 Task: Look for space in Nshamba, Tanzania from 6th September, 2023 to 12th September, 2023 for 4 adults in price range Rs.10000 to Rs.14000. Place can be private room with 4 bedrooms having 4 beds and 4 bathrooms. Property type can be house, flat, guest house. Amenities needed are: wifi, TV, free parkinig on premises, gym, breakfast. Booking option can be shelf check-in. Required host language is English.
Action: Mouse moved to (473, 99)
Screenshot: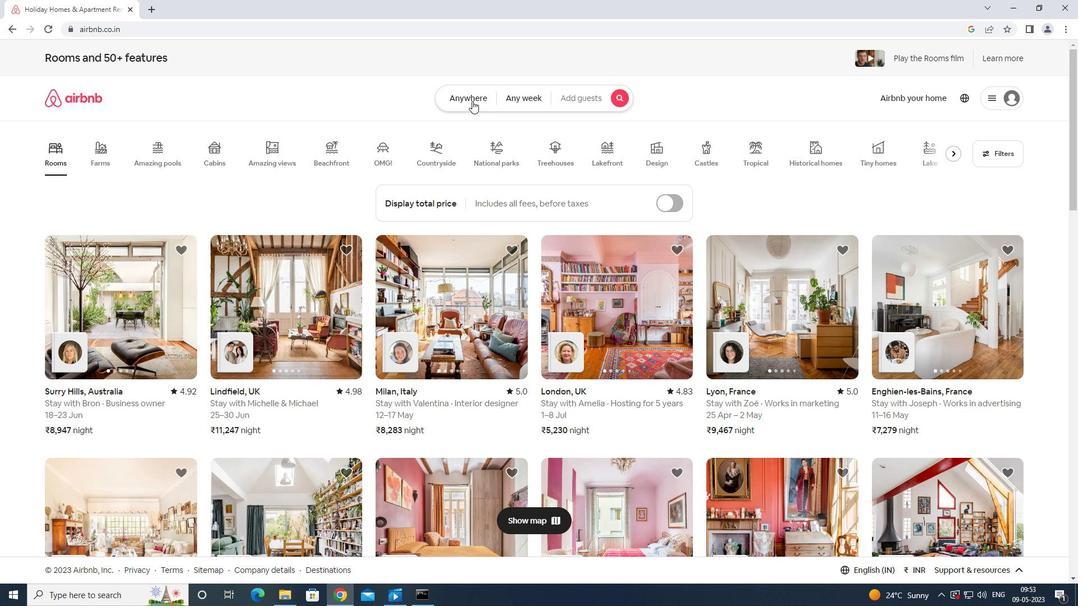 
Action: Mouse pressed left at (473, 99)
Screenshot: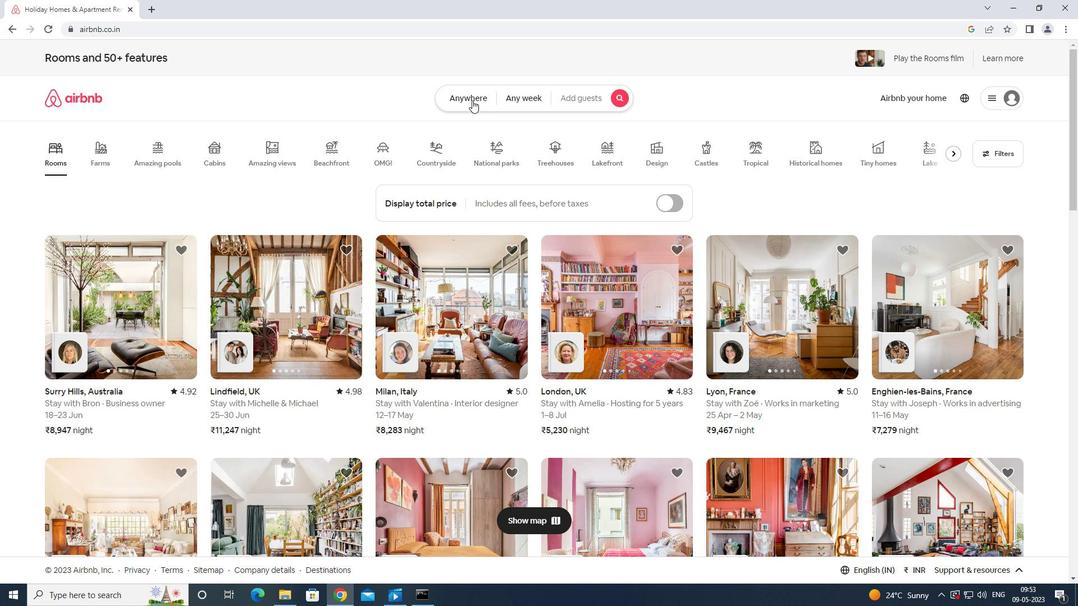 
Action: Mouse moved to (425, 139)
Screenshot: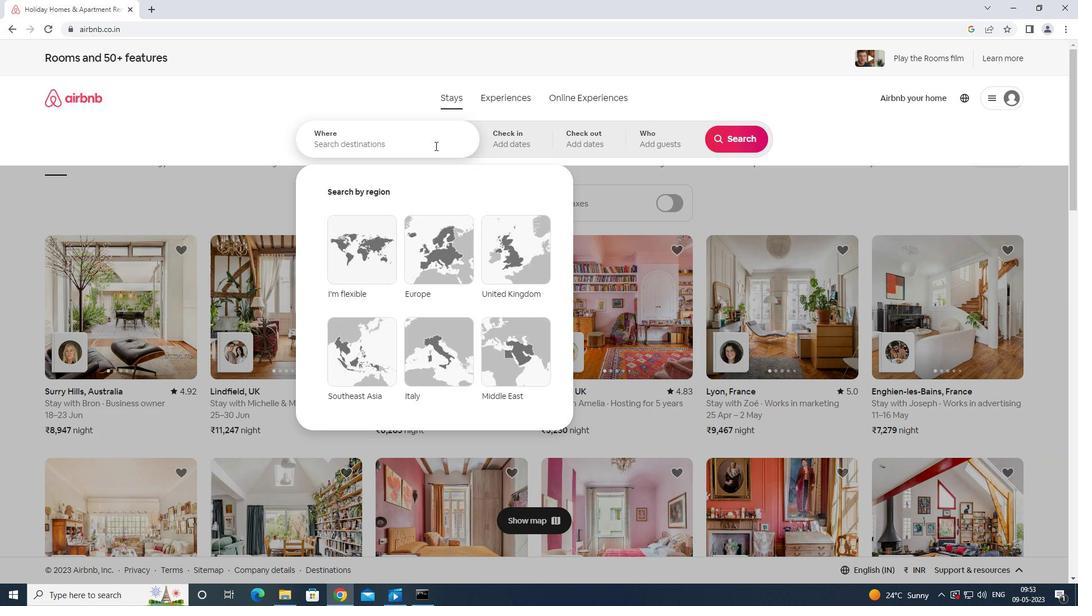 
Action: Mouse pressed left at (425, 139)
Screenshot: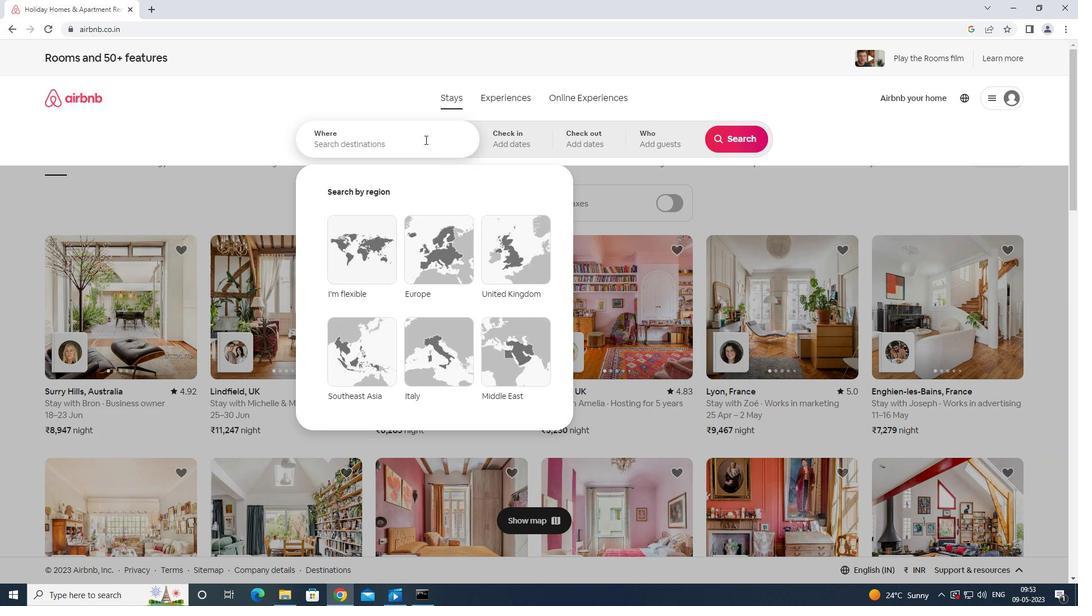 
Action: Key pressed <Key.shift>N<Key.backspace><Key.shift>NSHA<Key.backspace><Key.backspace><Key.caps_lock>NSHAMBA<Key.space>TANZANIA<Key.enter>
Screenshot: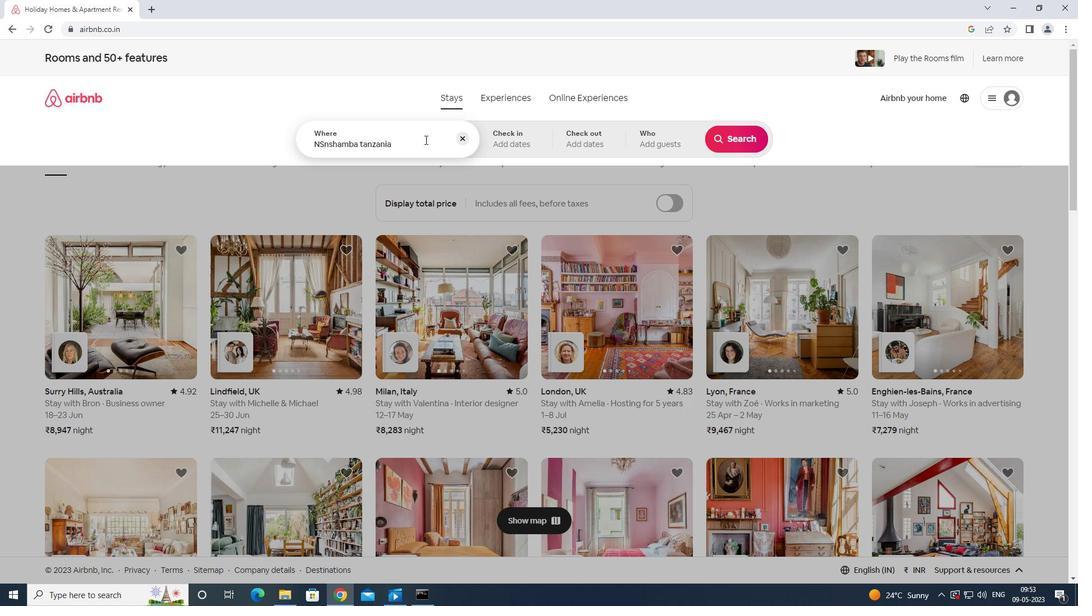 
Action: Mouse moved to (729, 227)
Screenshot: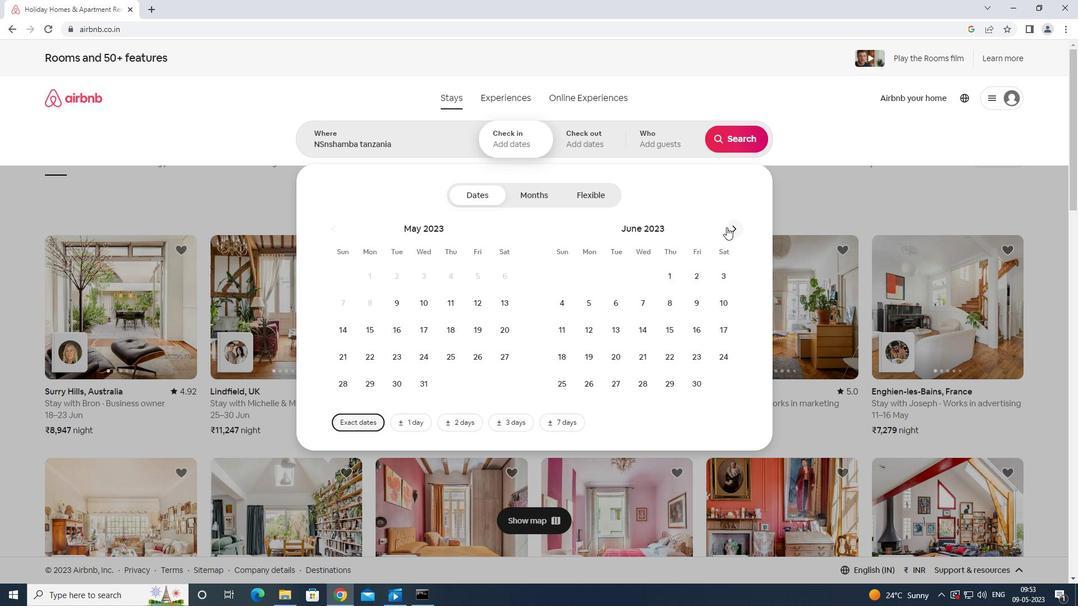 
Action: Mouse pressed left at (729, 227)
Screenshot: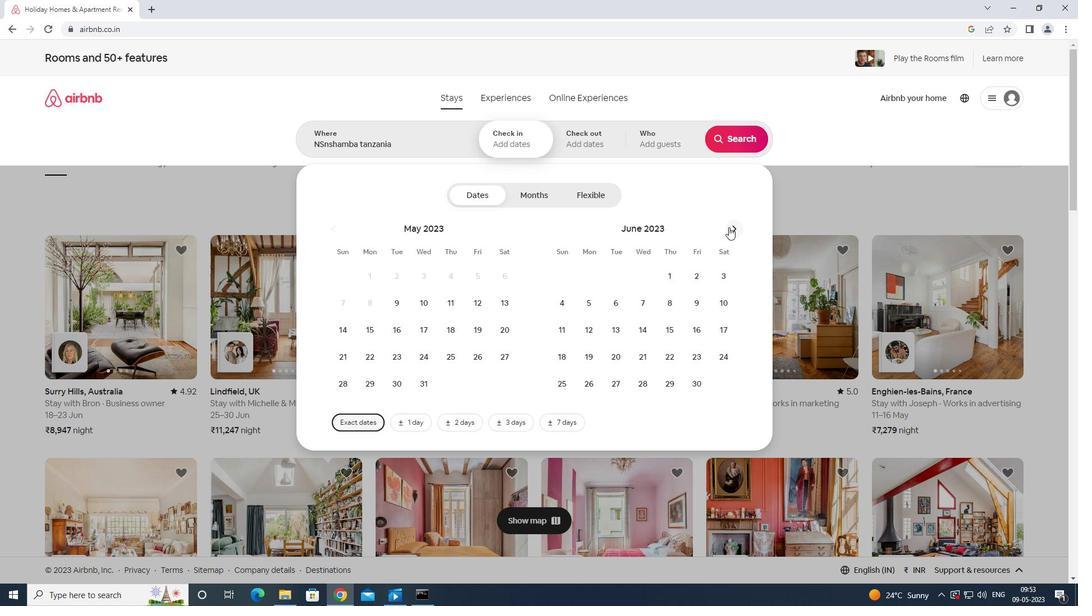 
Action: Mouse moved to (729, 227)
Screenshot: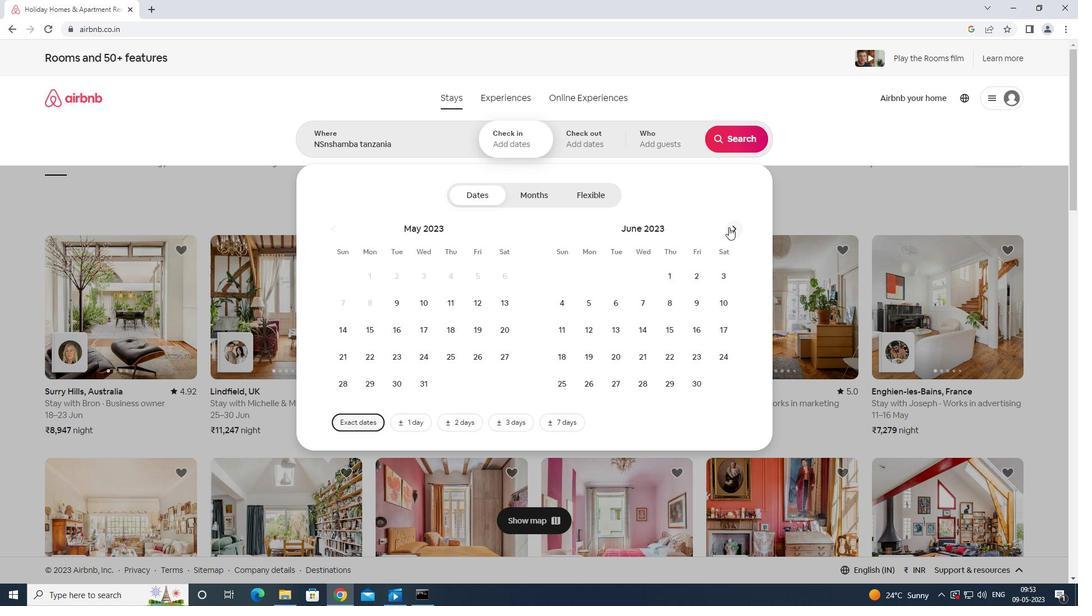 
Action: Mouse pressed left at (729, 227)
Screenshot: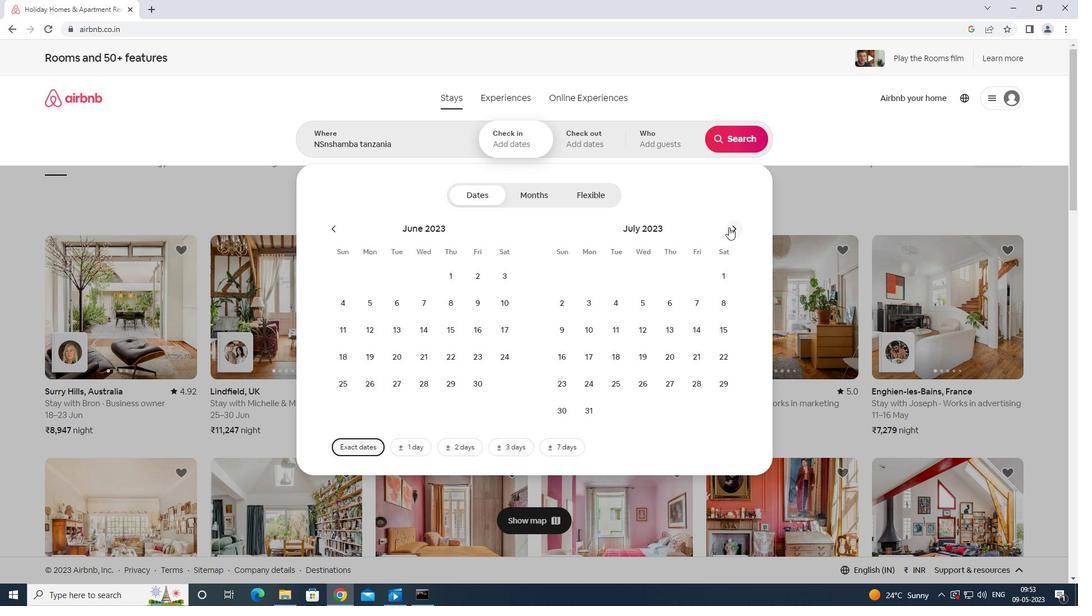 
Action: Mouse pressed left at (729, 227)
Screenshot: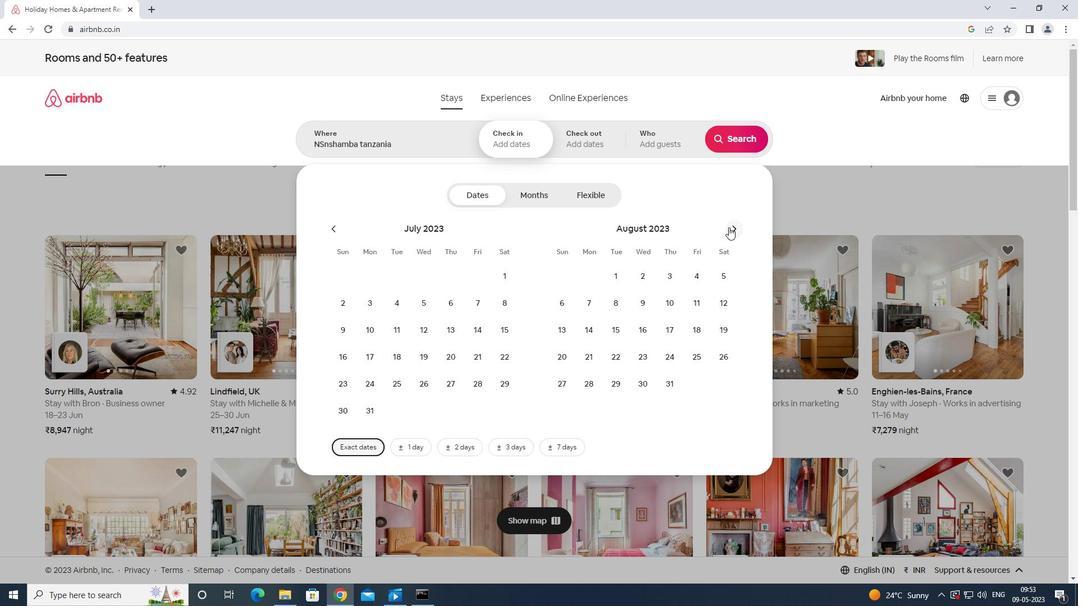 
Action: Mouse moved to (640, 294)
Screenshot: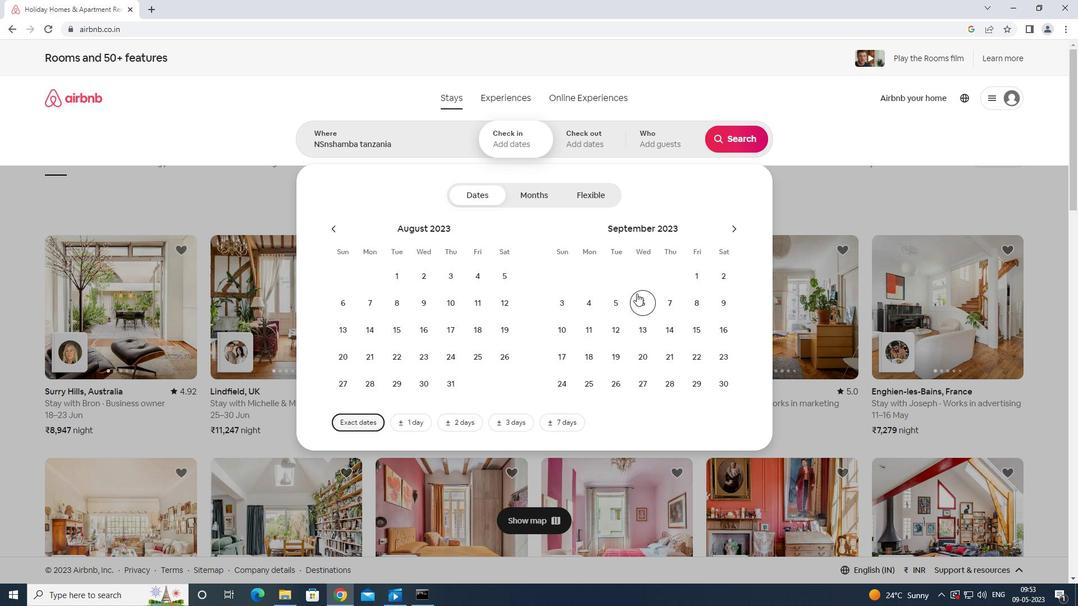 
Action: Mouse pressed left at (640, 294)
Screenshot: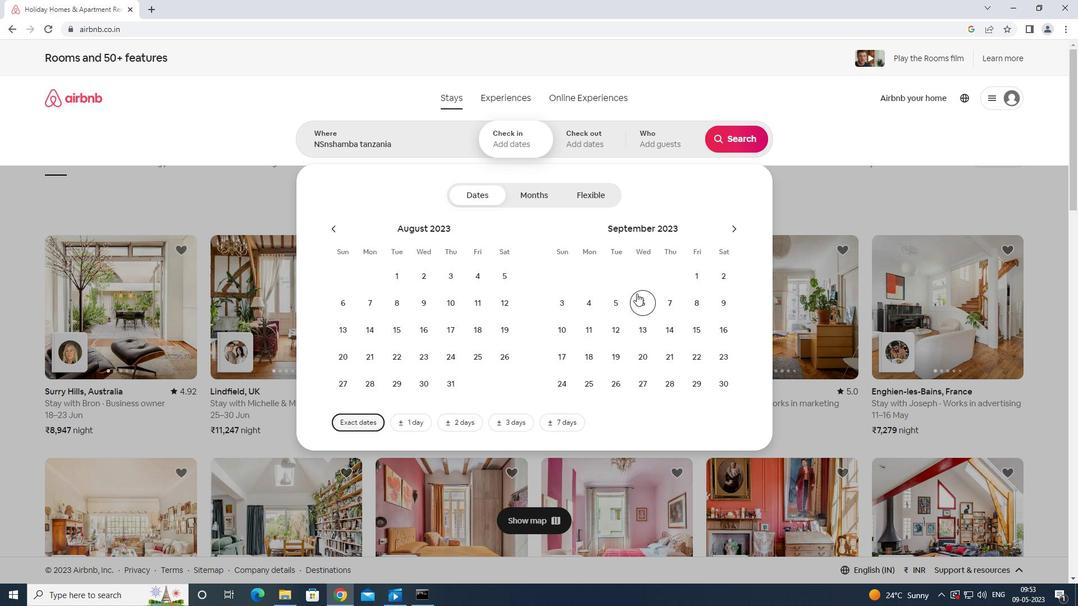 
Action: Mouse moved to (607, 323)
Screenshot: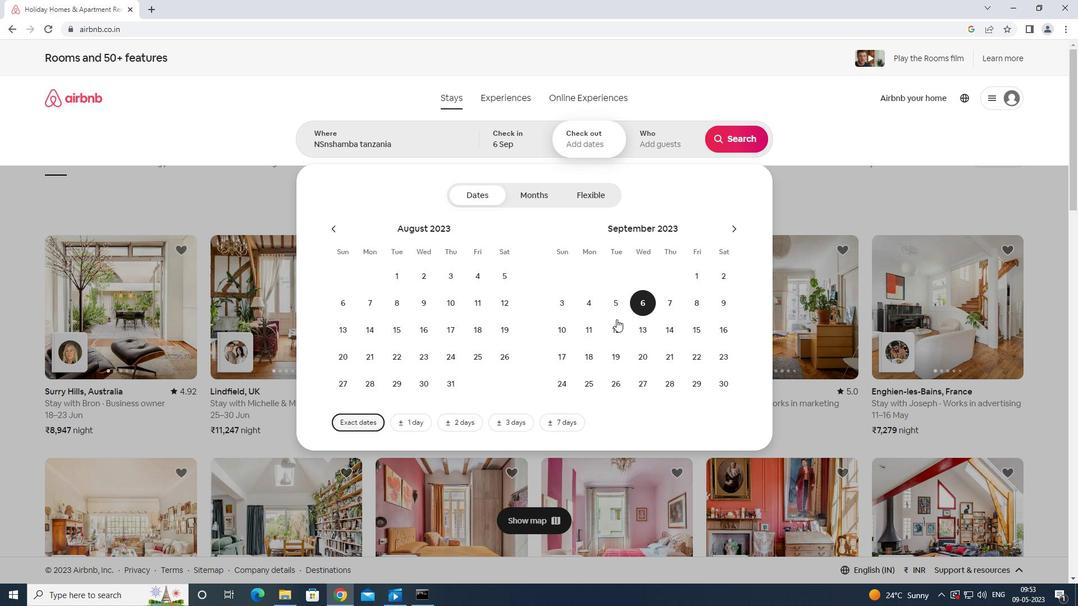 
Action: Mouse pressed left at (607, 323)
Screenshot: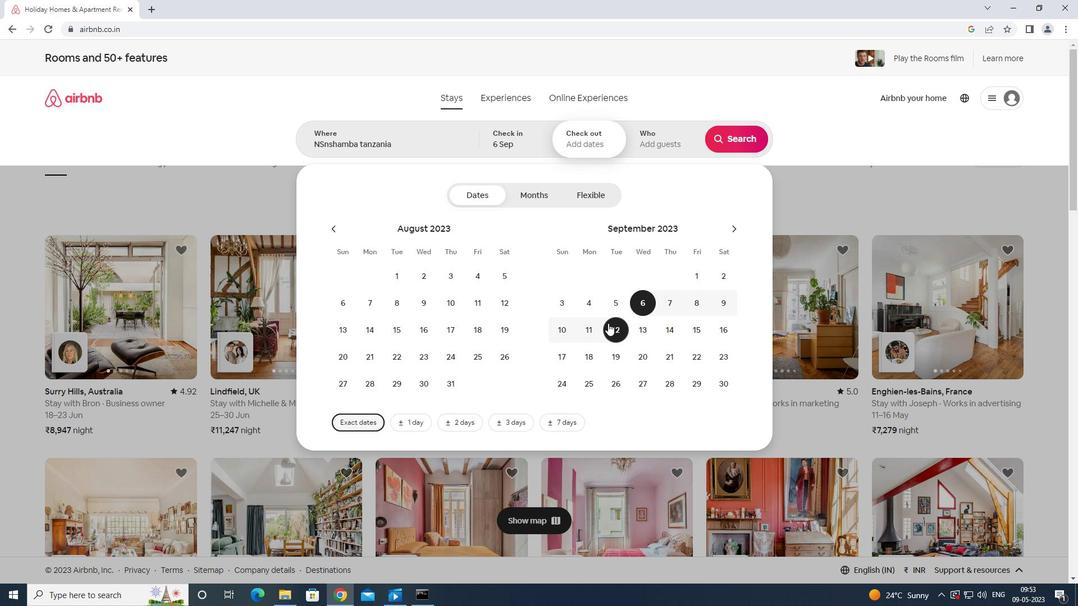 
Action: Mouse moved to (651, 139)
Screenshot: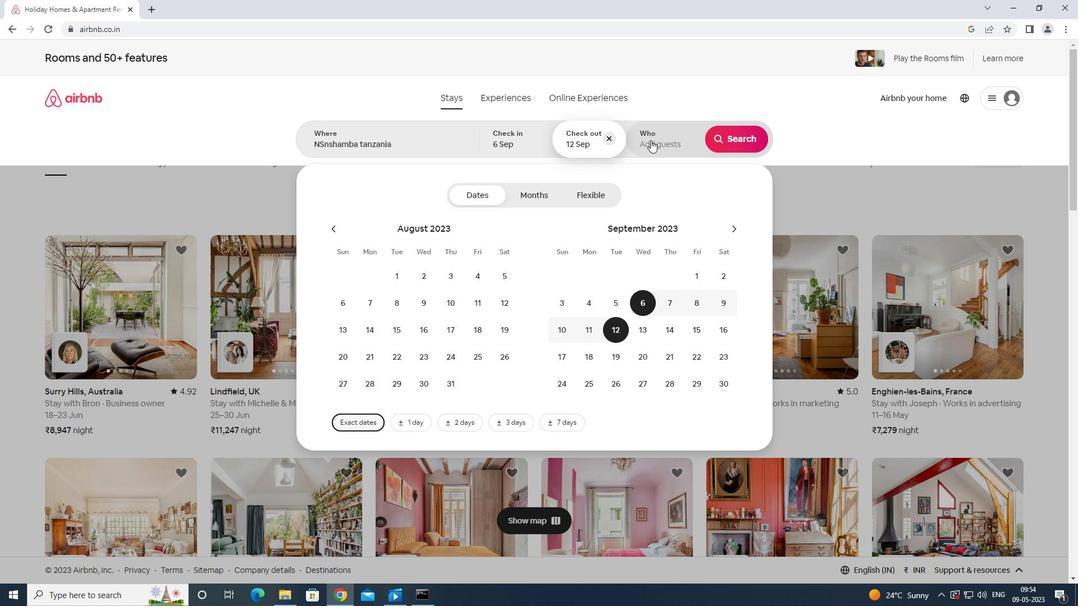 
Action: Mouse pressed left at (651, 139)
Screenshot: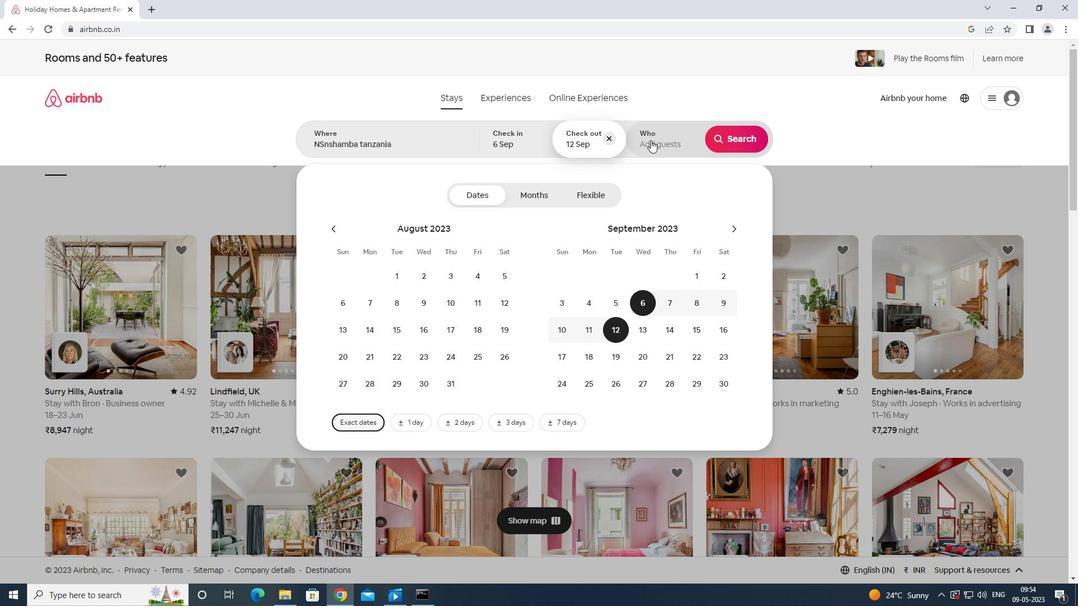 
Action: Mouse moved to (731, 198)
Screenshot: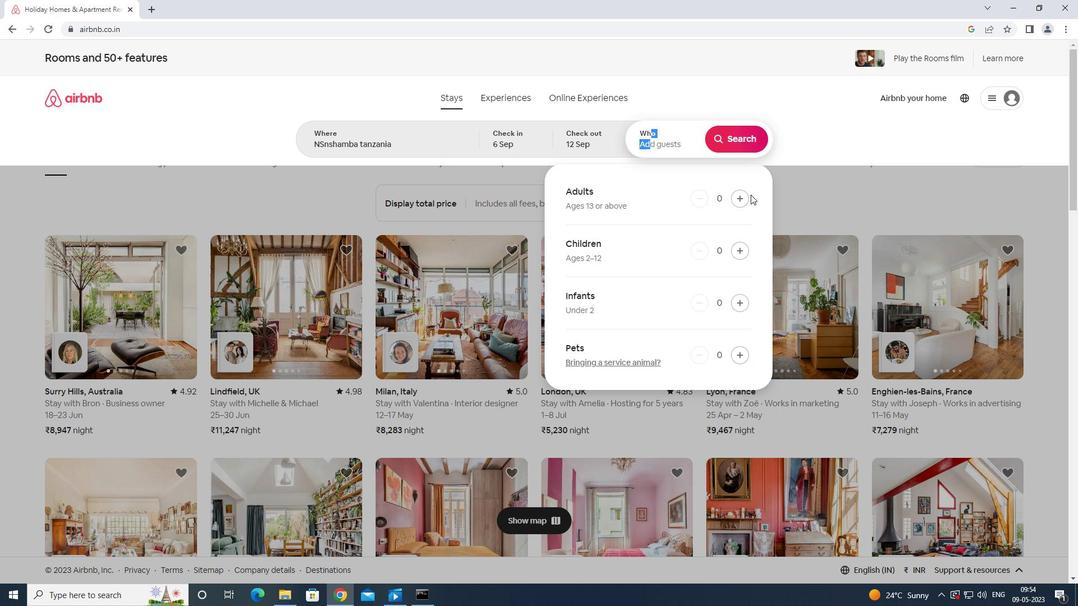 
Action: Mouse pressed left at (731, 198)
Screenshot: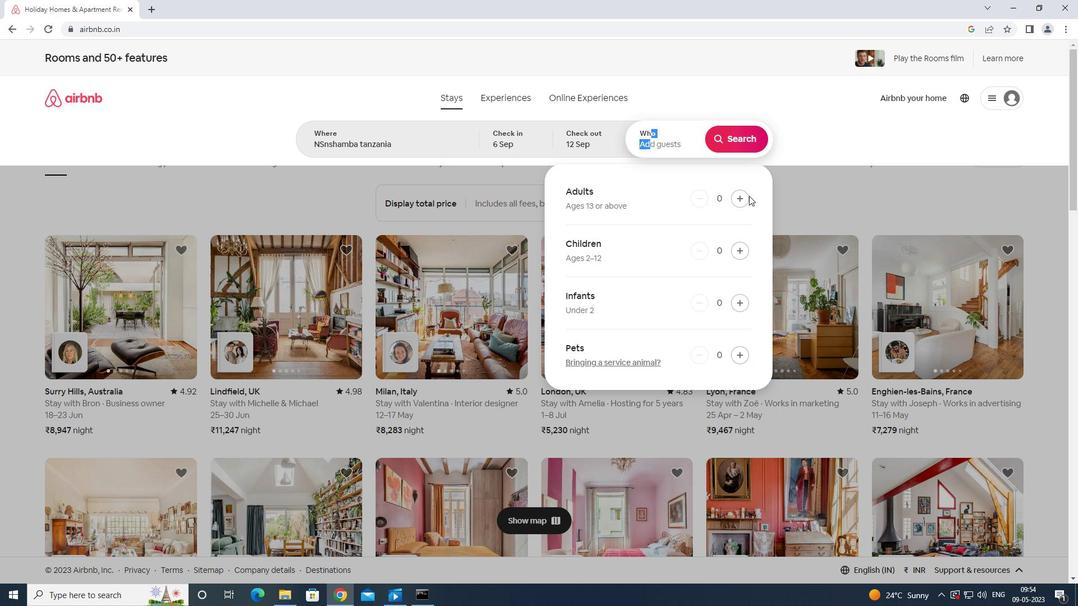 
Action: Mouse moved to (731, 198)
Screenshot: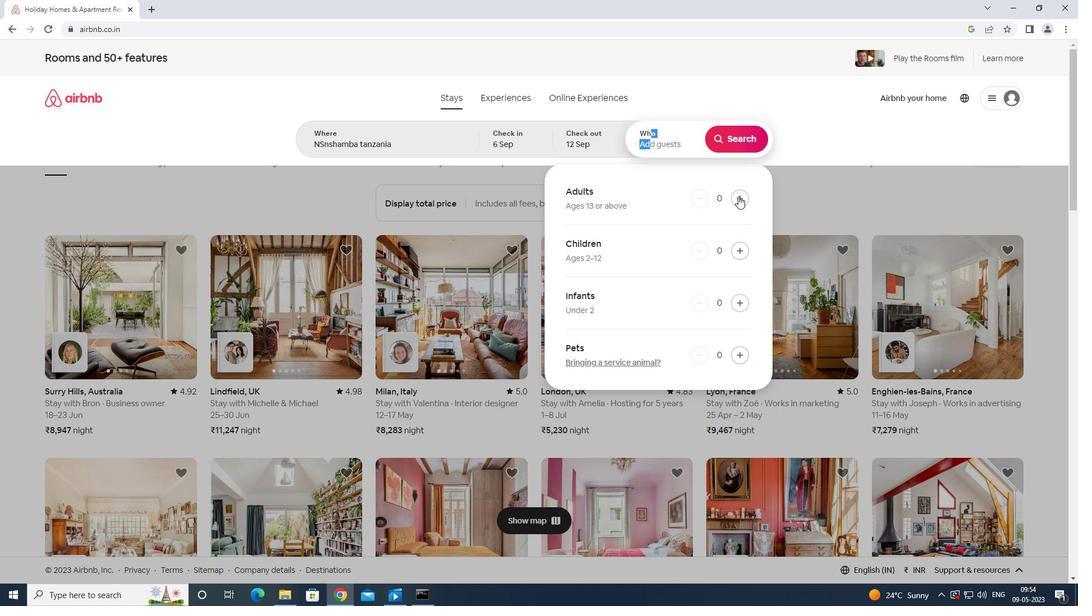 
Action: Mouse pressed left at (731, 198)
Screenshot: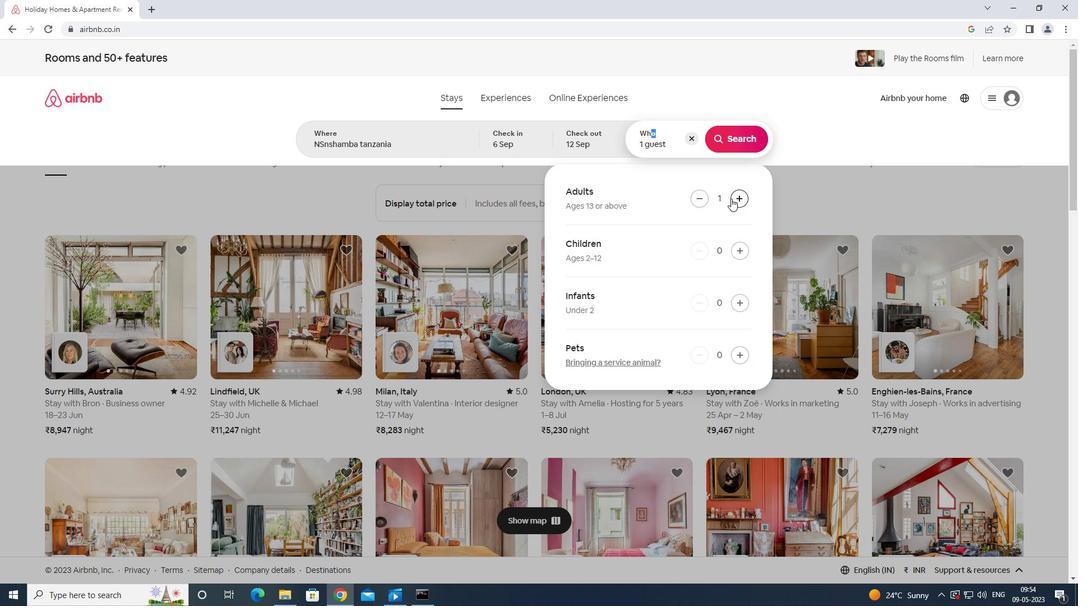 
Action: Mouse pressed left at (731, 198)
Screenshot: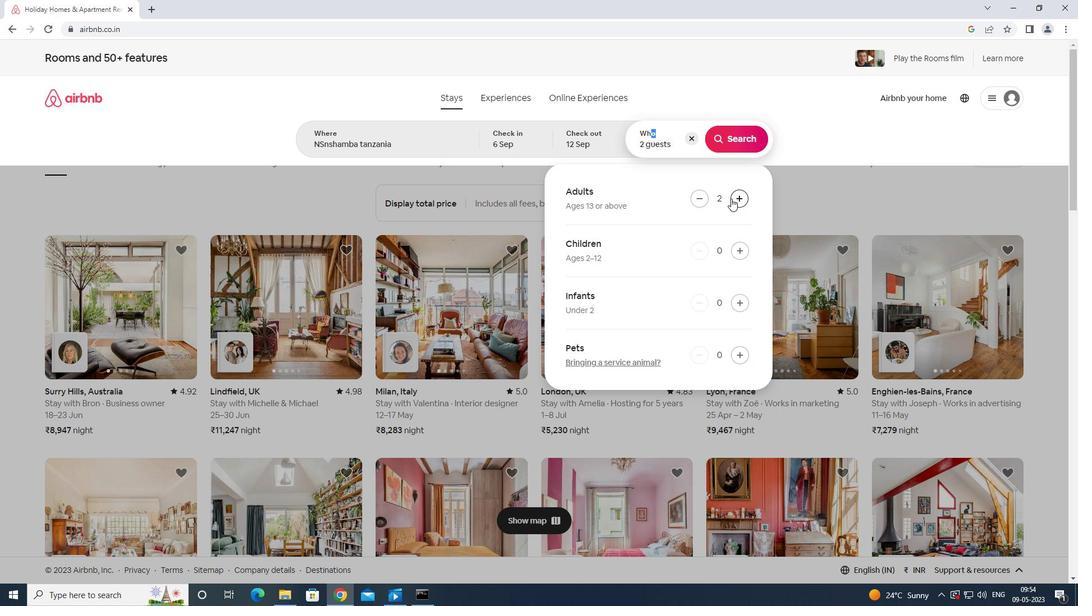 
Action: Mouse moved to (731, 198)
Screenshot: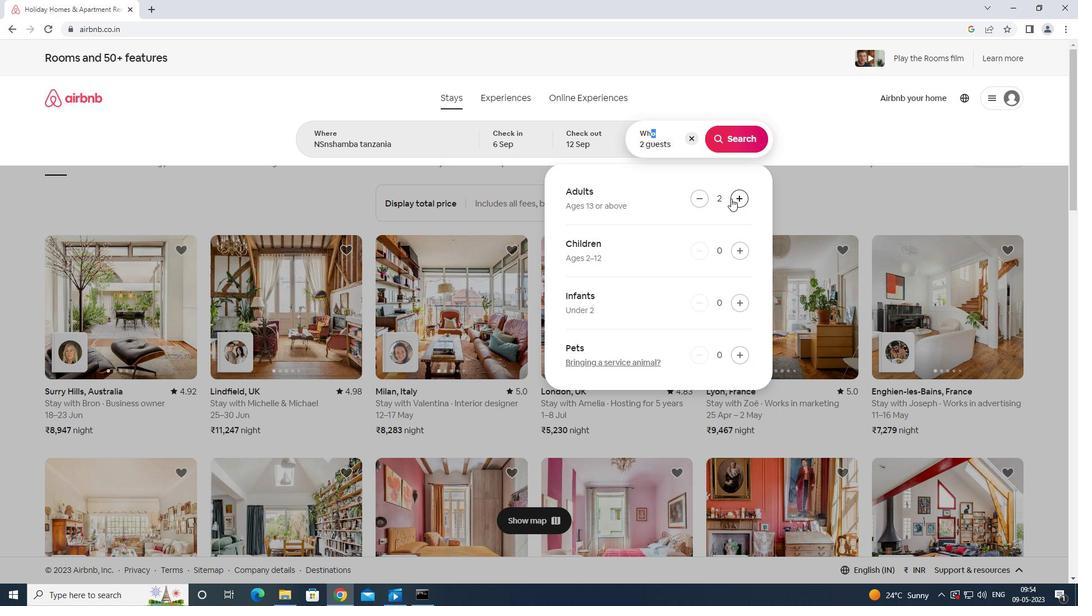 
Action: Mouse pressed left at (731, 198)
Screenshot: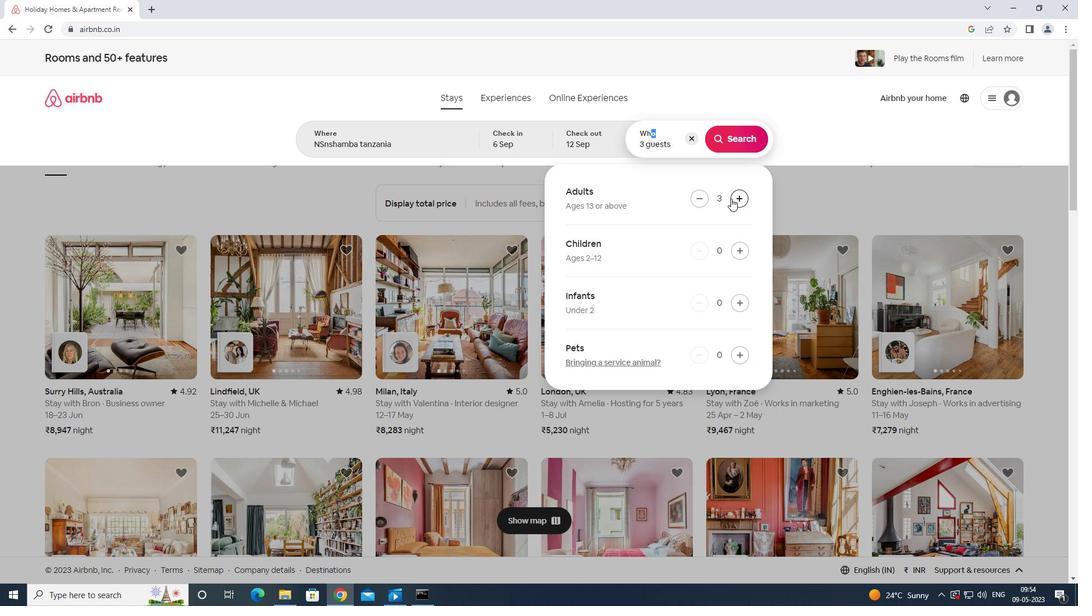 
Action: Mouse moved to (738, 144)
Screenshot: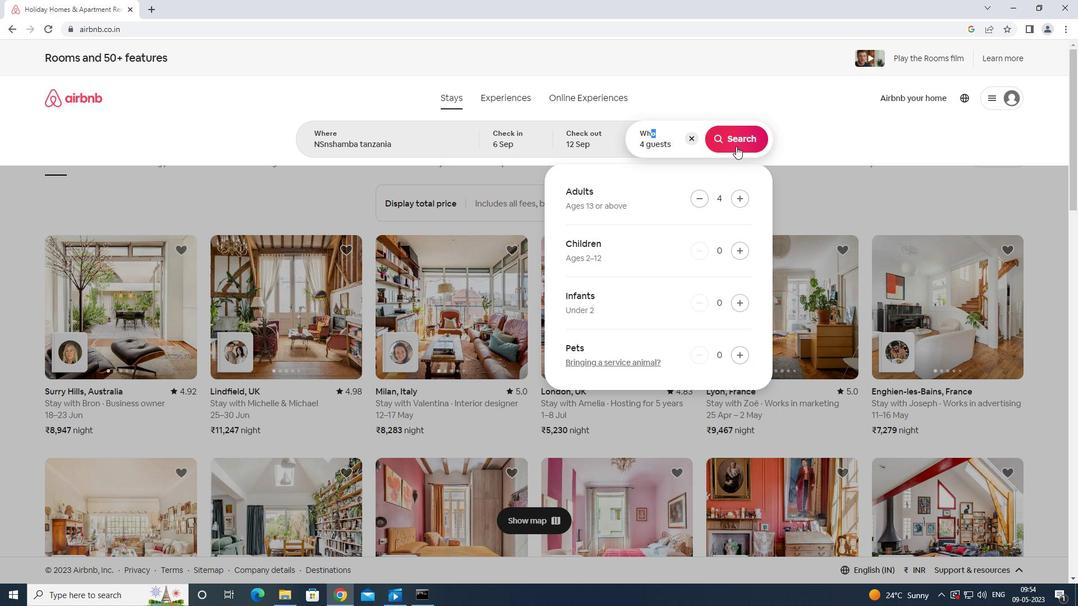 
Action: Mouse pressed left at (738, 144)
Screenshot: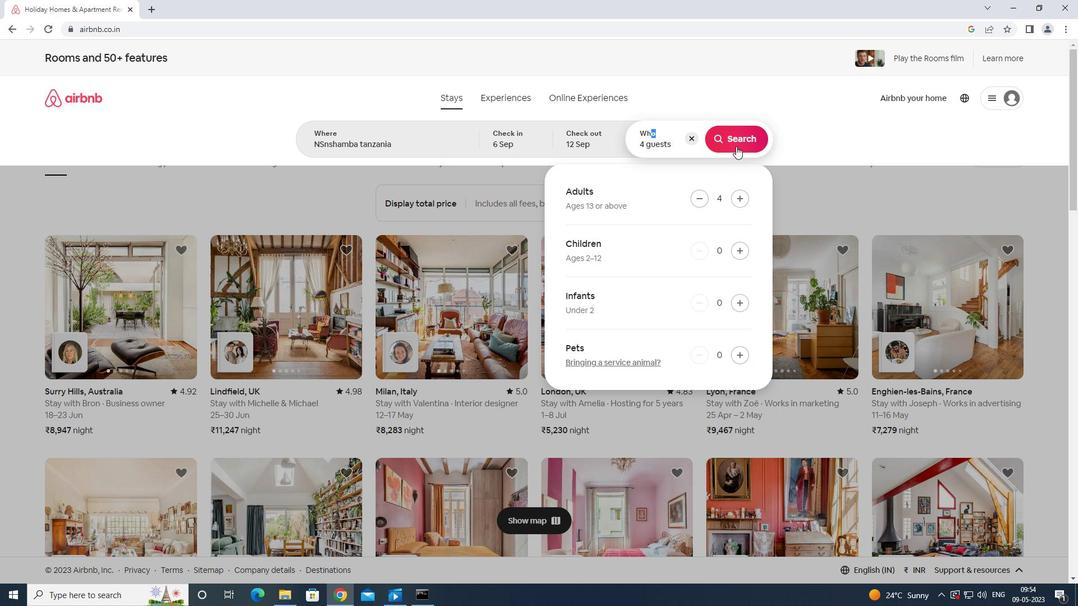 
Action: Mouse moved to (1047, 103)
Screenshot: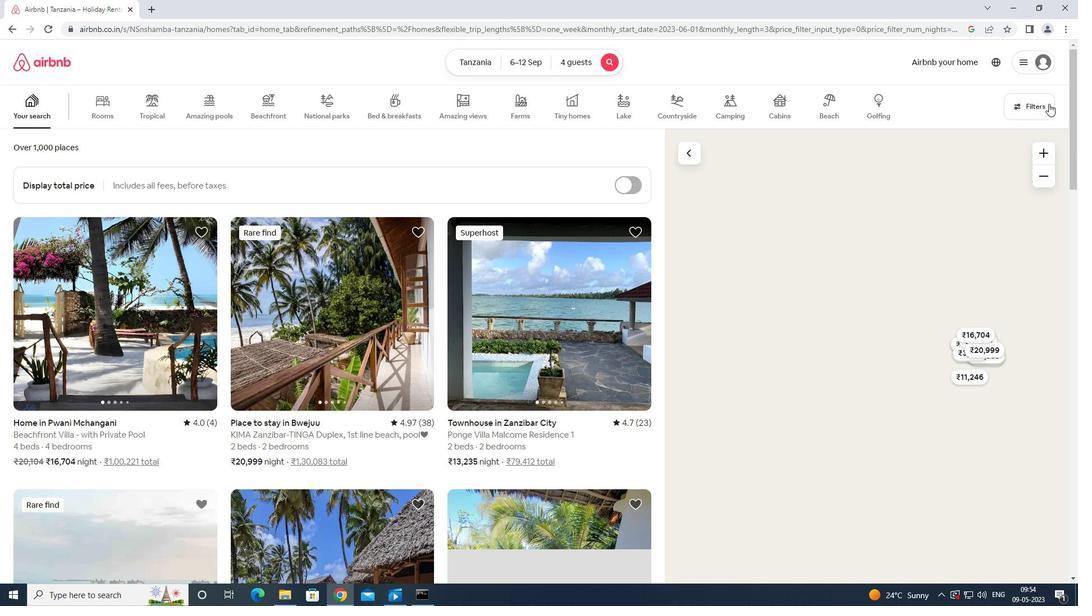 
Action: Mouse pressed left at (1047, 103)
Screenshot: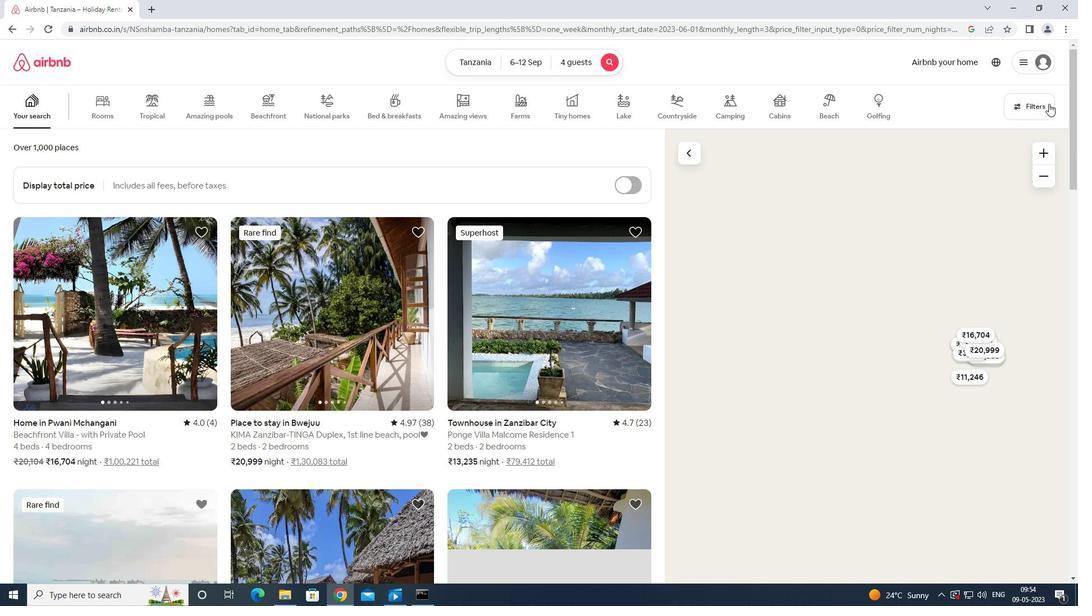 
Action: Mouse moved to (476, 368)
Screenshot: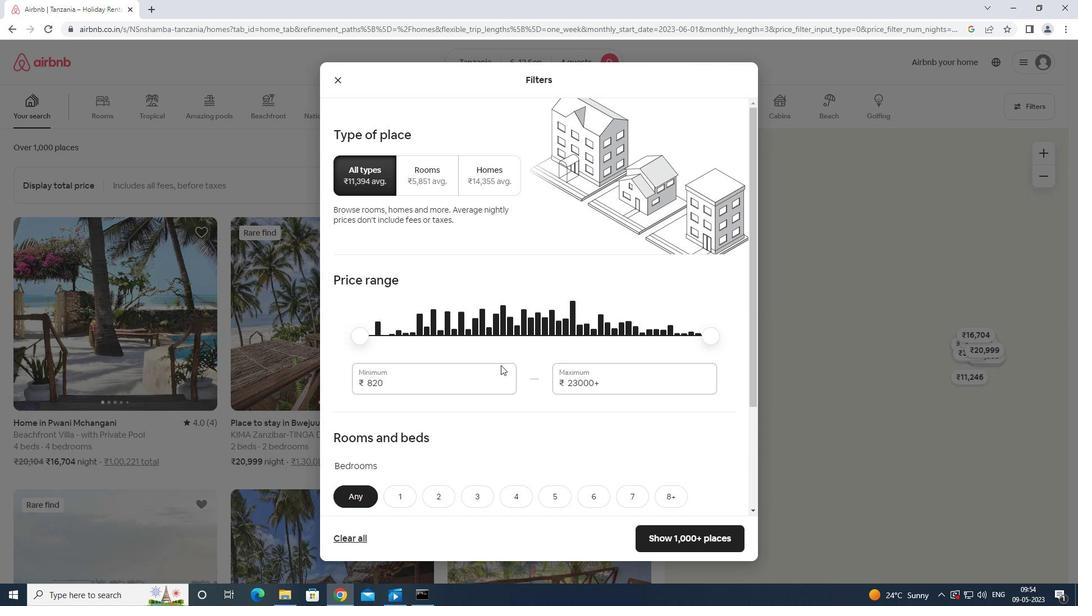 
Action: Mouse pressed left at (476, 368)
Screenshot: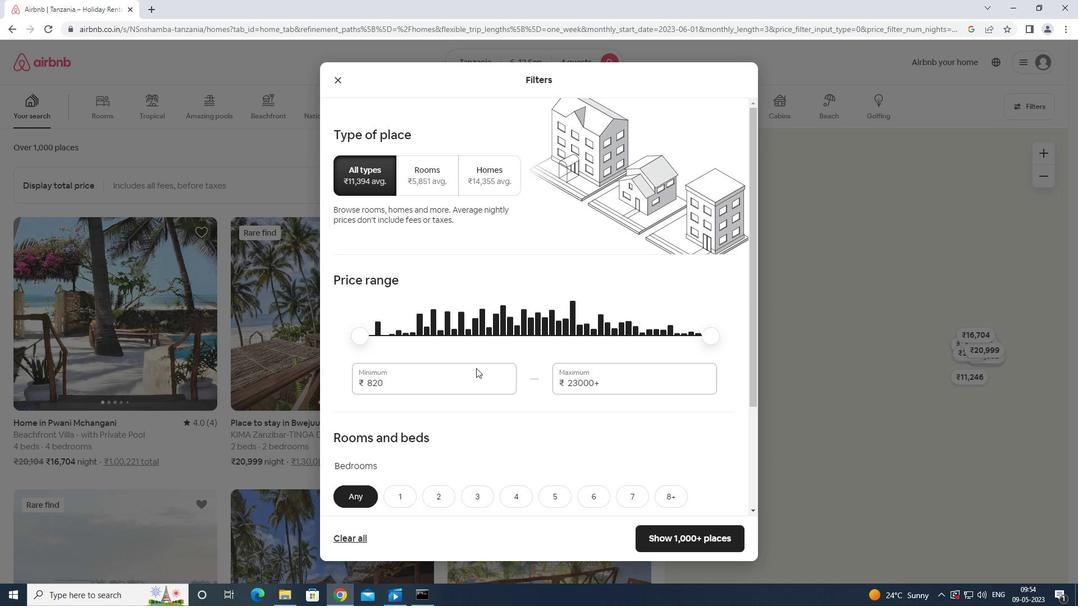 
Action: Mouse moved to (476, 369)
Screenshot: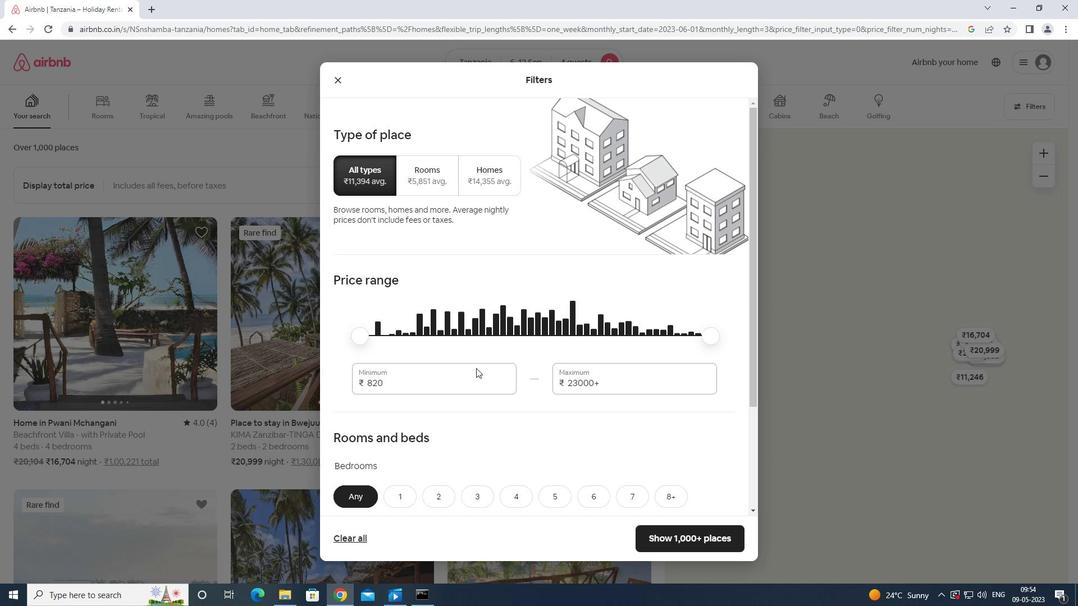 
Action: Key pressed <Key.backspace><Key.backspace><Key.backspace><Key.backspace><Key.backspace><Key.backspace><Key.backspace><Key.backspace>10000
Screenshot: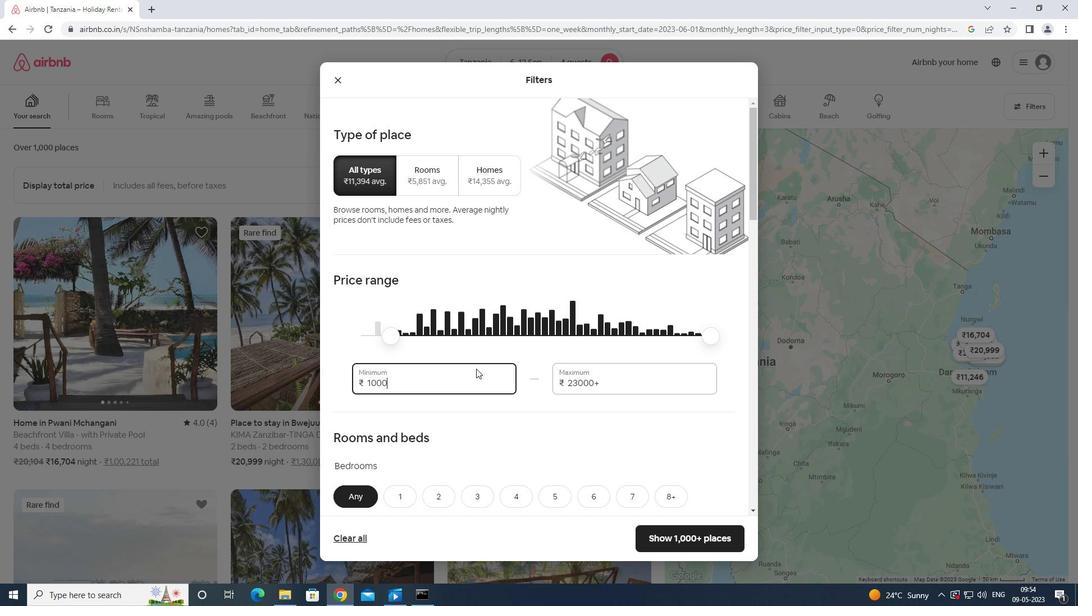 
Action: Mouse moved to (621, 379)
Screenshot: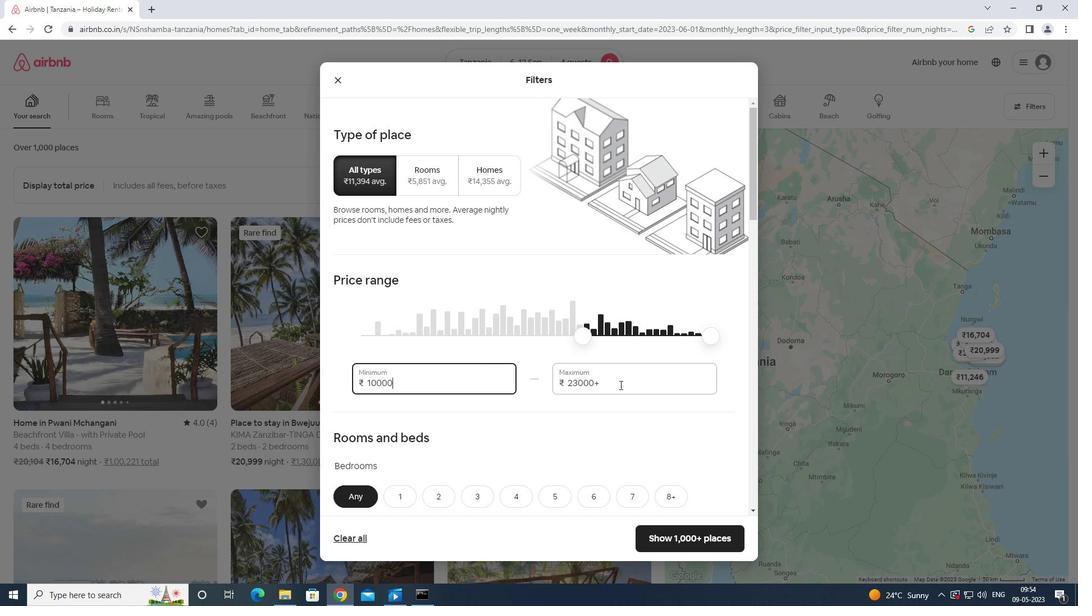 
Action: Mouse pressed left at (621, 379)
Screenshot: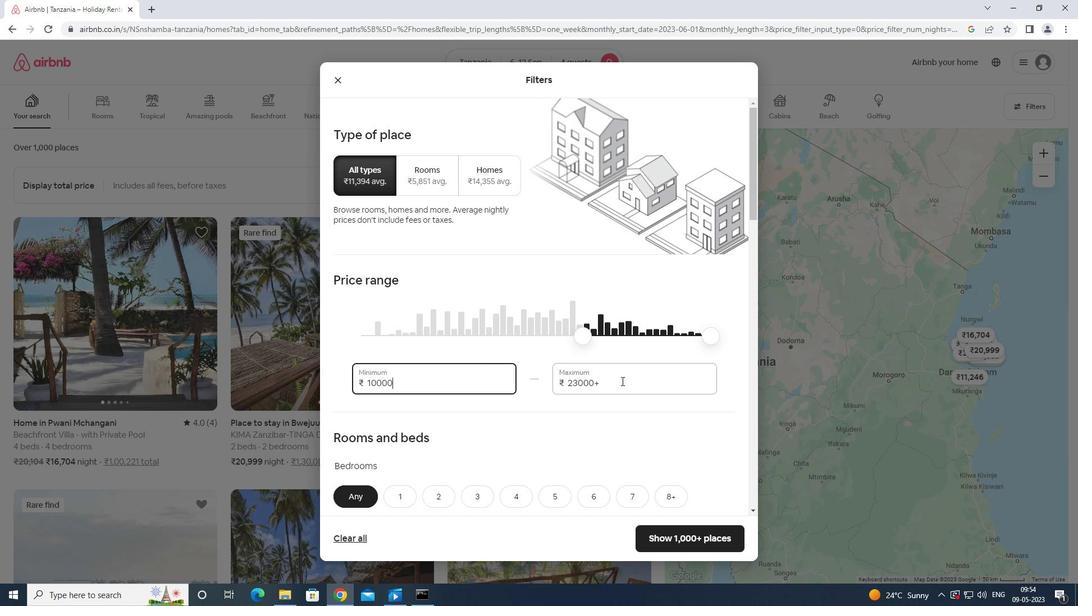 
Action: Mouse moved to (619, 371)
Screenshot: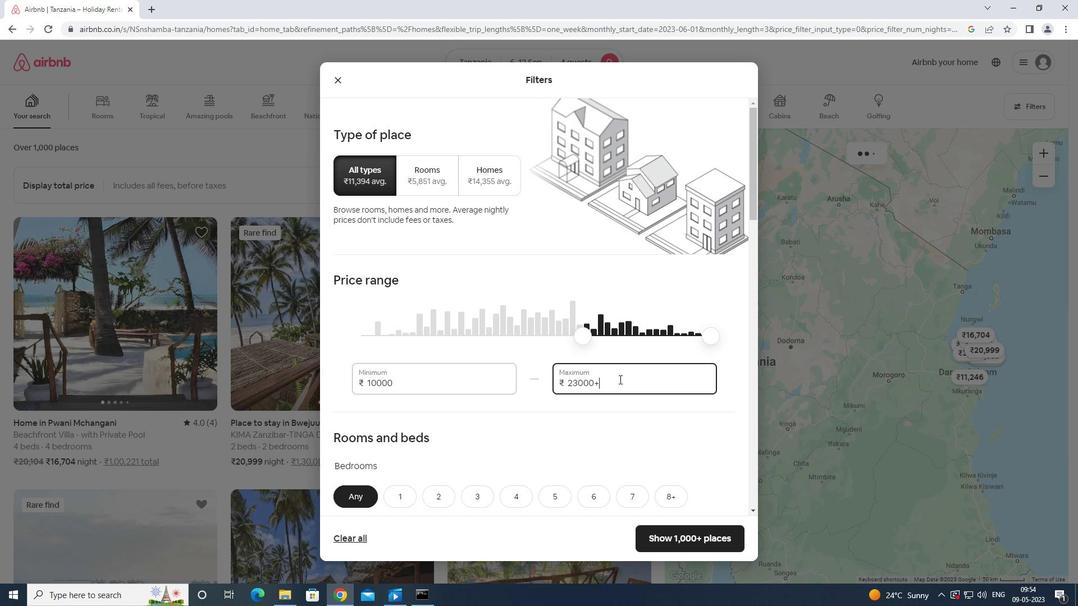 
Action: Key pressed <Key.backspace><Key.backspace><Key.backspace><Key.backspace><Key.backspace><Key.backspace>14000
Screenshot: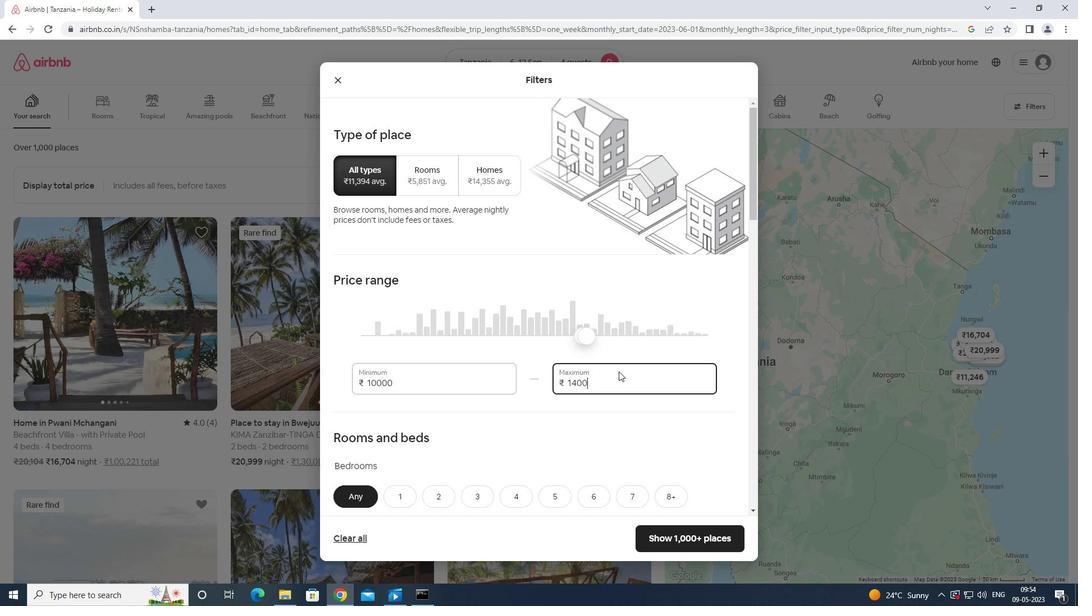
Action: Mouse moved to (621, 337)
Screenshot: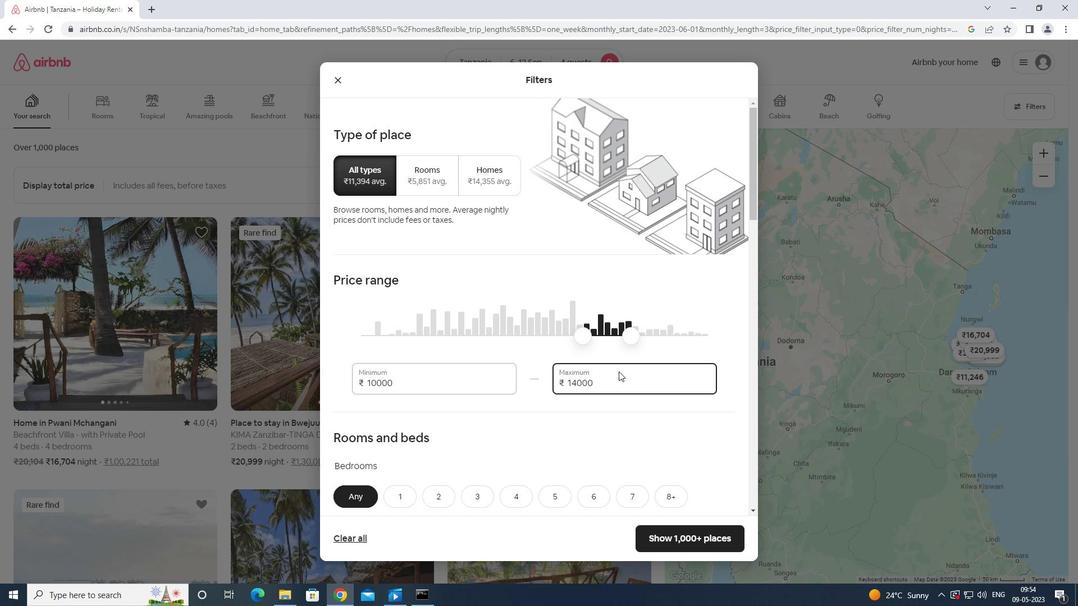 
Action: Mouse scrolled (621, 337) with delta (0, 0)
Screenshot: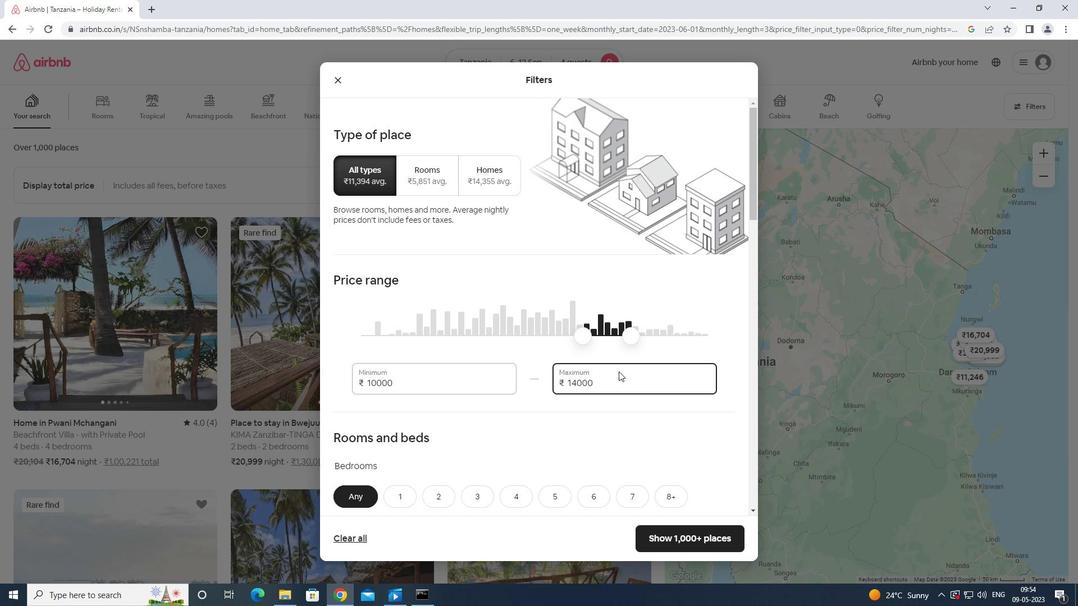 
Action: Mouse scrolled (621, 337) with delta (0, 0)
Screenshot: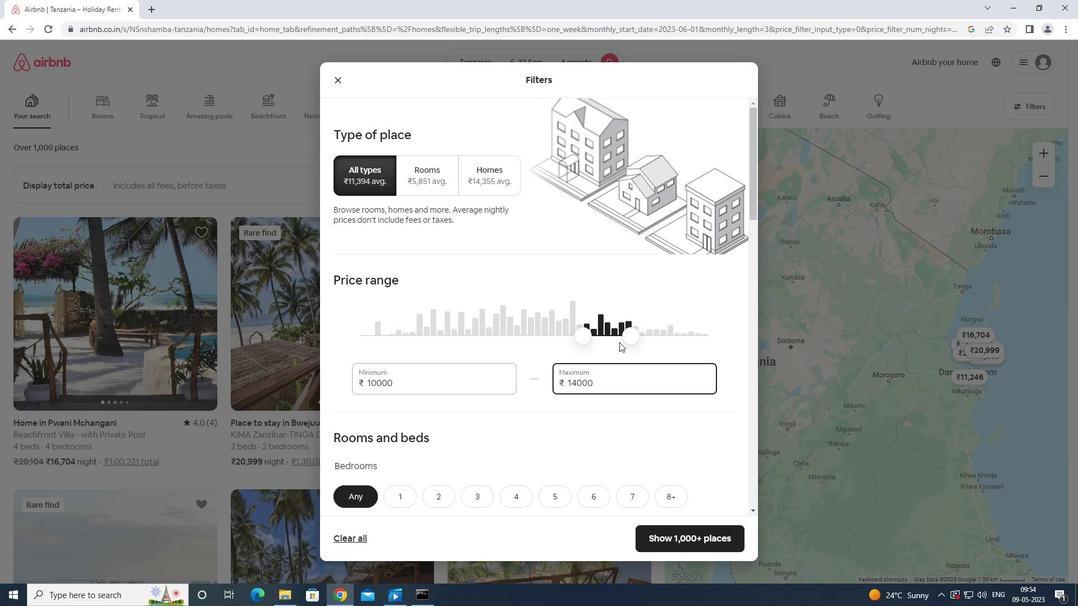 
Action: Mouse moved to (520, 382)
Screenshot: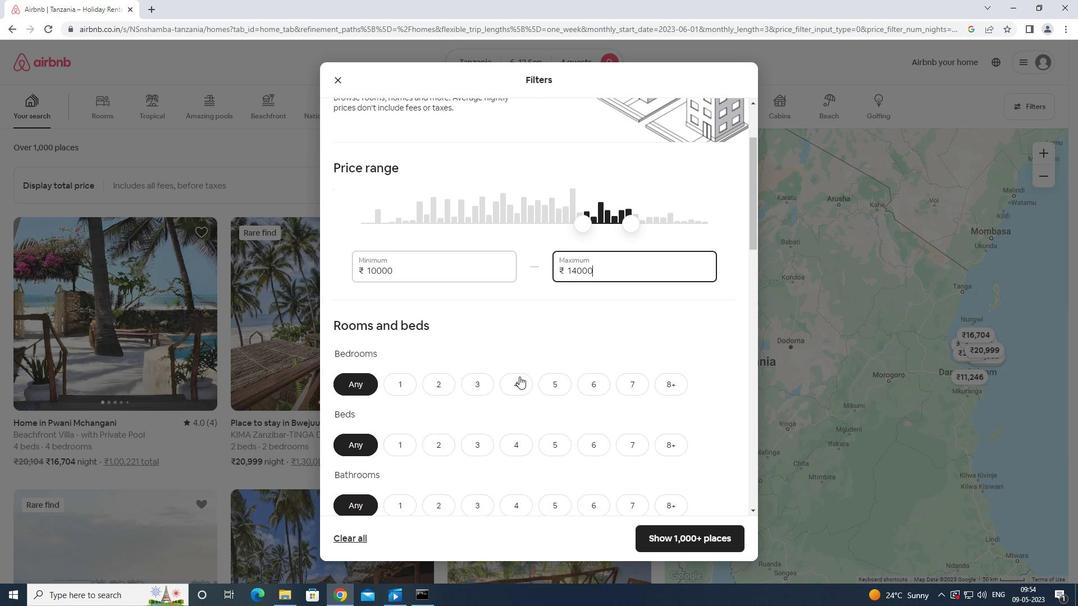 
Action: Mouse pressed left at (520, 382)
Screenshot: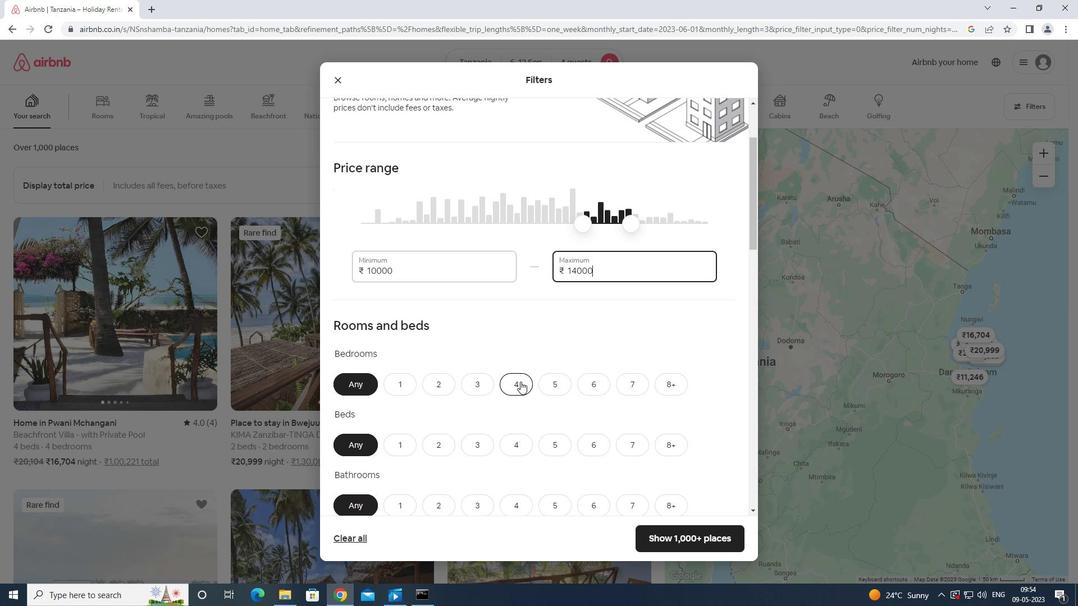 
Action: Mouse moved to (512, 448)
Screenshot: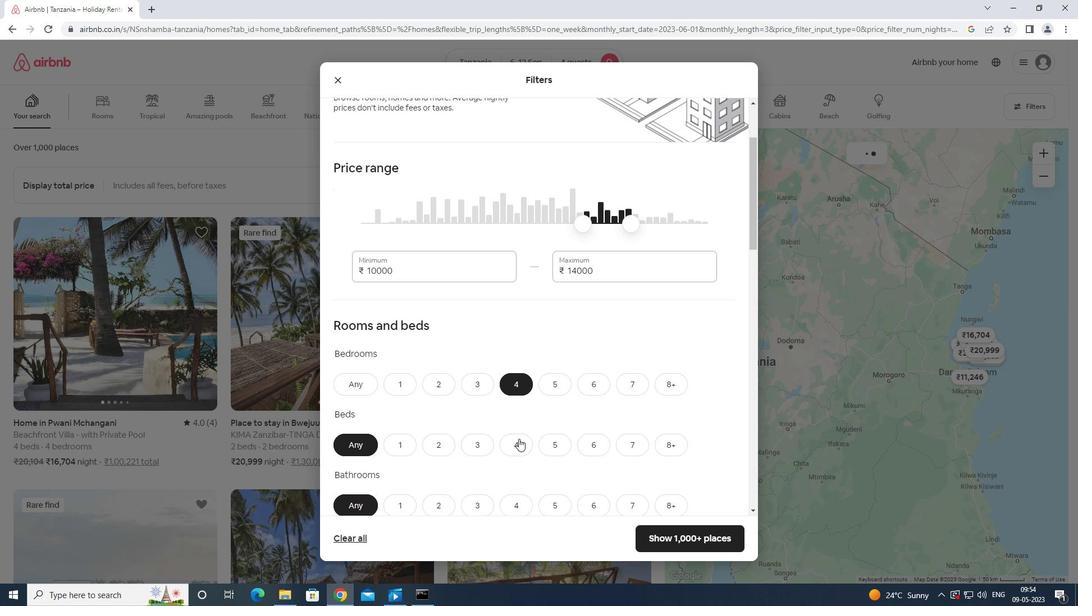 
Action: Mouse pressed left at (512, 448)
Screenshot: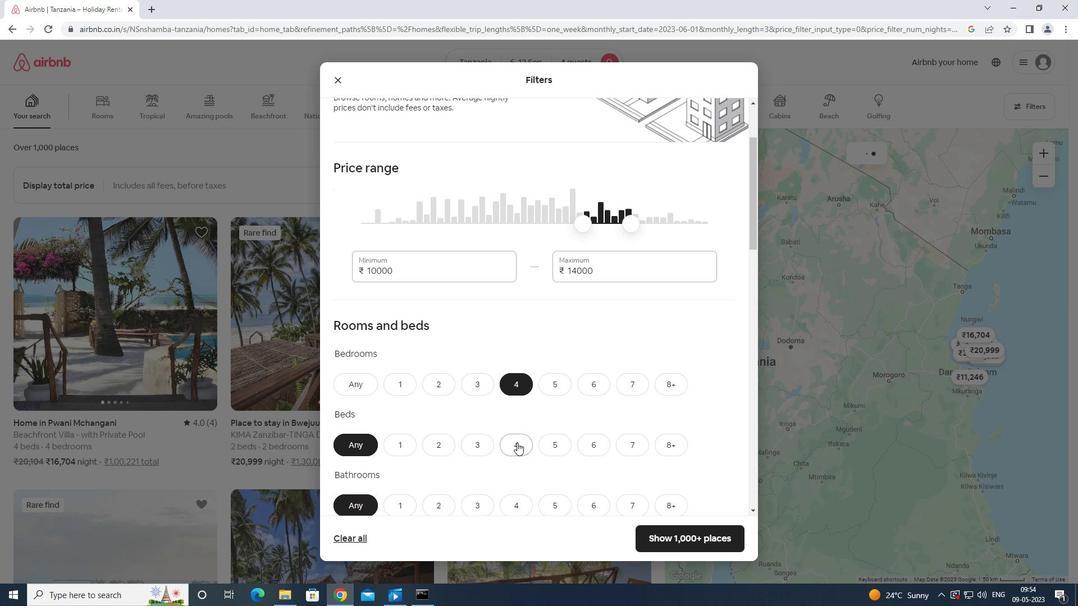 
Action: Mouse moved to (514, 507)
Screenshot: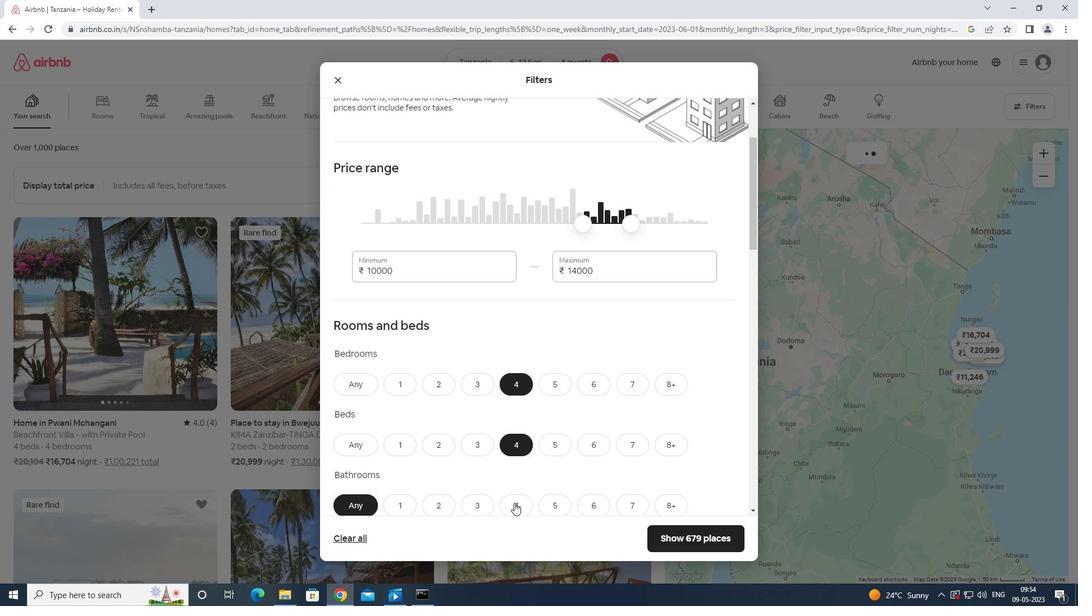 
Action: Mouse pressed left at (514, 507)
Screenshot: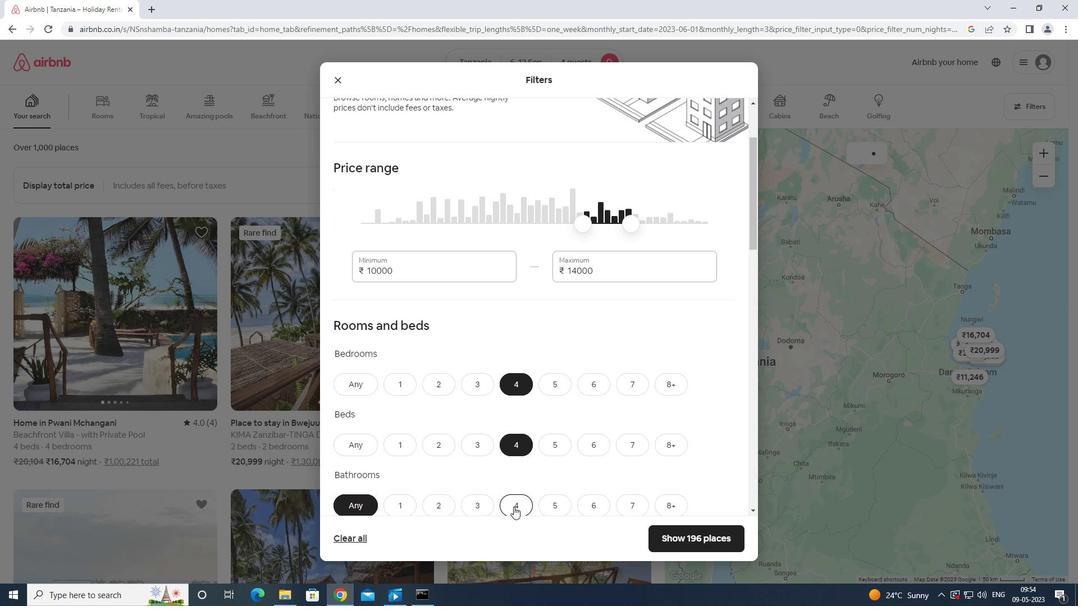 
Action: Mouse moved to (529, 483)
Screenshot: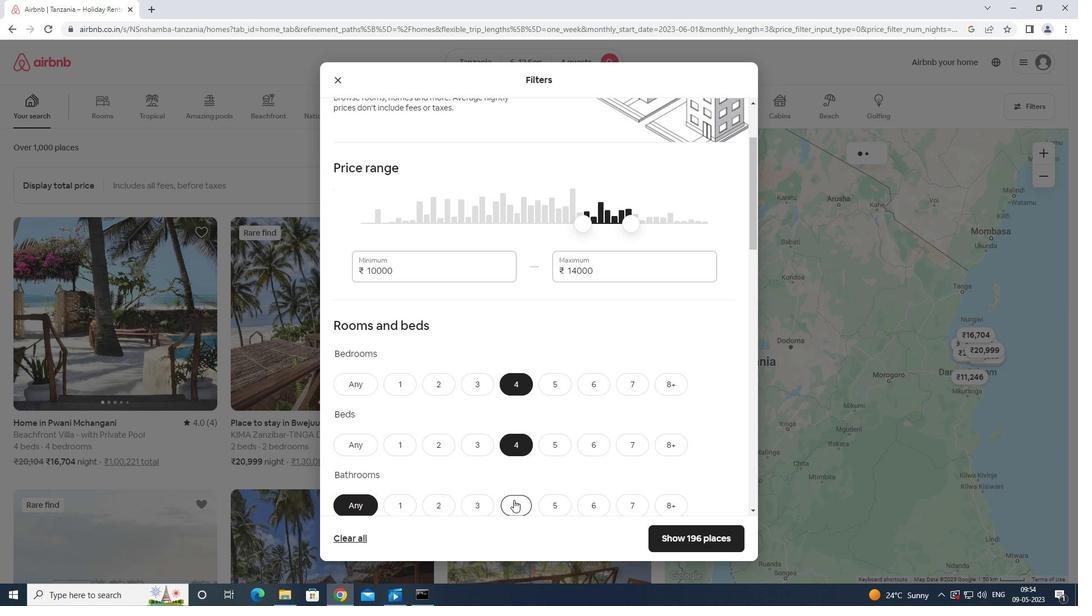 
Action: Mouse scrolled (529, 483) with delta (0, 0)
Screenshot: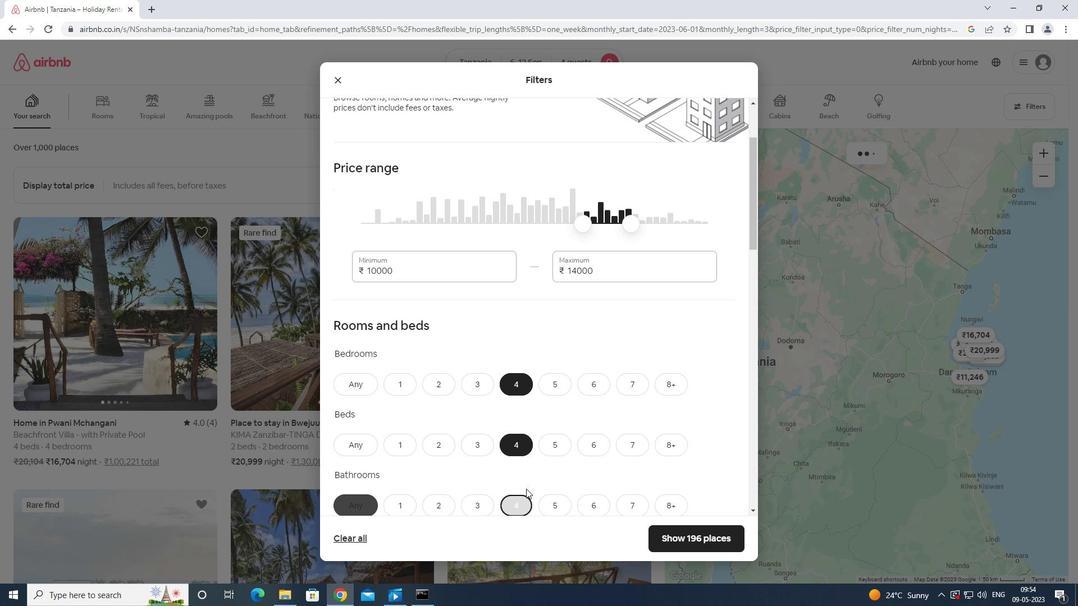 
Action: Mouse scrolled (529, 483) with delta (0, 0)
Screenshot: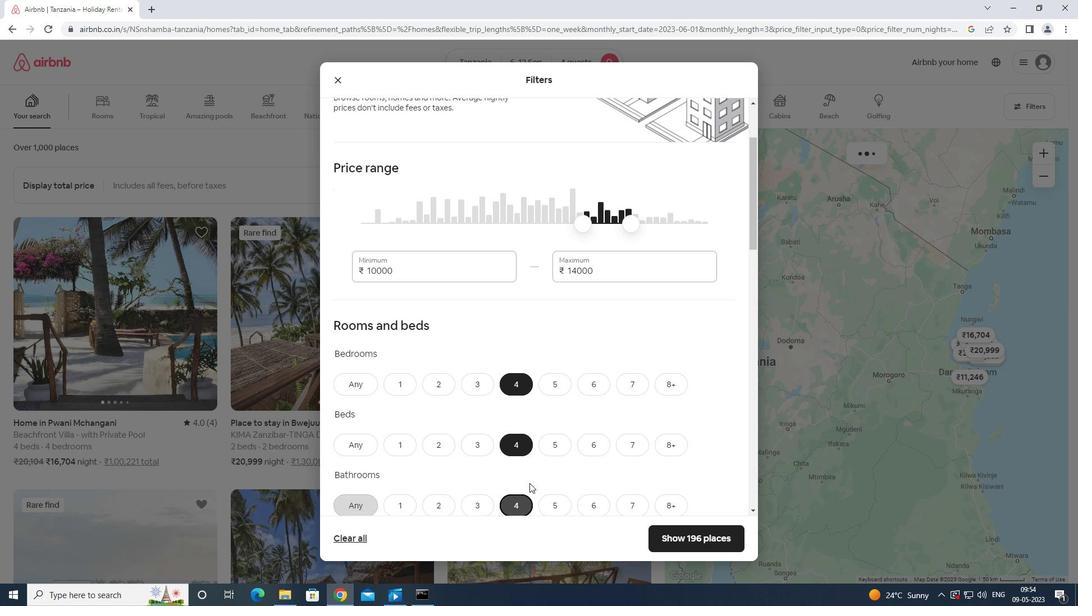 
Action: Mouse scrolled (529, 483) with delta (0, 0)
Screenshot: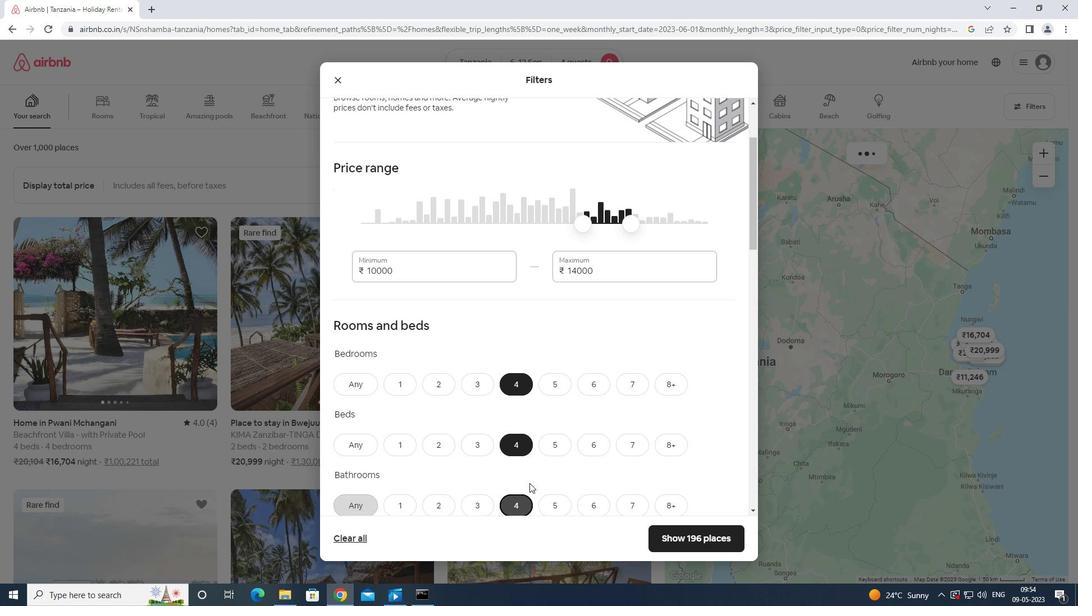 
Action: Mouse scrolled (529, 483) with delta (0, 0)
Screenshot: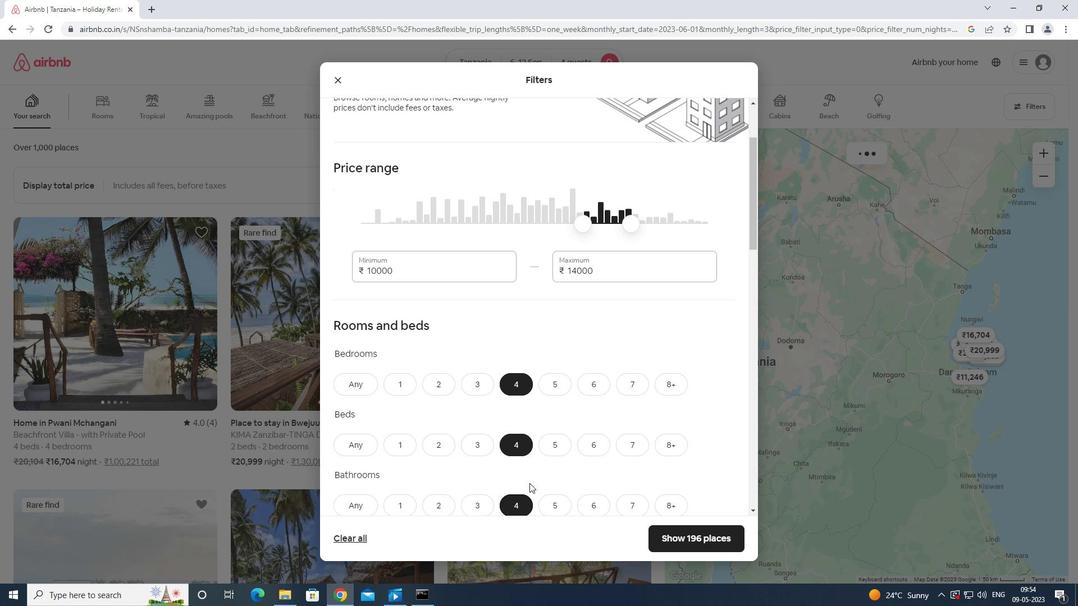 
Action: Mouse moved to (414, 413)
Screenshot: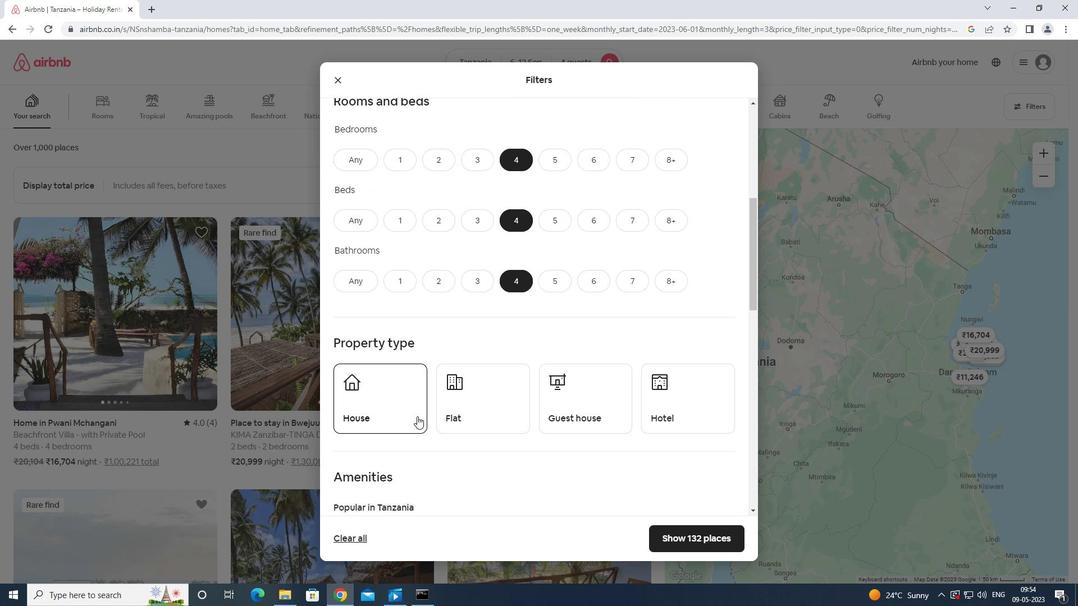 
Action: Mouse pressed left at (414, 413)
Screenshot: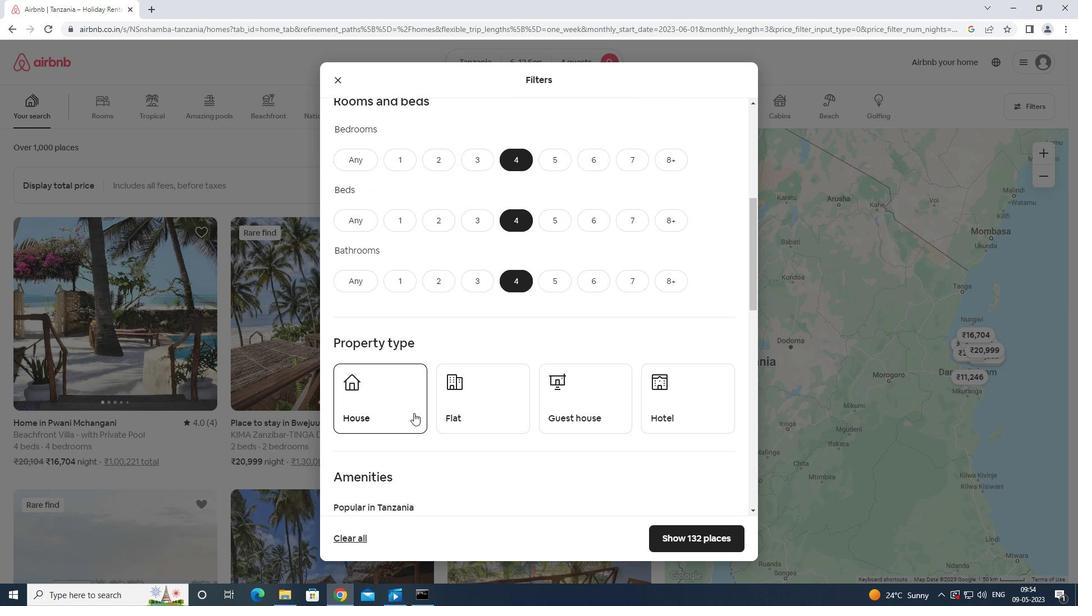 
Action: Mouse moved to (534, 413)
Screenshot: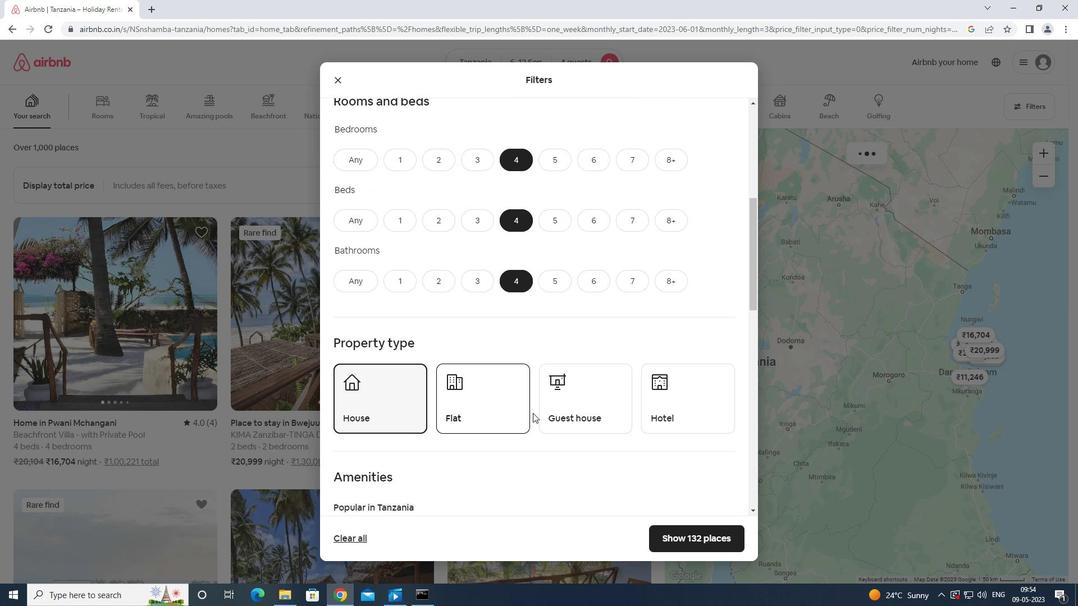 
Action: Mouse pressed left at (534, 413)
Screenshot: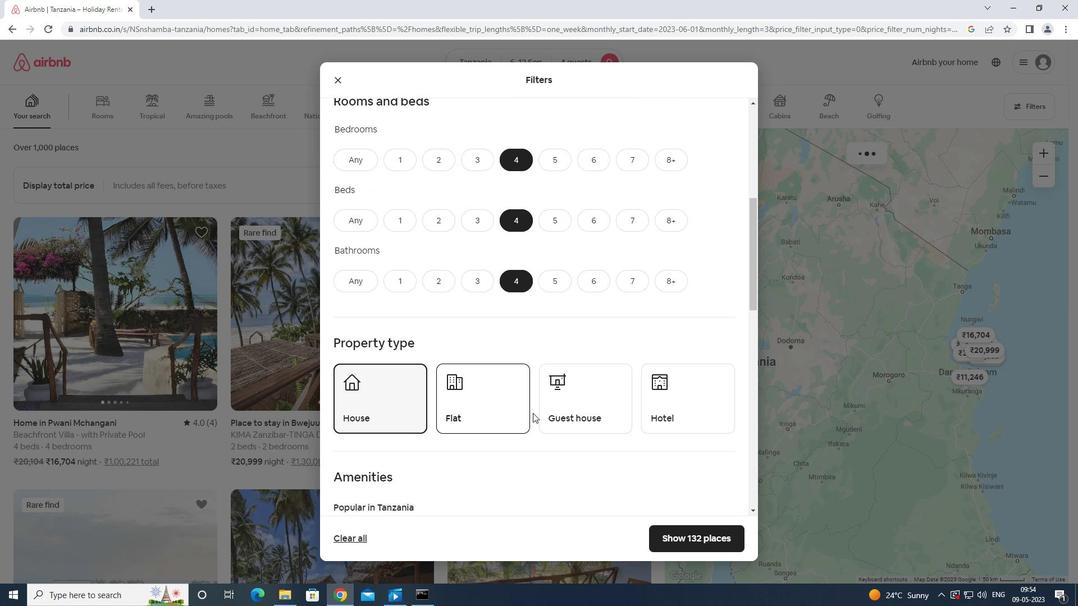 
Action: Mouse moved to (582, 414)
Screenshot: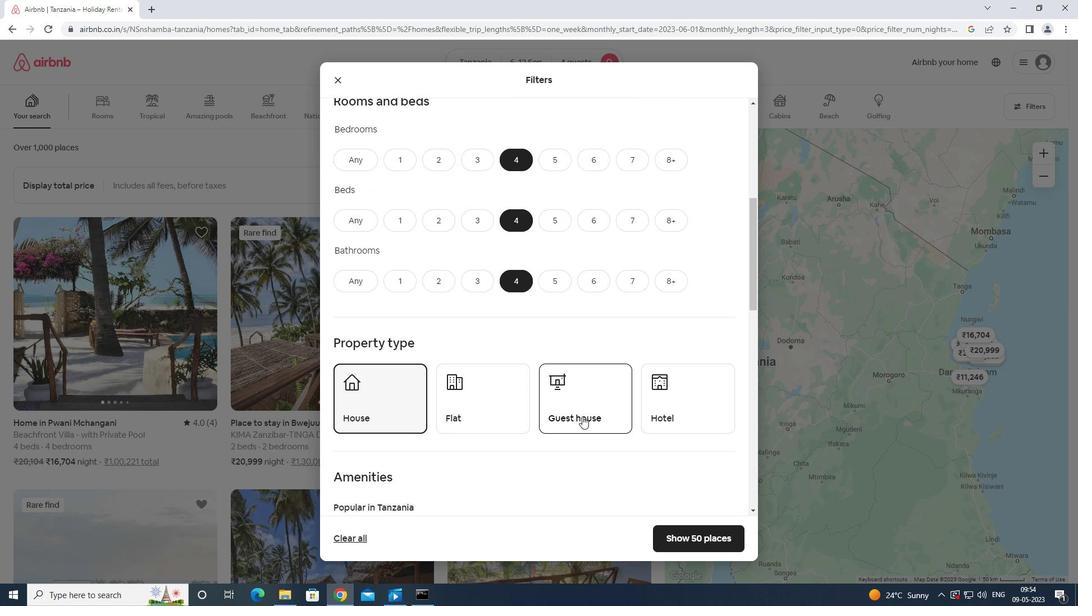 
Action: Mouse pressed left at (582, 414)
Screenshot: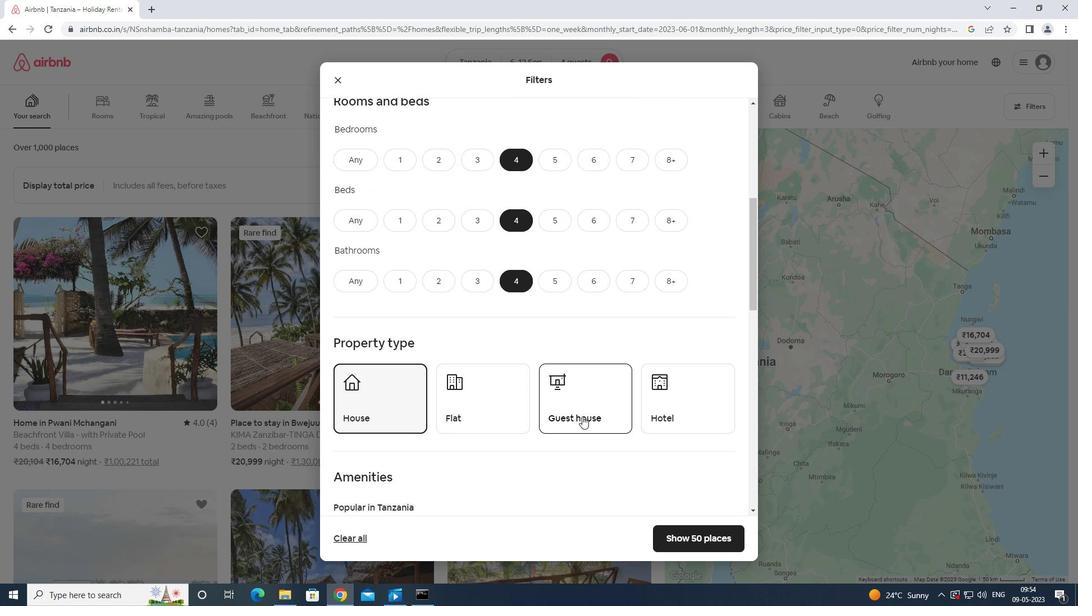 
Action: Mouse moved to (470, 409)
Screenshot: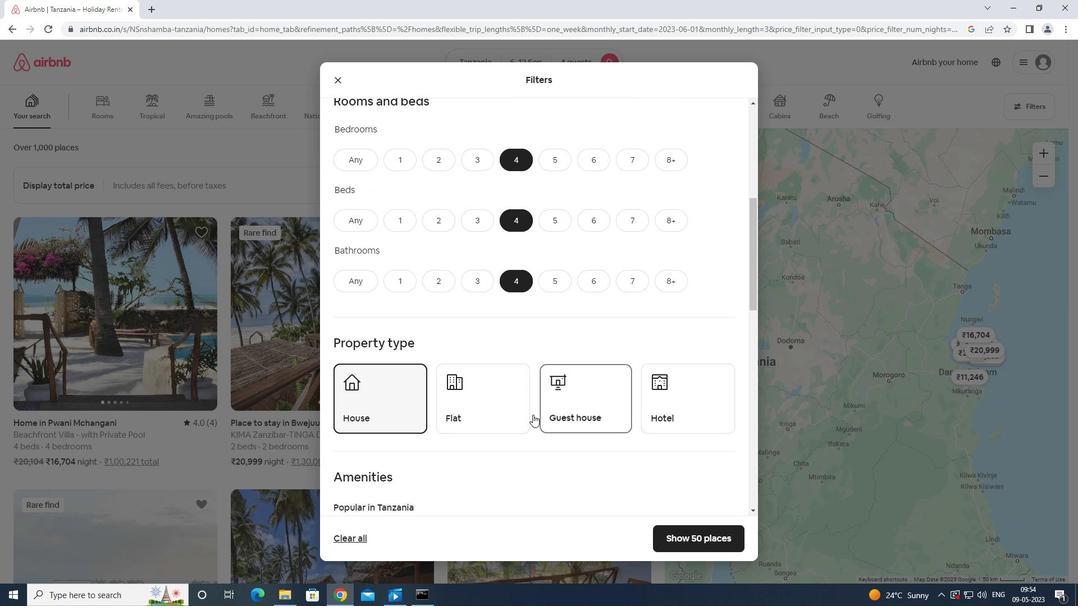 
Action: Mouse pressed left at (470, 409)
Screenshot: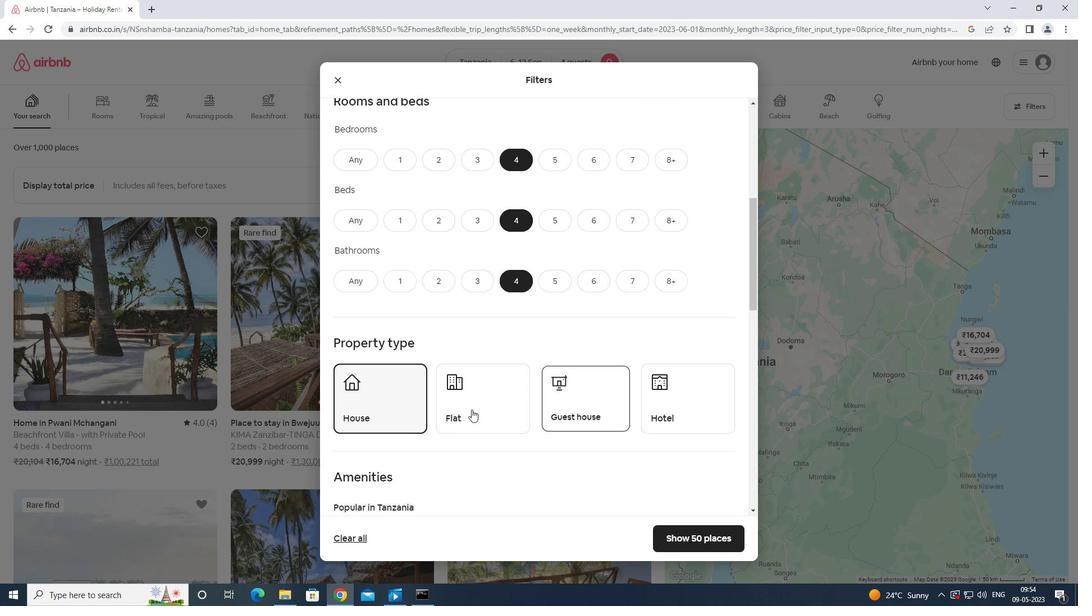 
Action: Mouse moved to (488, 458)
Screenshot: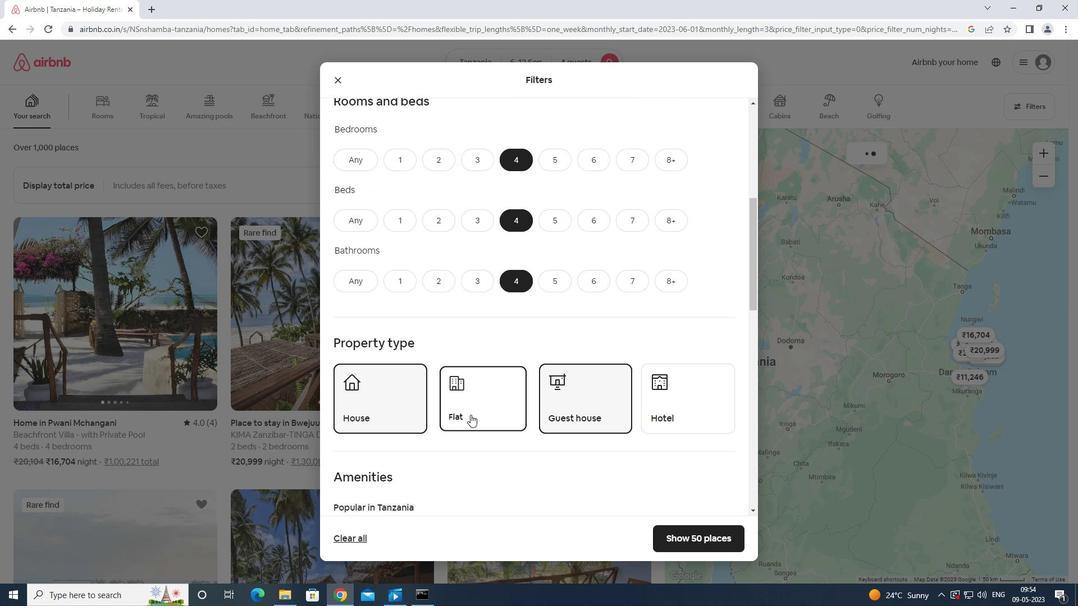 
Action: Mouse scrolled (488, 457) with delta (0, 0)
Screenshot: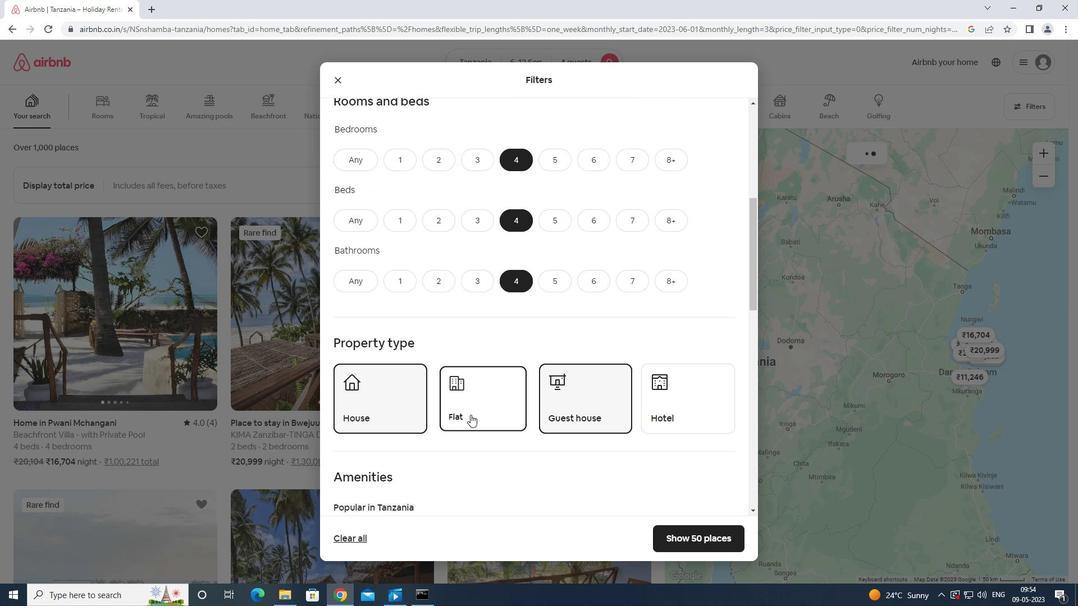 
Action: Mouse moved to (489, 462)
Screenshot: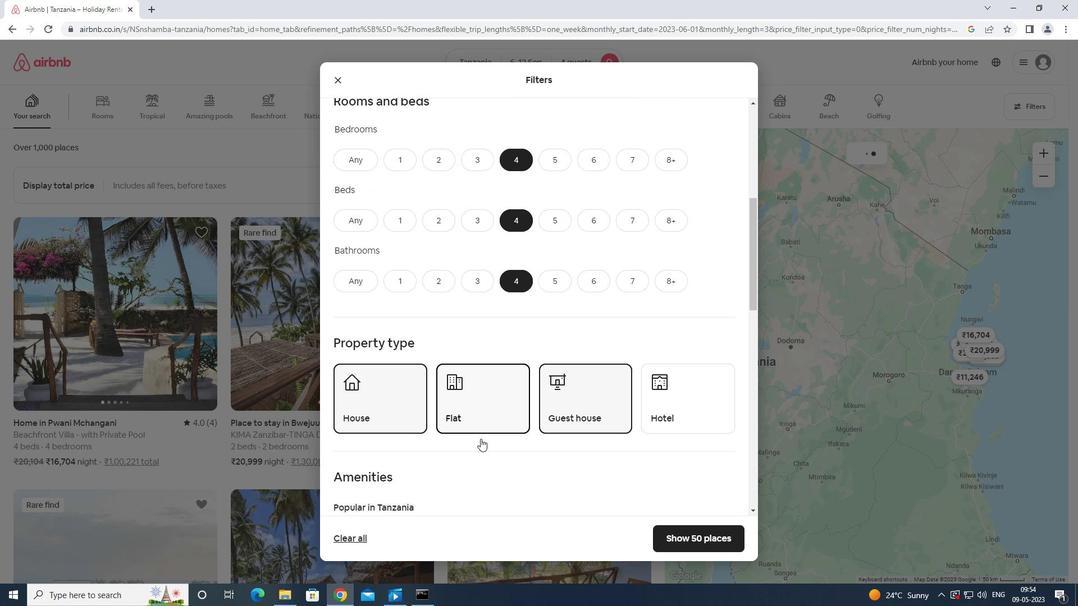 
Action: Mouse scrolled (489, 461) with delta (0, 0)
Screenshot: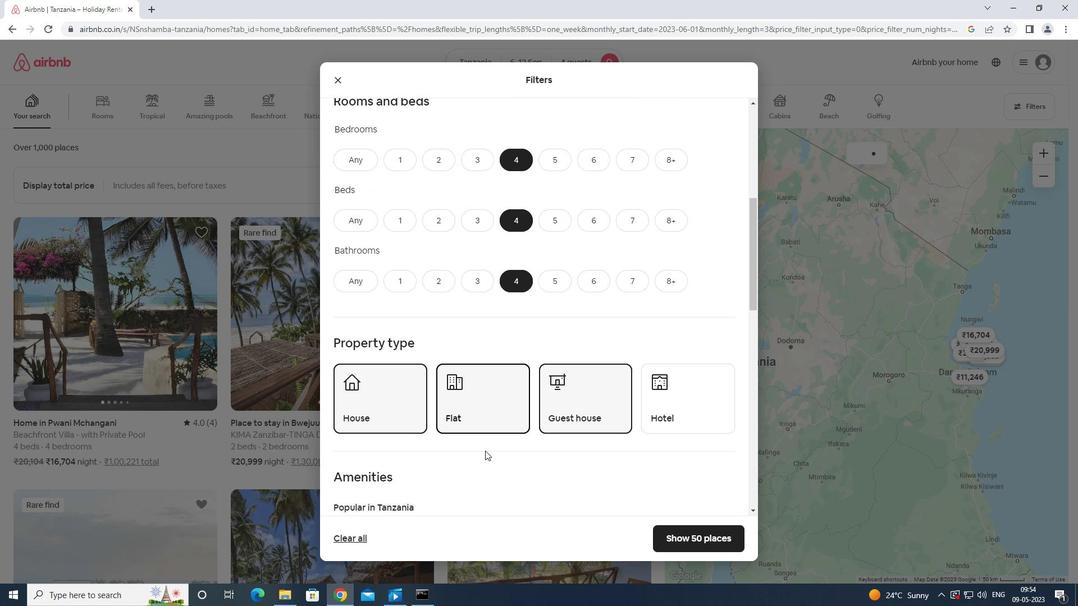 
Action: Mouse scrolled (489, 461) with delta (0, 0)
Screenshot: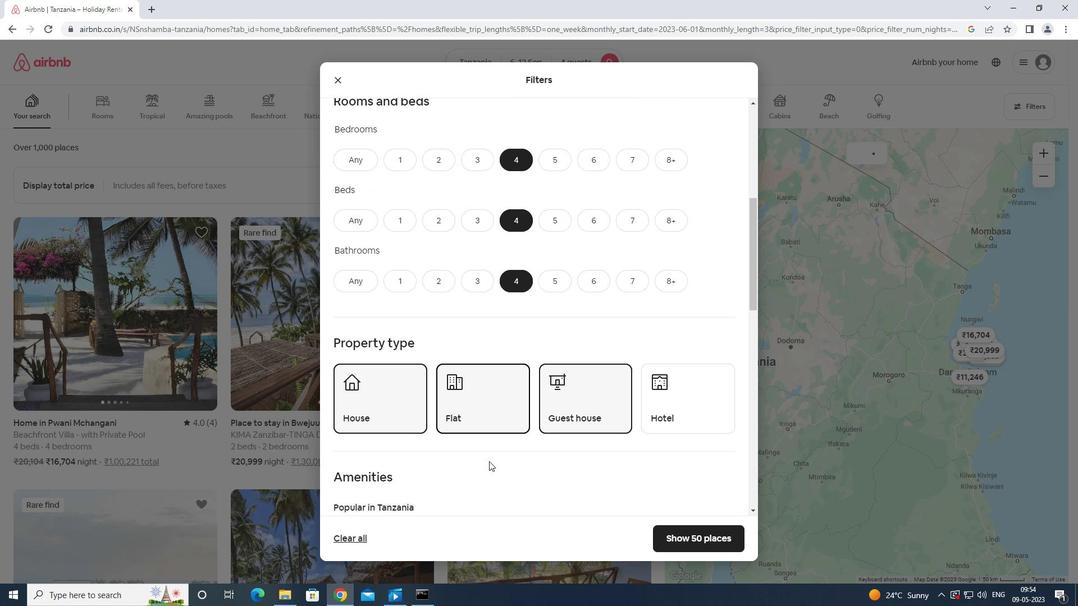 
Action: Mouse moved to (535, 389)
Screenshot: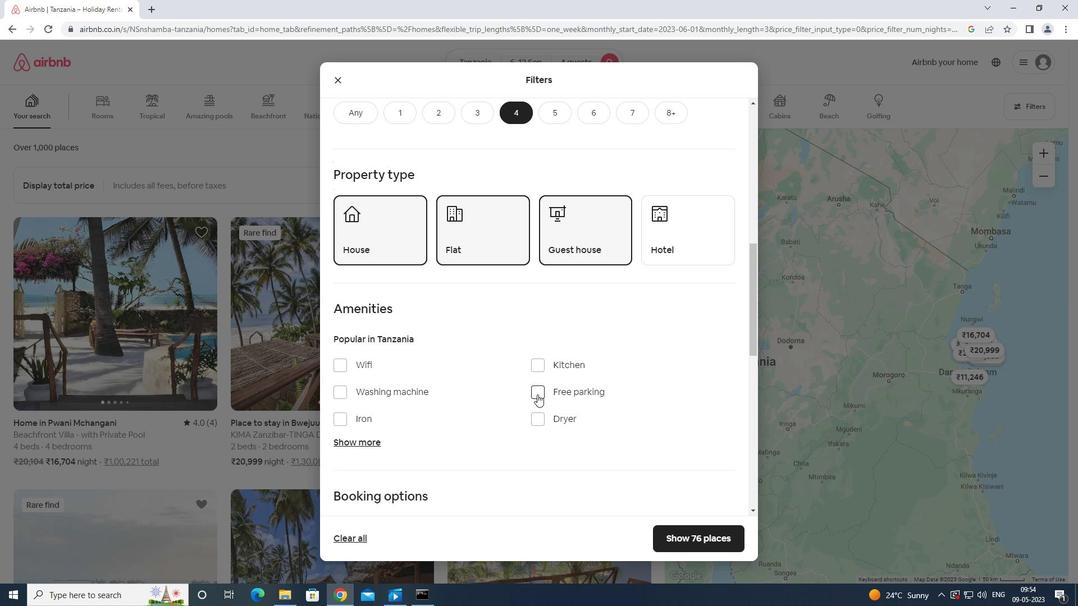 
Action: Mouse pressed left at (535, 389)
Screenshot: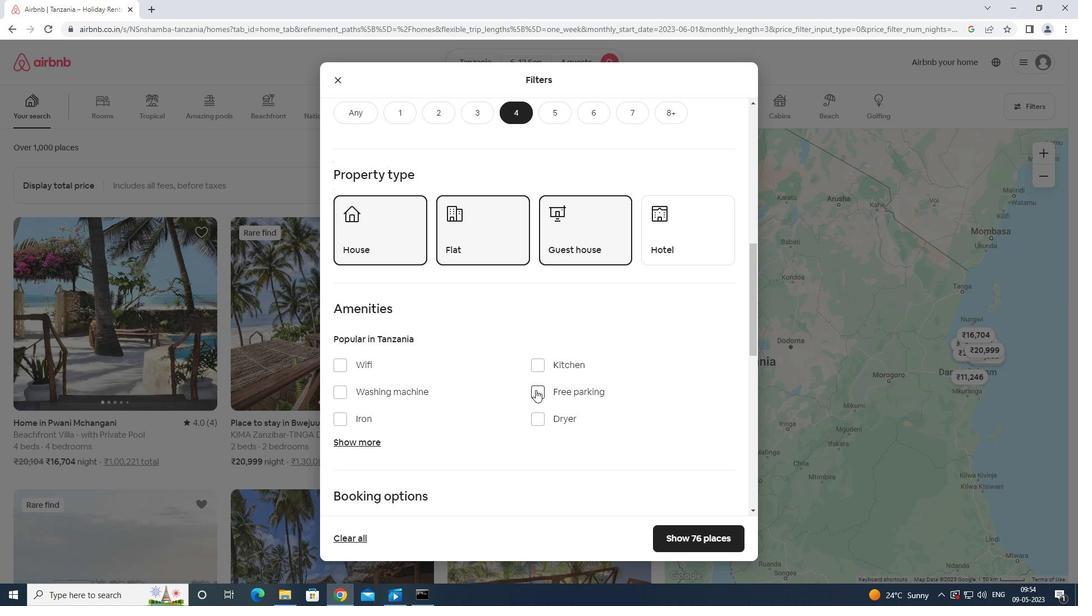 
Action: Mouse moved to (333, 366)
Screenshot: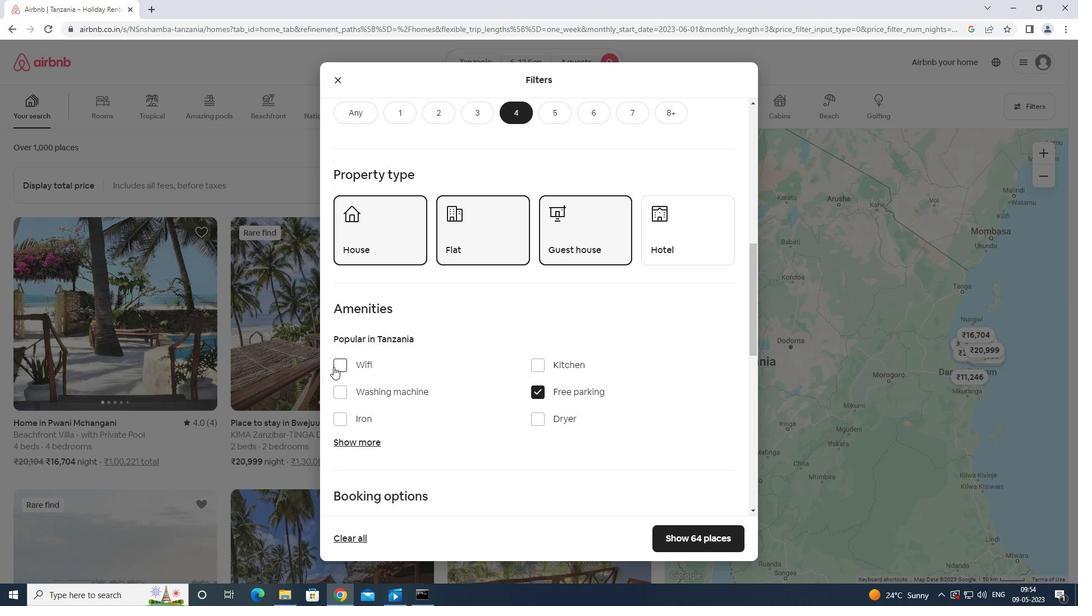 
Action: Mouse pressed left at (333, 366)
Screenshot: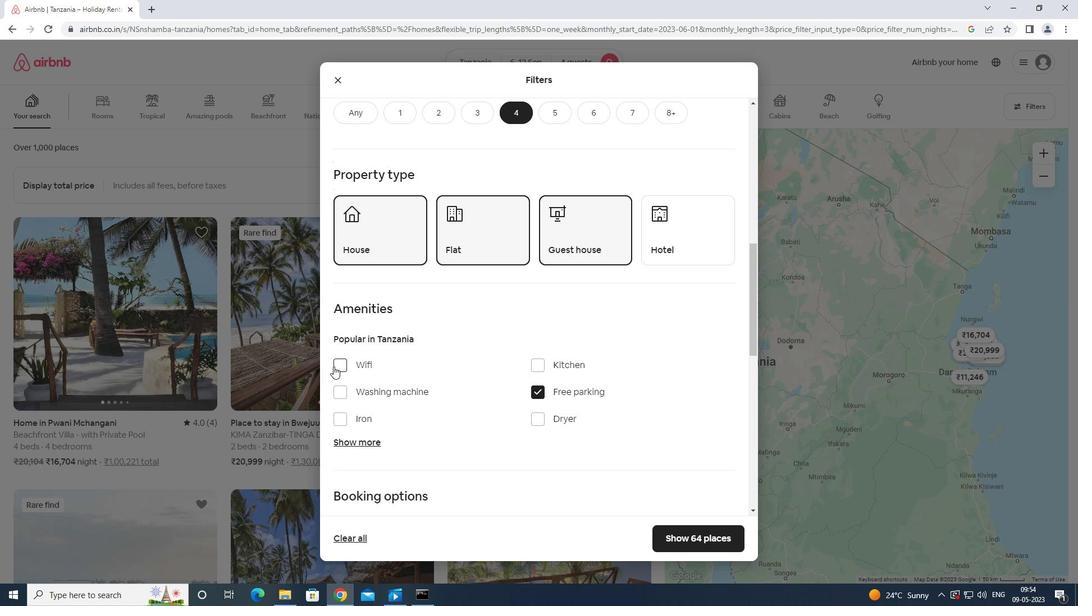 
Action: Mouse moved to (346, 438)
Screenshot: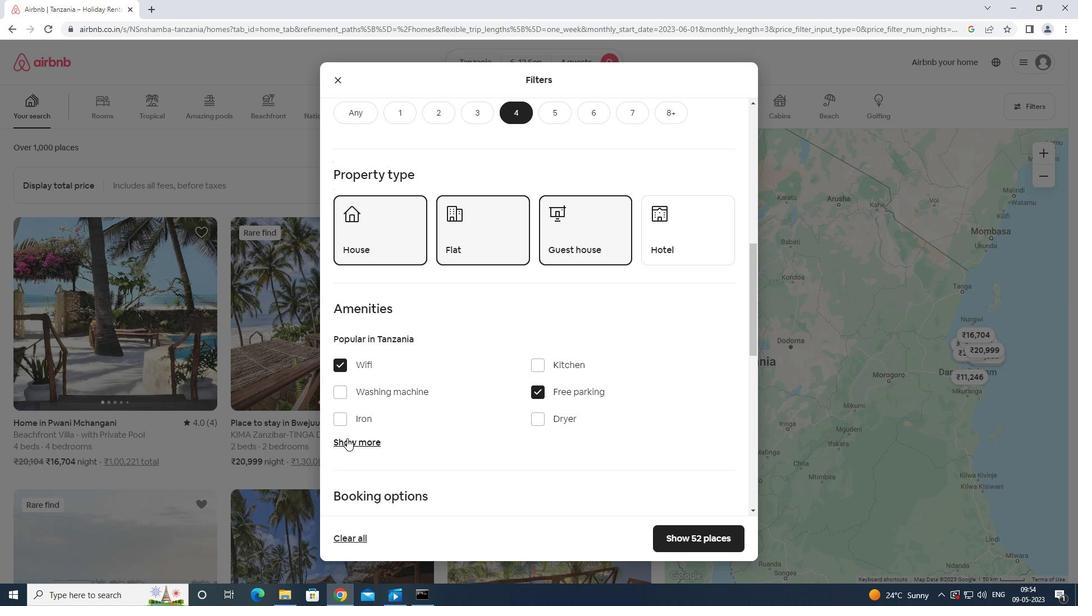 
Action: Mouse pressed left at (346, 438)
Screenshot: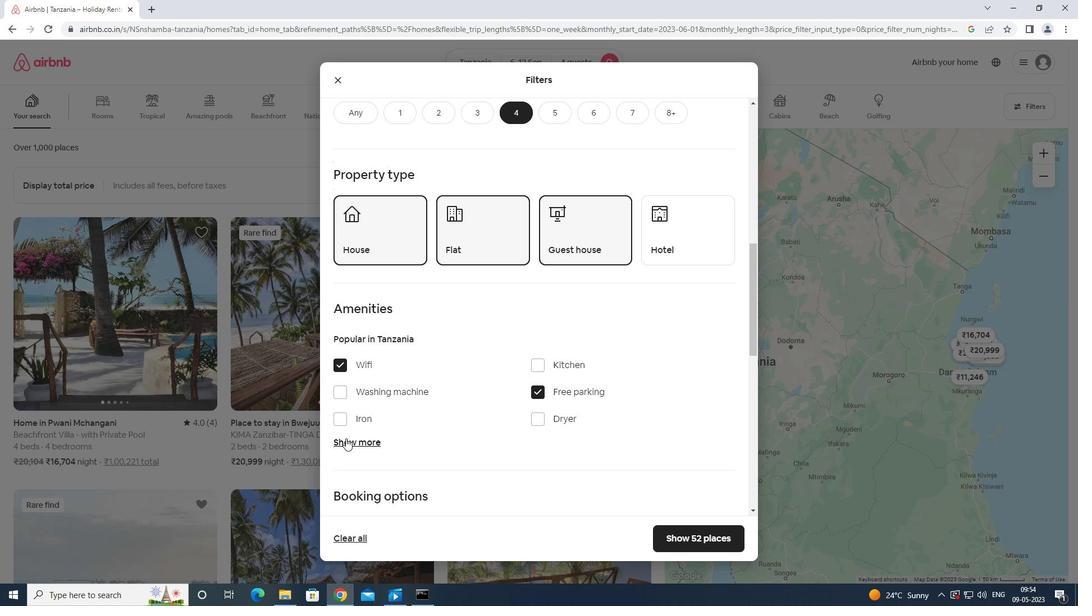 
Action: Mouse moved to (453, 494)
Screenshot: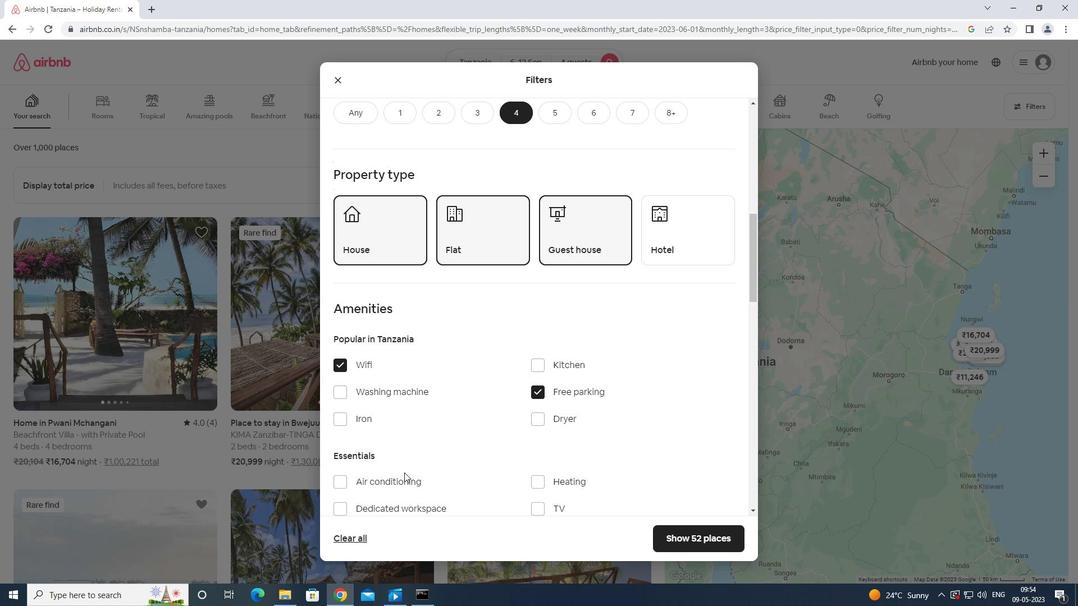 
Action: Mouse scrolled (453, 493) with delta (0, 0)
Screenshot: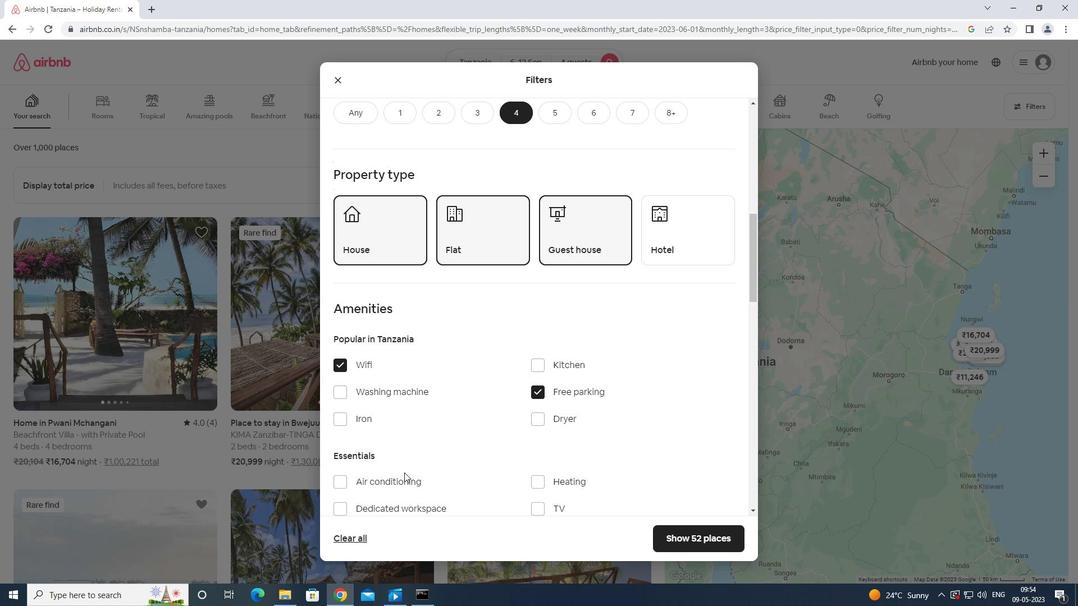 
Action: Mouse moved to (539, 452)
Screenshot: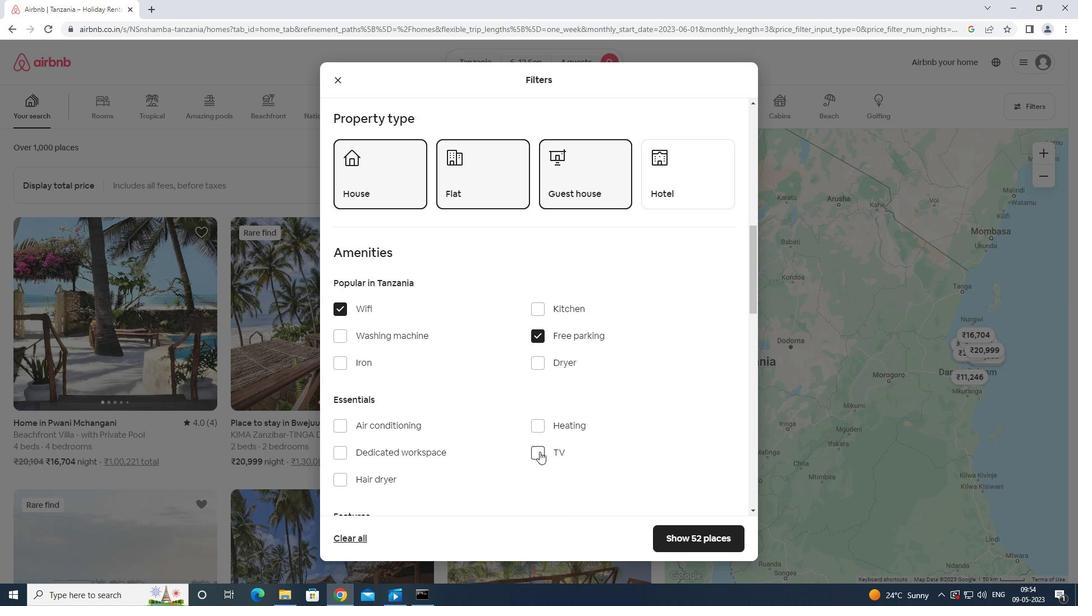 
Action: Mouse pressed left at (539, 452)
Screenshot: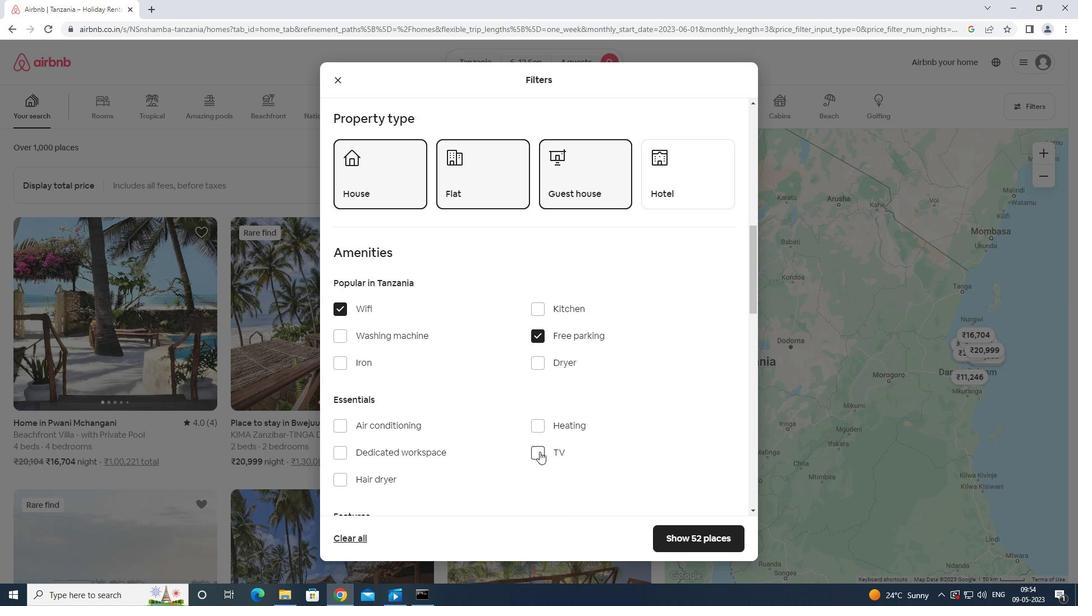 
Action: Mouse moved to (537, 441)
Screenshot: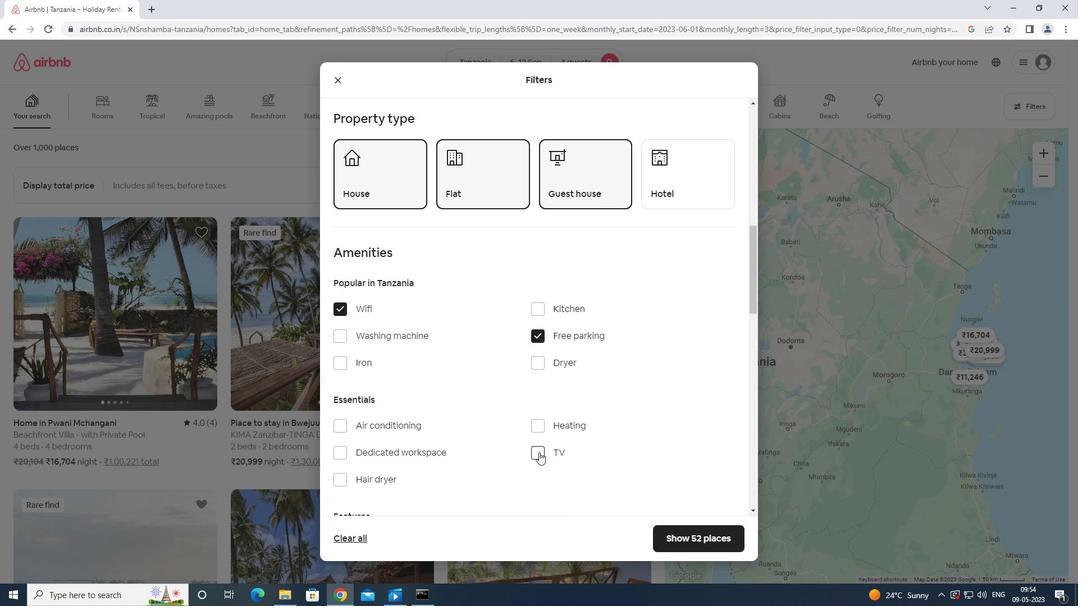 
Action: Mouse scrolled (537, 441) with delta (0, 0)
Screenshot: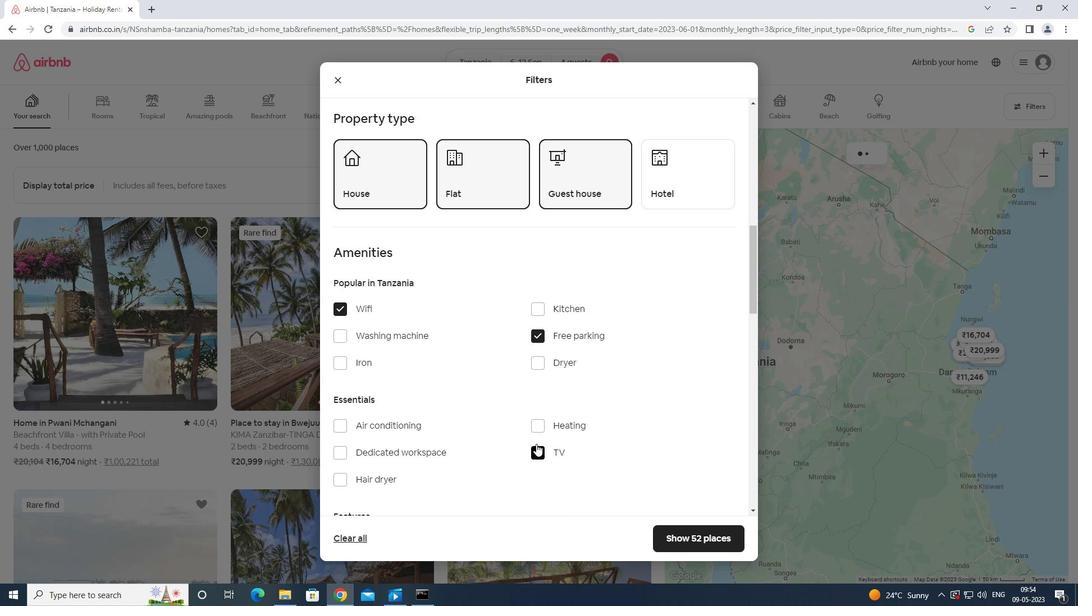 
Action: Mouse scrolled (537, 441) with delta (0, 0)
Screenshot: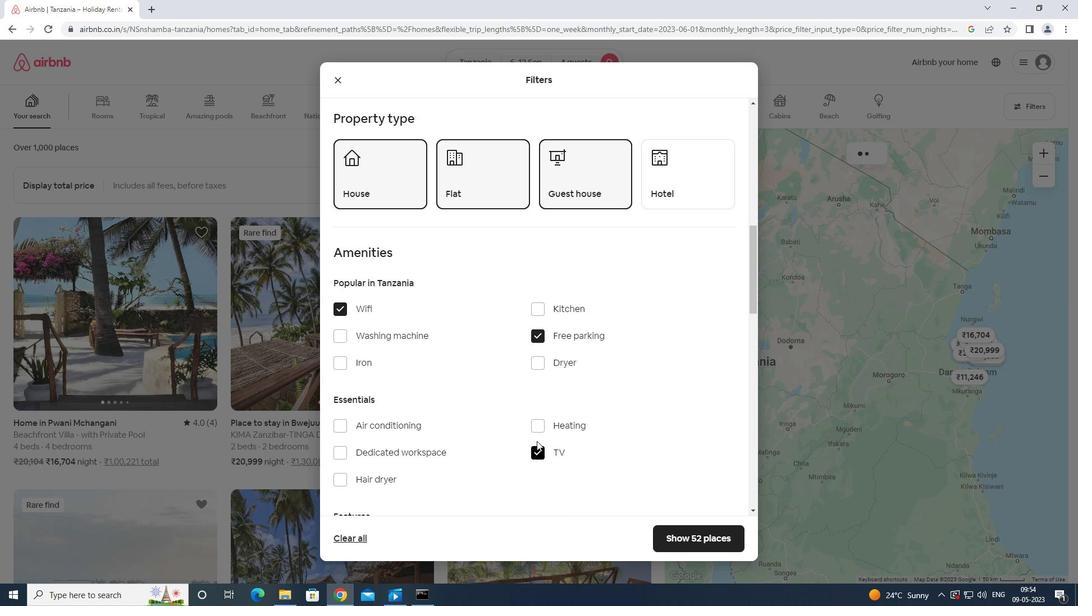 
Action: Mouse moved to (537, 441)
Screenshot: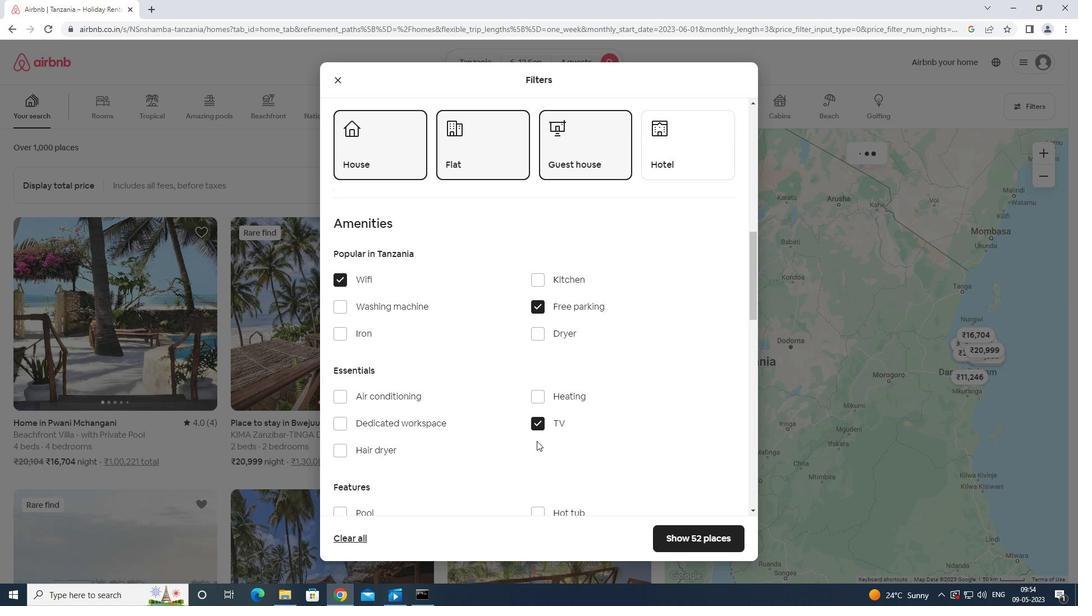 
Action: Mouse scrolled (537, 441) with delta (0, 0)
Screenshot: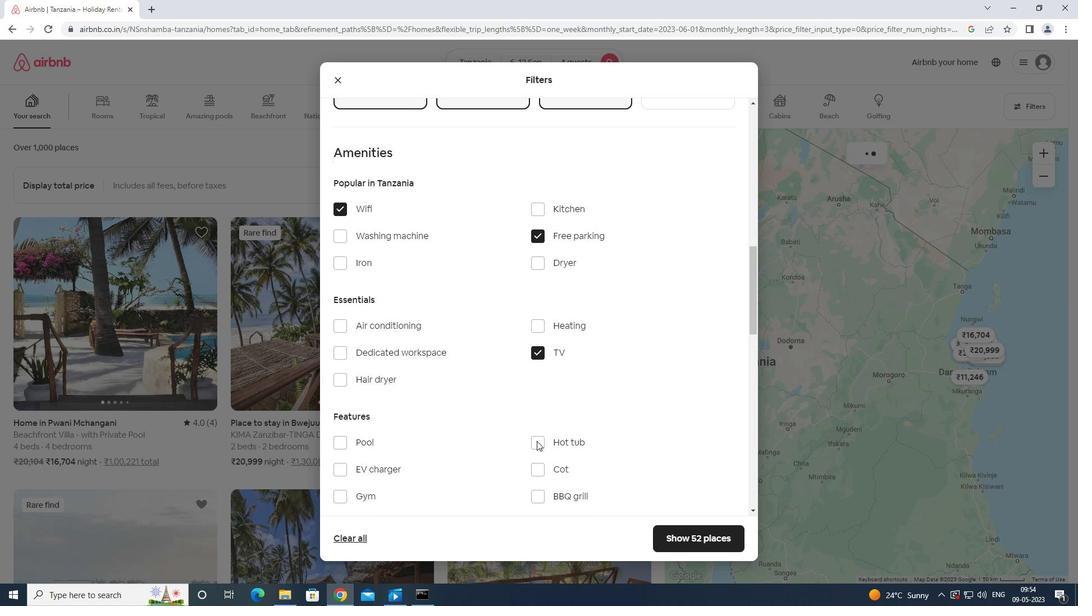 
Action: Mouse scrolled (537, 441) with delta (0, 0)
Screenshot: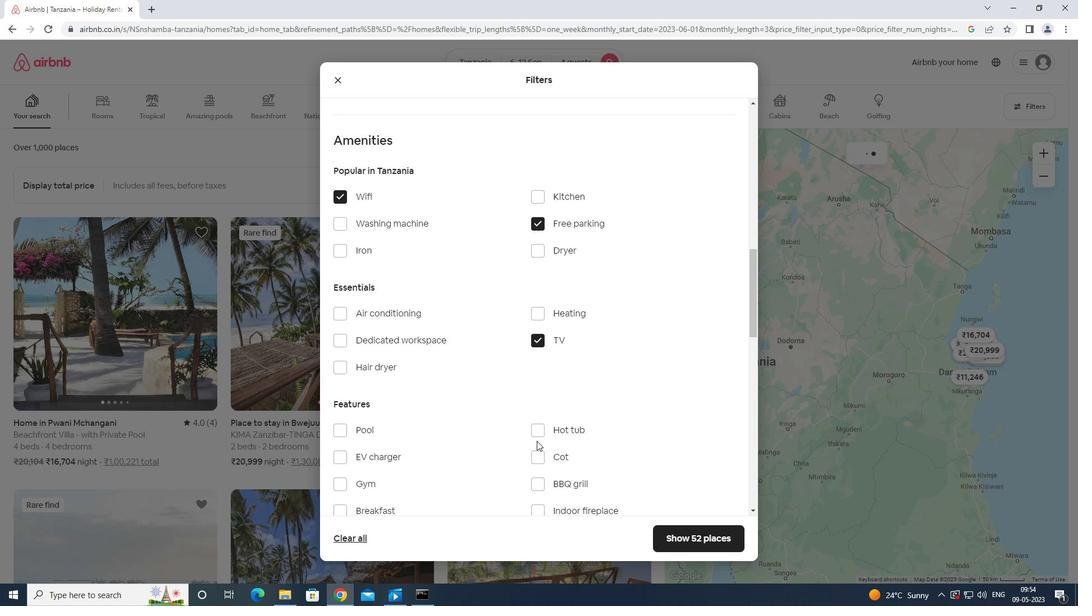 
Action: Mouse moved to (341, 371)
Screenshot: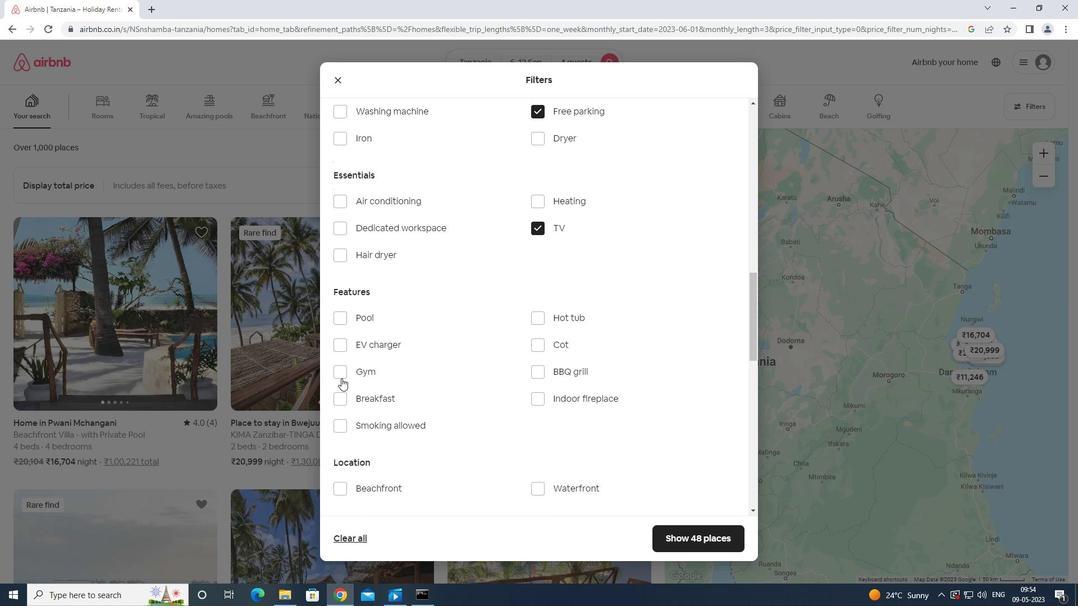 
Action: Mouse pressed left at (341, 371)
Screenshot: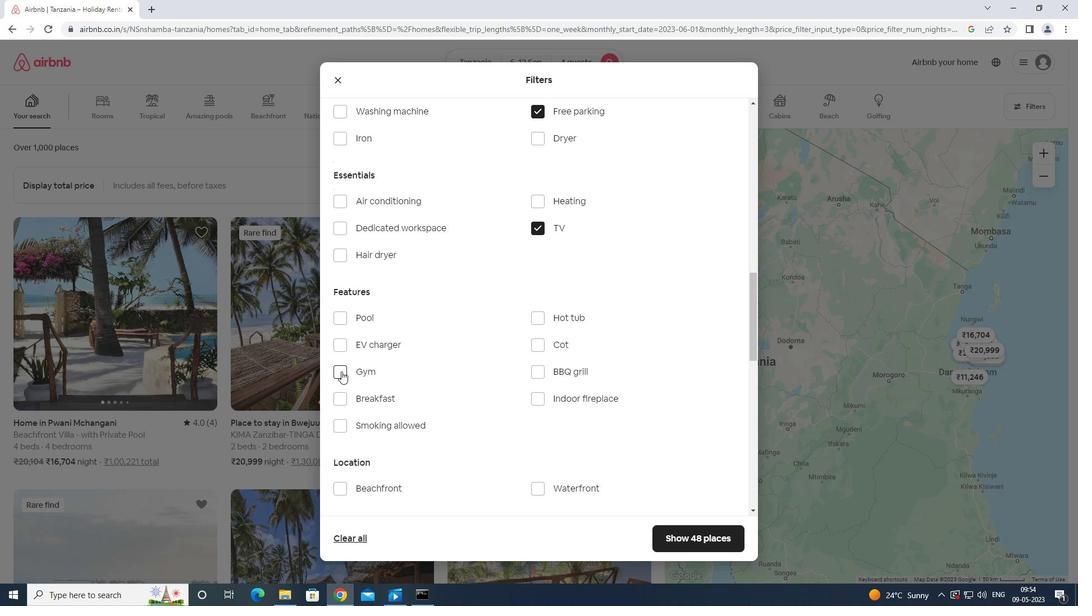 
Action: Mouse moved to (342, 397)
Screenshot: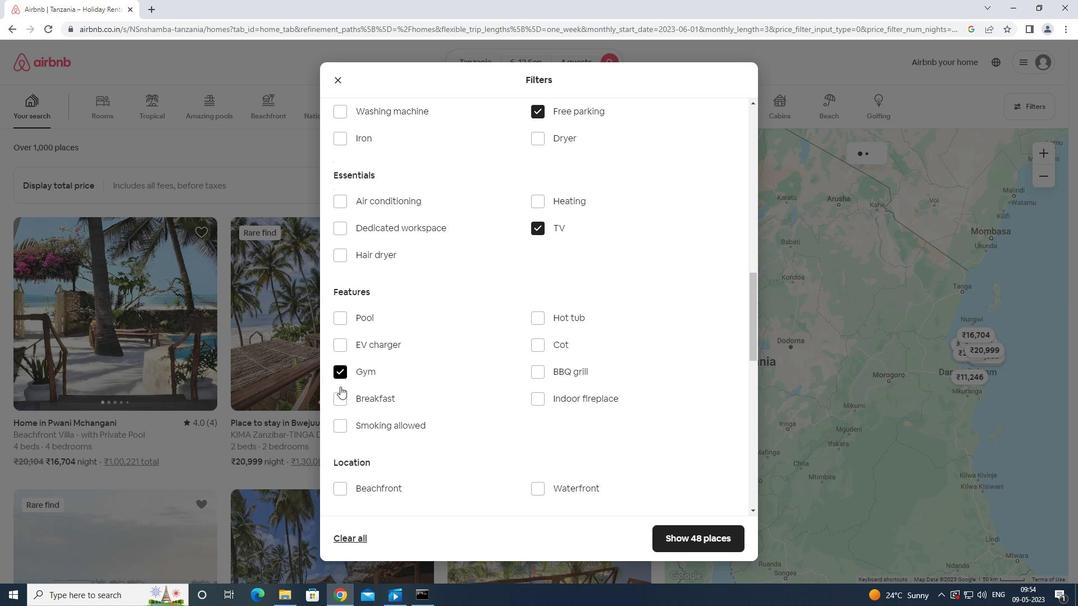 
Action: Mouse pressed left at (342, 397)
Screenshot: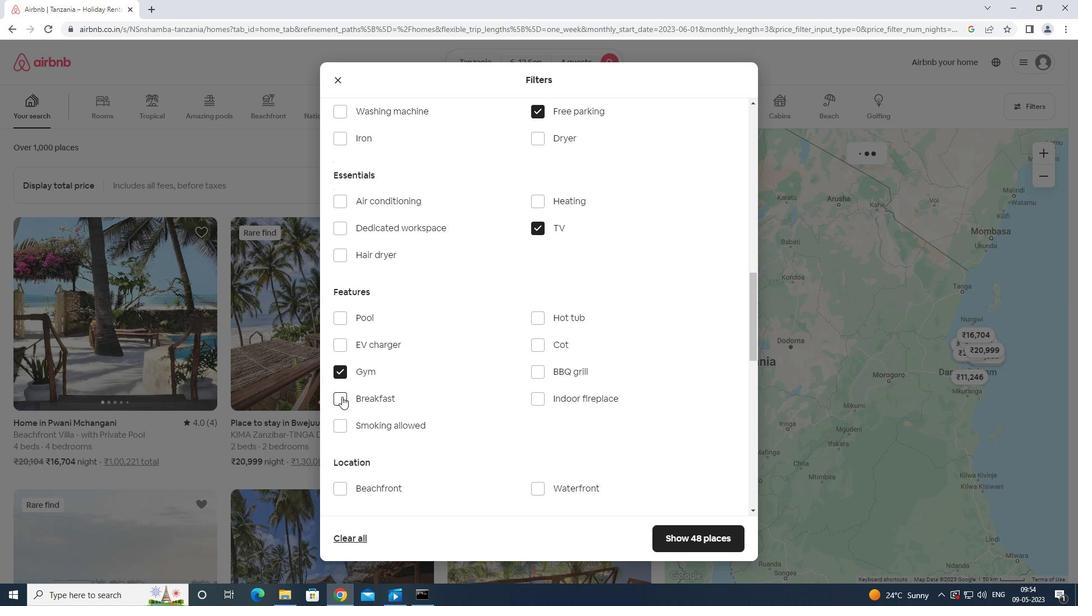 
Action: Mouse moved to (341, 397)
Screenshot: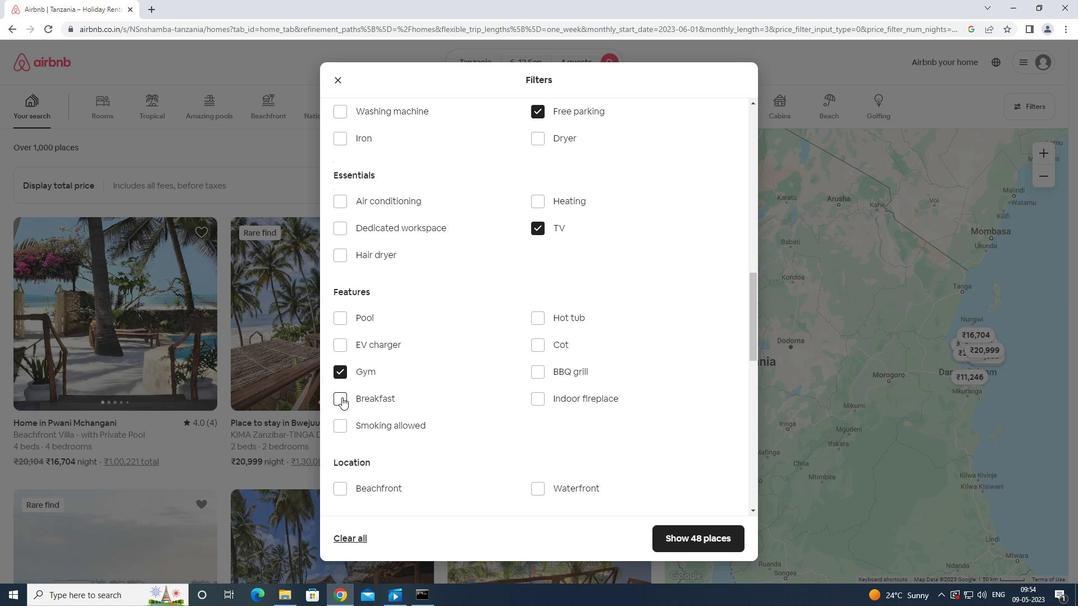 
Action: Mouse scrolled (341, 396) with delta (0, 0)
Screenshot: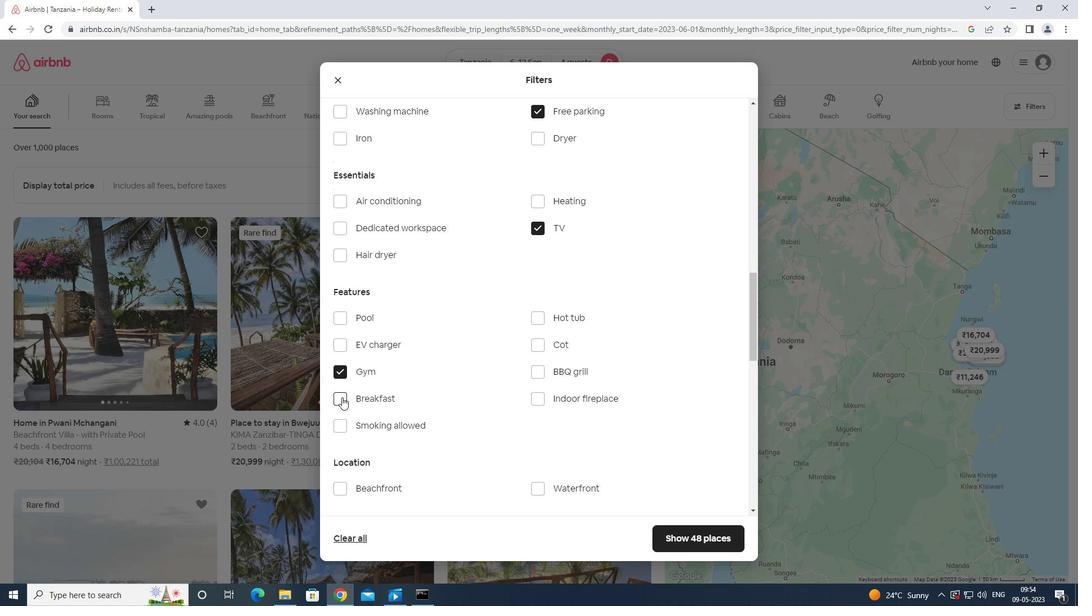 
Action: Mouse moved to (342, 398)
Screenshot: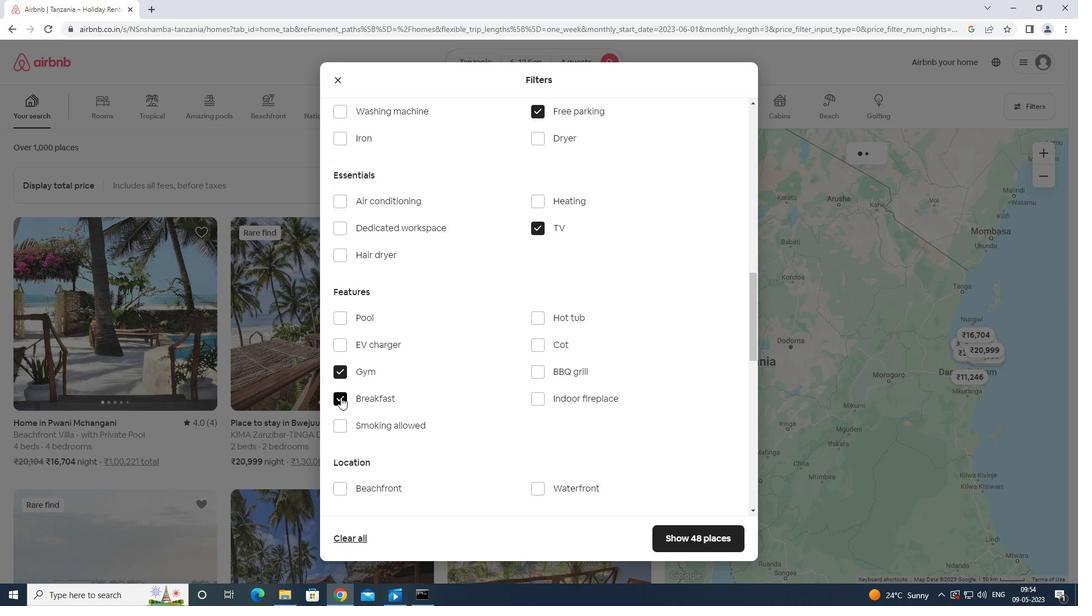 
Action: Mouse scrolled (342, 397) with delta (0, 0)
Screenshot: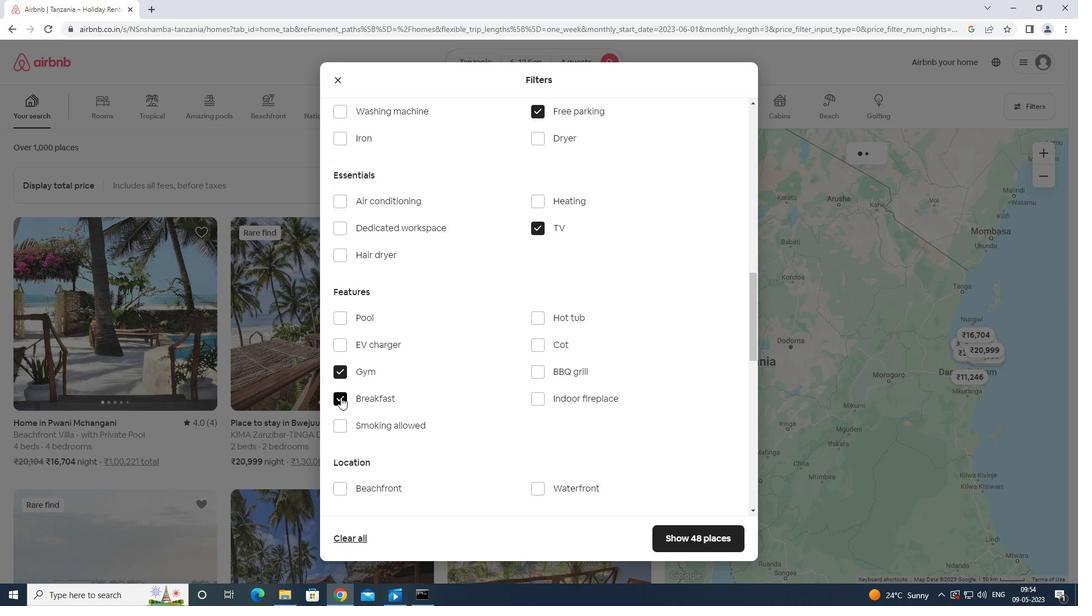 
Action: Mouse moved to (342, 400)
Screenshot: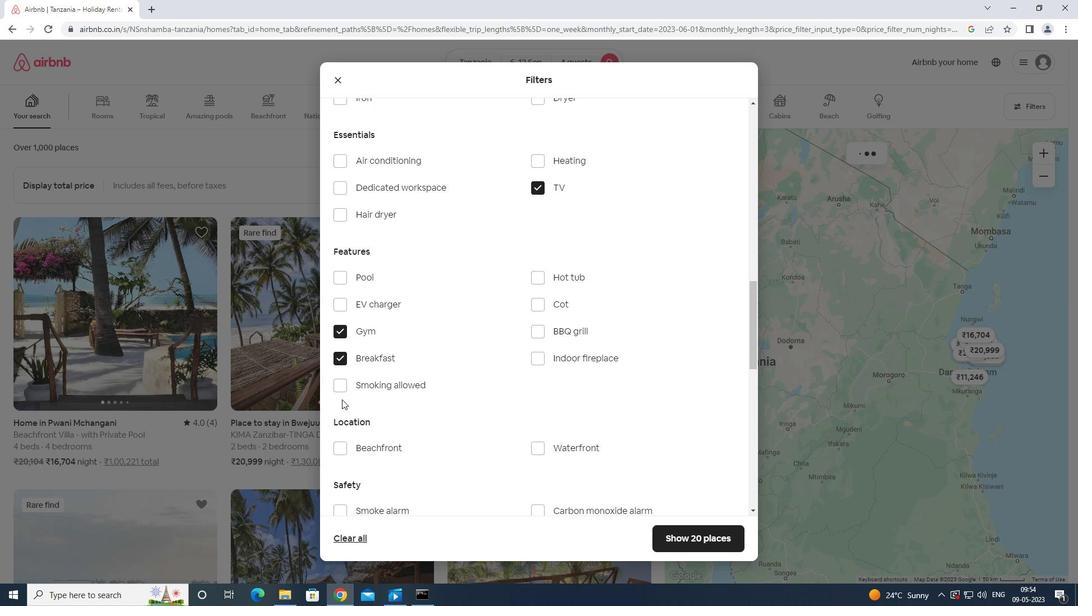 
Action: Mouse scrolled (342, 400) with delta (0, 0)
Screenshot: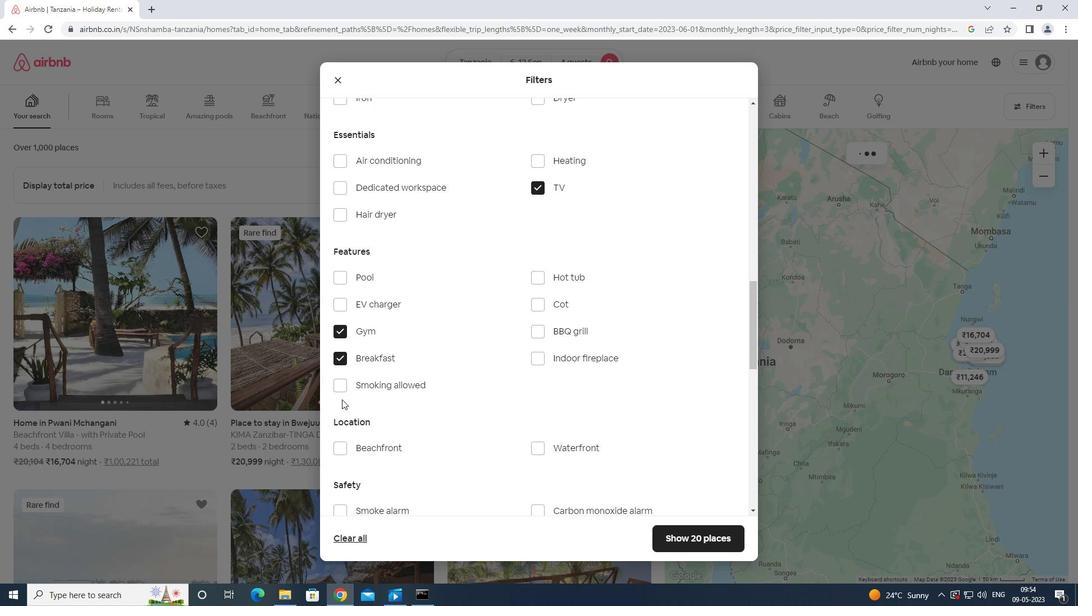 
Action: Mouse moved to (342, 400)
Screenshot: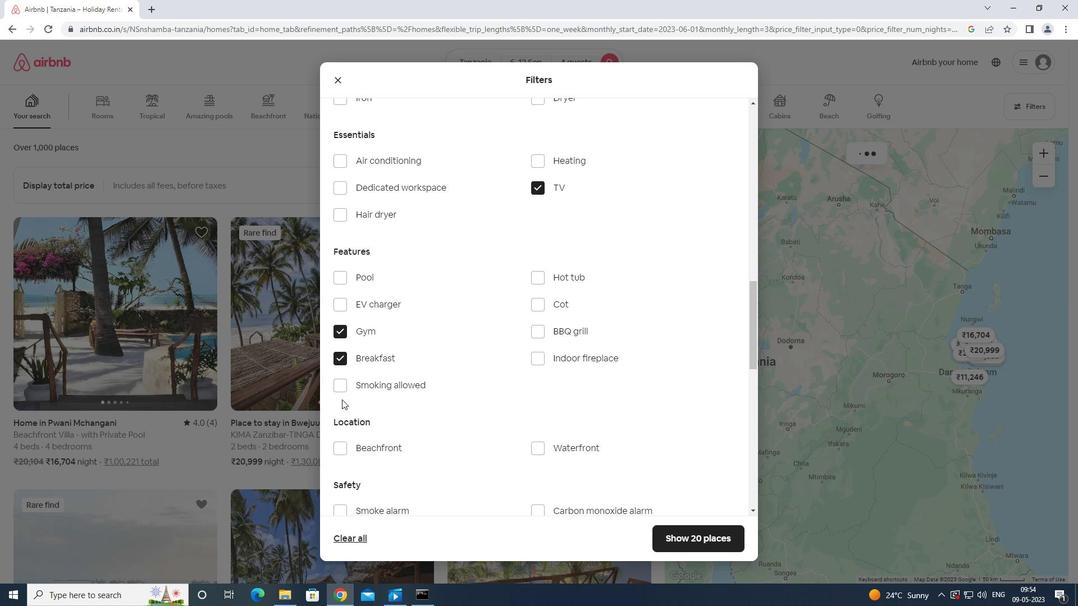 
Action: Mouse scrolled (342, 400) with delta (0, 0)
Screenshot: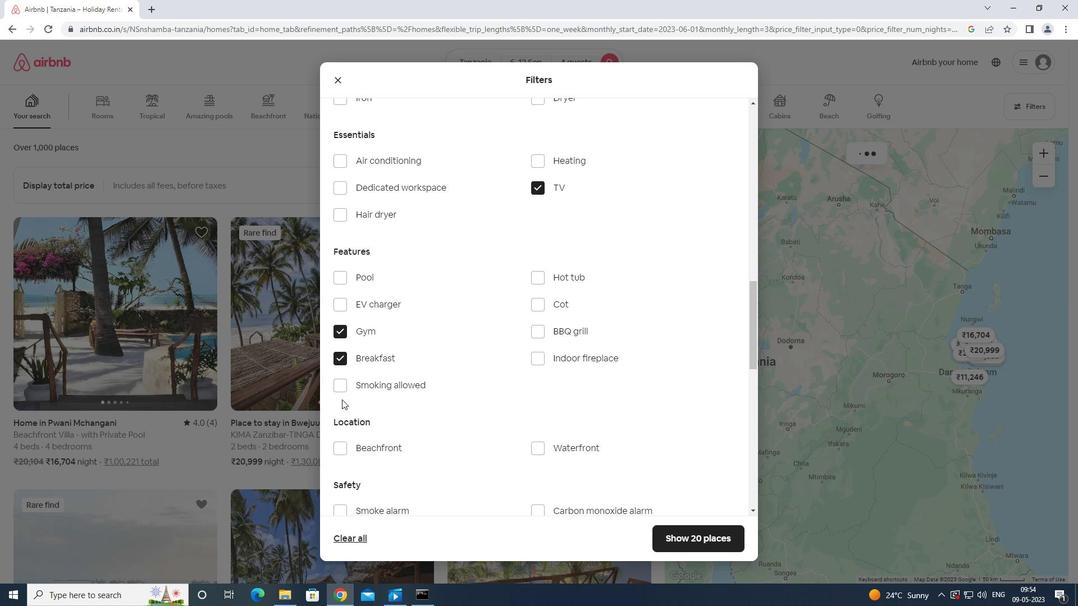 
Action: Mouse scrolled (342, 400) with delta (0, 0)
Screenshot: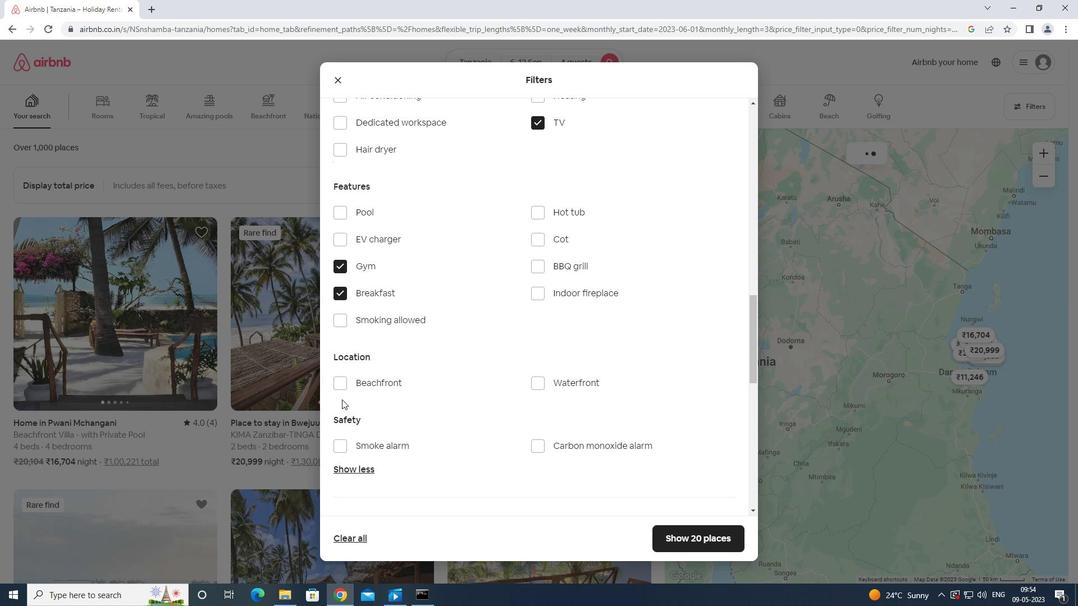 
Action: Mouse scrolled (342, 400) with delta (0, 0)
Screenshot: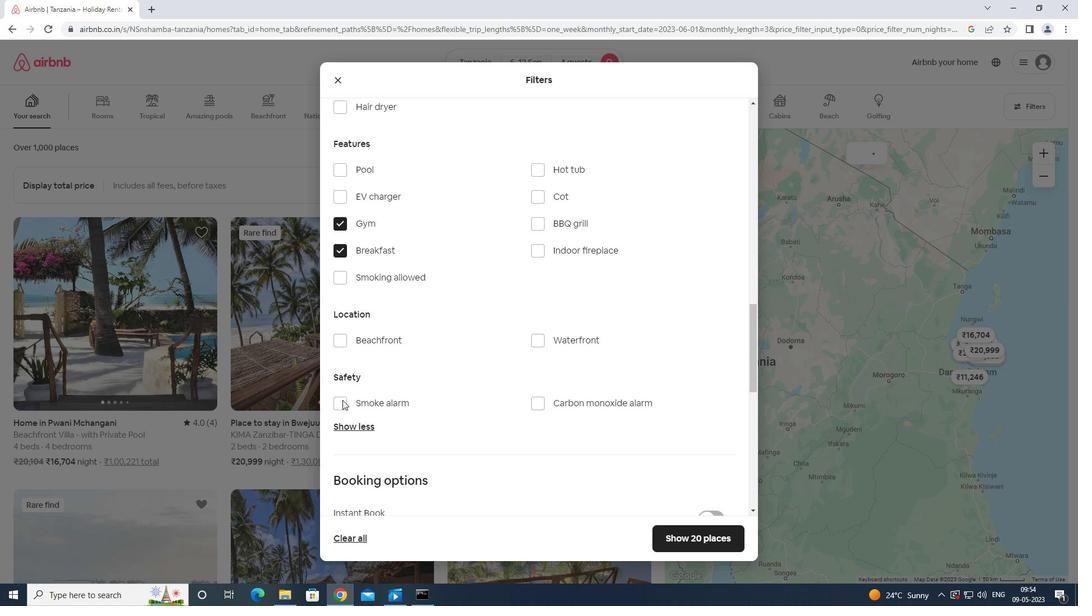 
Action: Mouse scrolled (342, 400) with delta (0, 0)
Screenshot: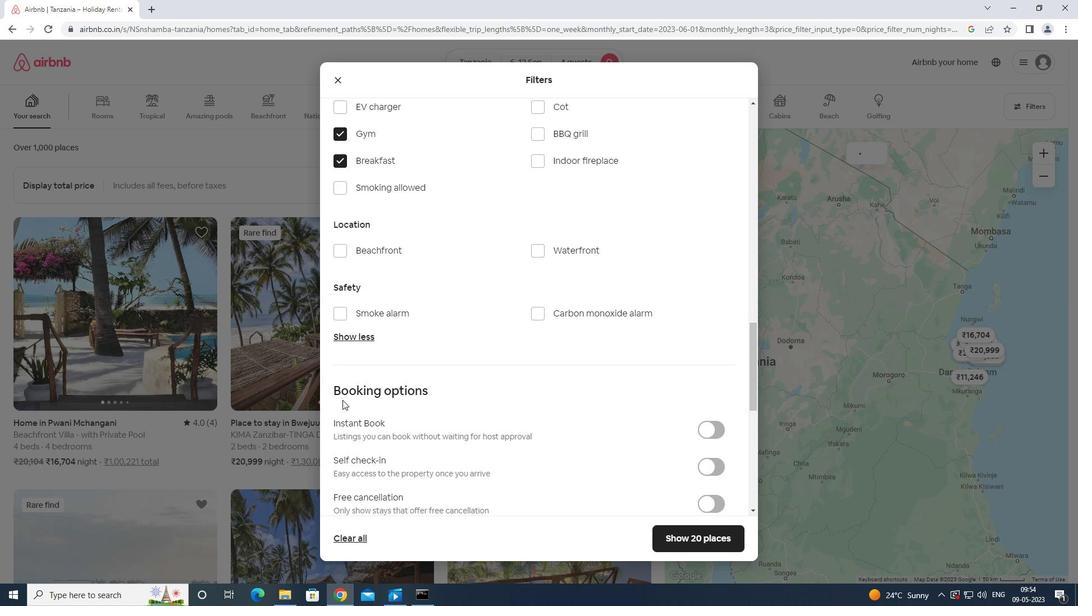 
Action: Mouse moved to (726, 309)
Screenshot: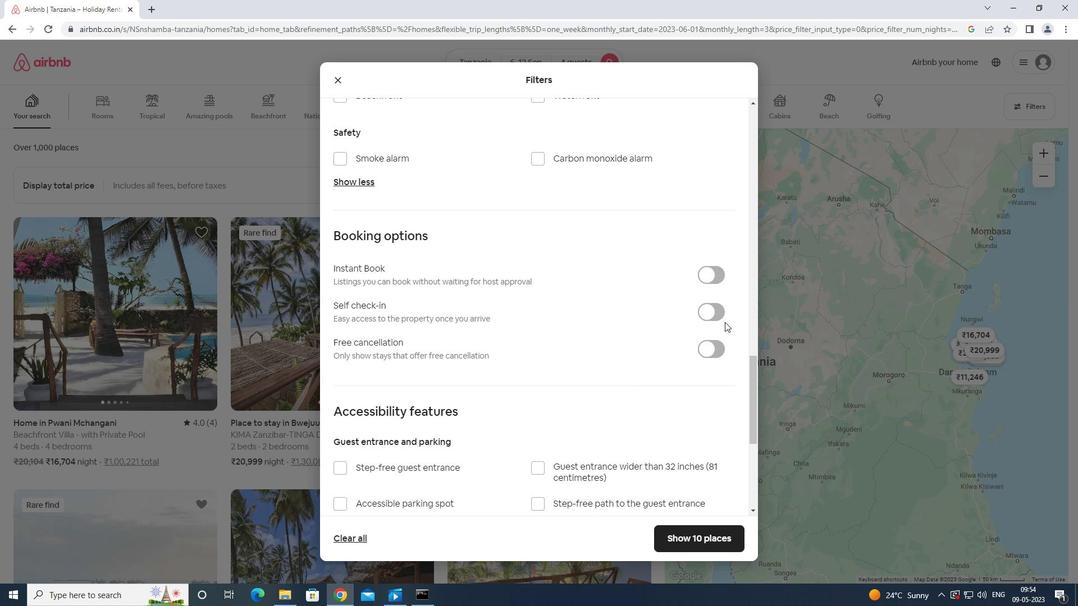 
Action: Mouse pressed left at (726, 309)
Screenshot: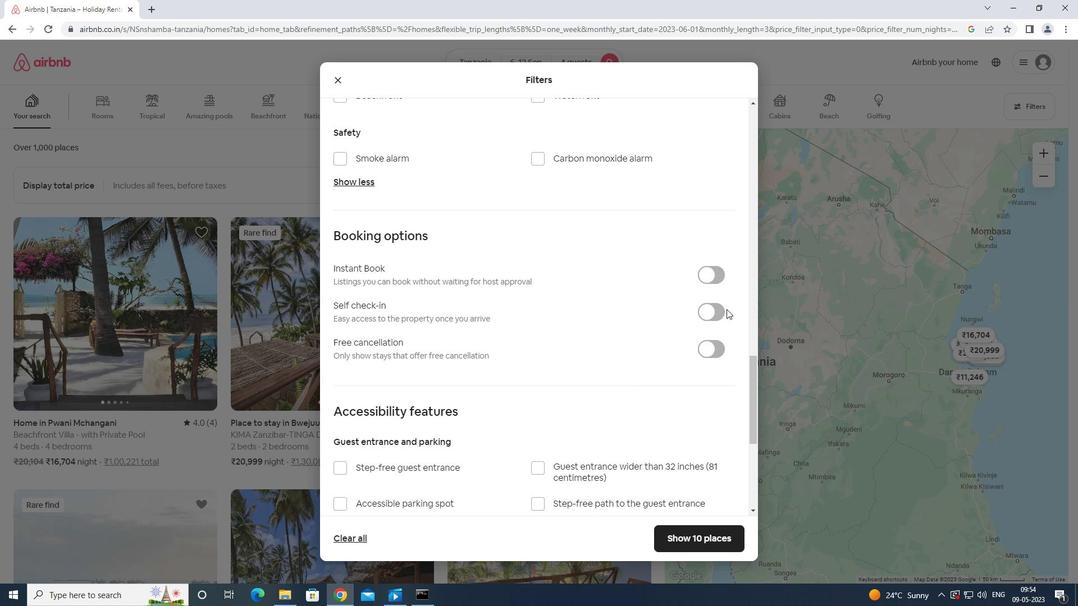 
Action: Mouse moved to (644, 340)
Screenshot: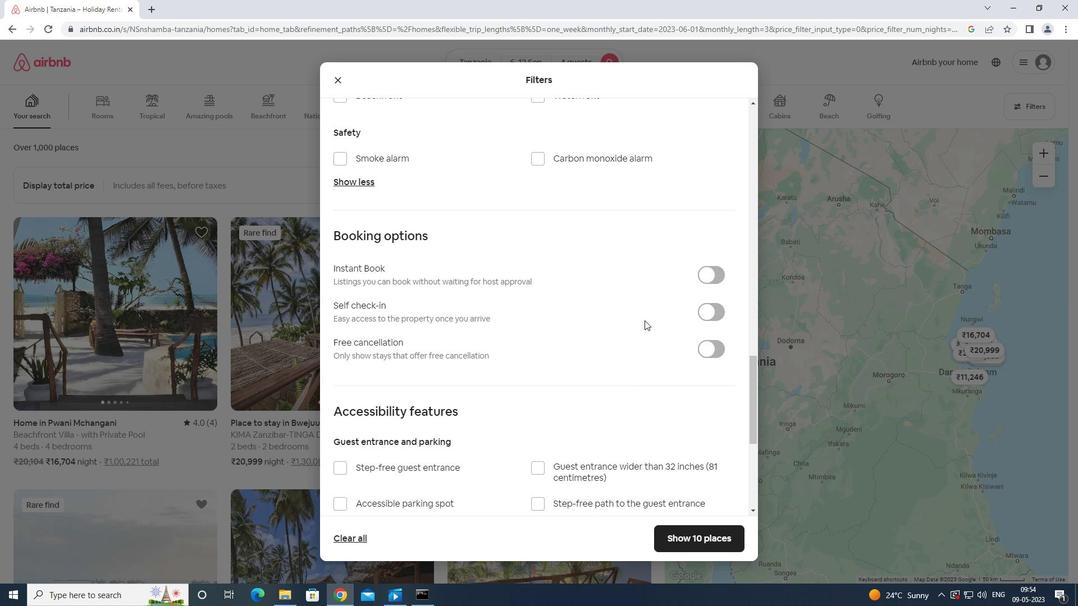 
Action: Mouse scrolled (644, 339) with delta (0, 0)
Screenshot: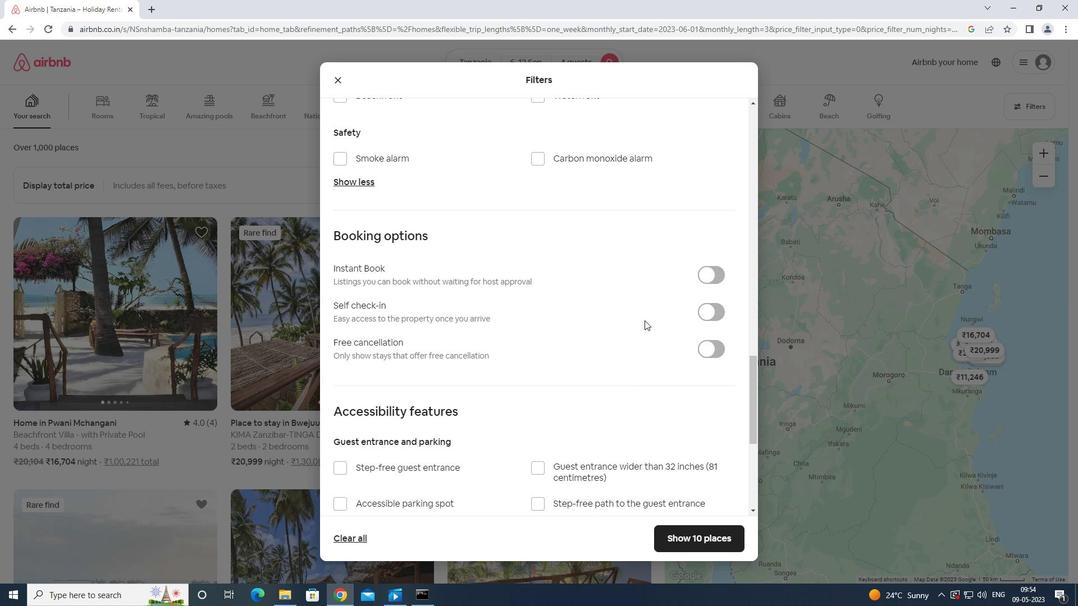 
Action: Mouse moved to (714, 250)
Screenshot: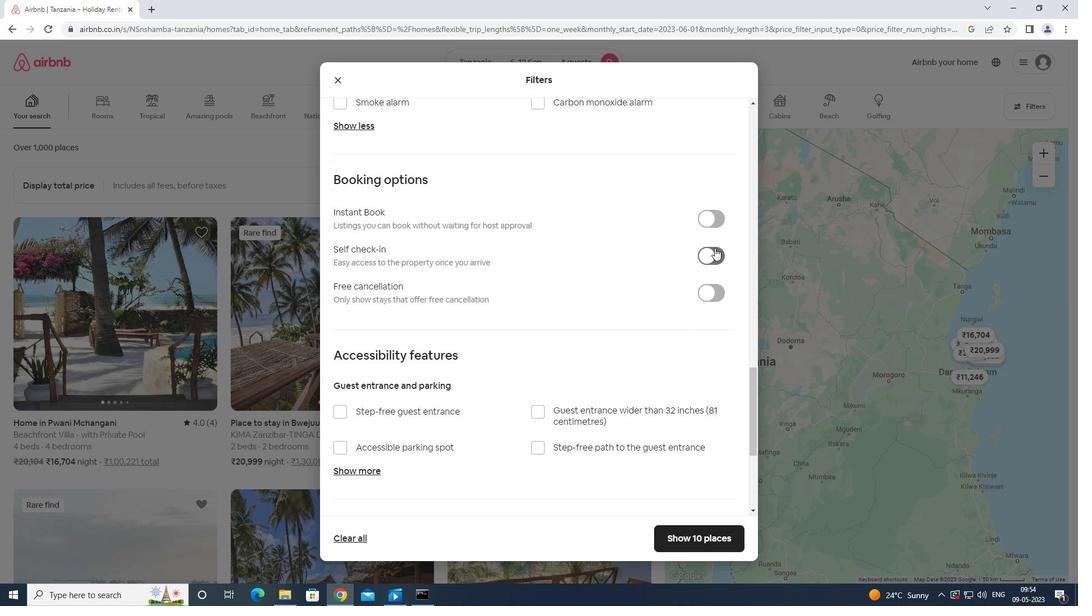 
Action: Mouse pressed left at (714, 250)
Screenshot: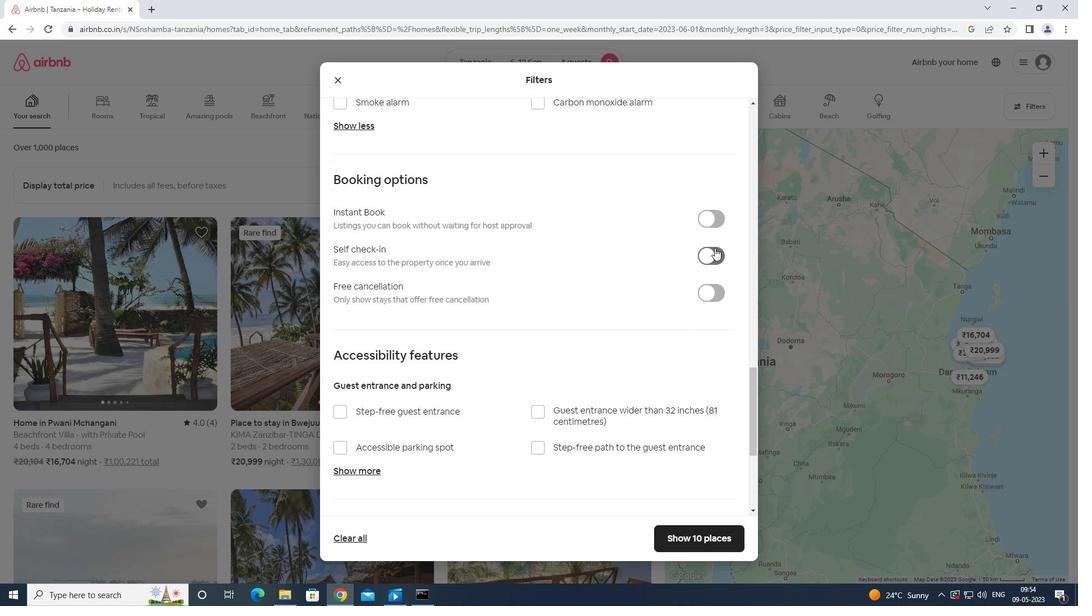
Action: Mouse moved to (711, 250)
Screenshot: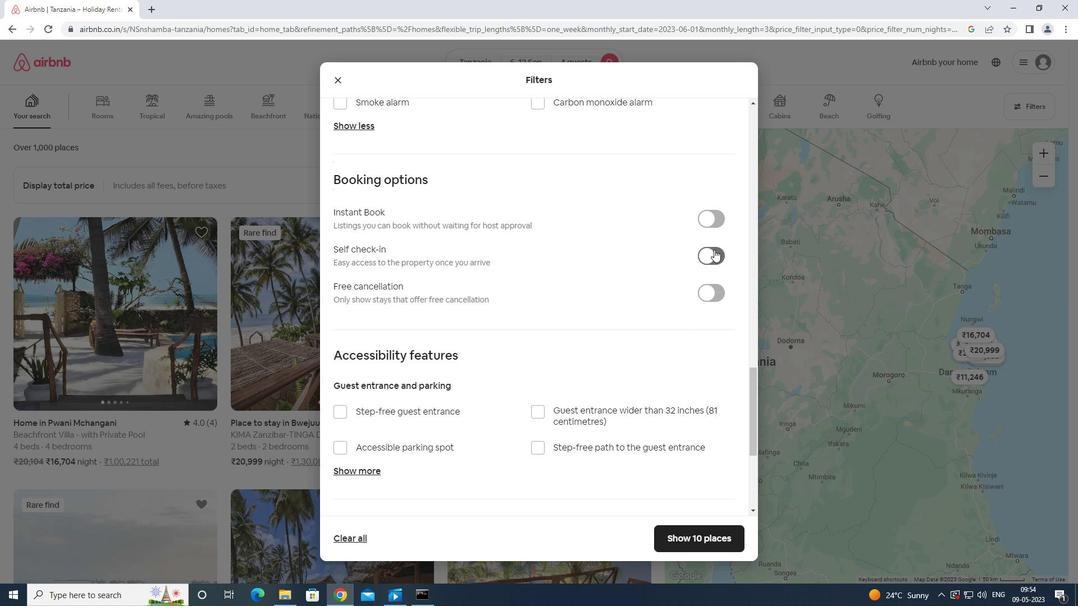 
Action: Mouse scrolled (711, 249) with delta (0, 0)
Screenshot: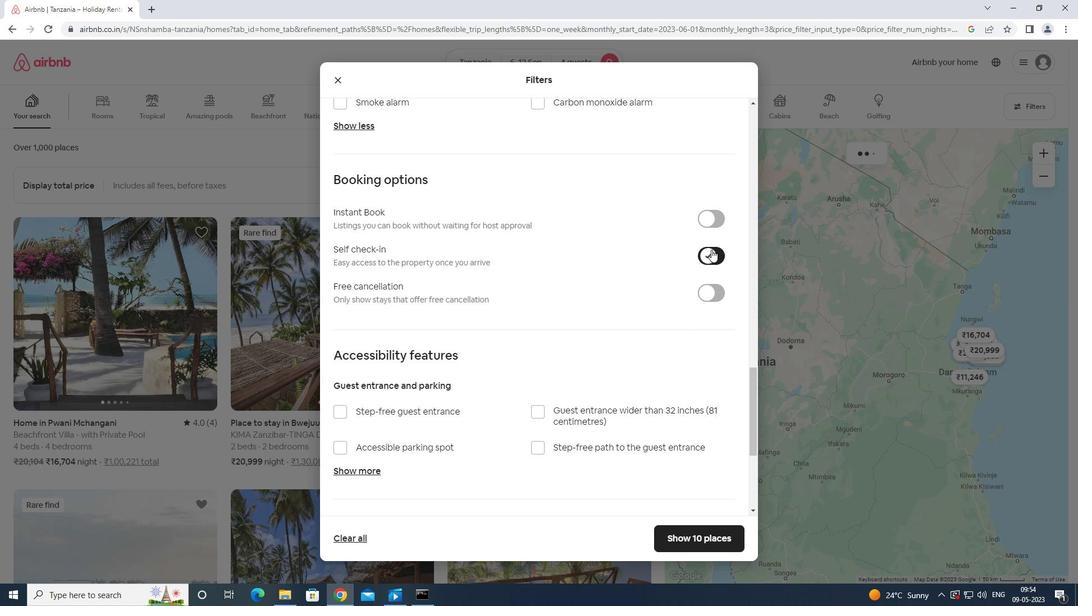 
Action: Mouse scrolled (711, 249) with delta (0, 0)
Screenshot: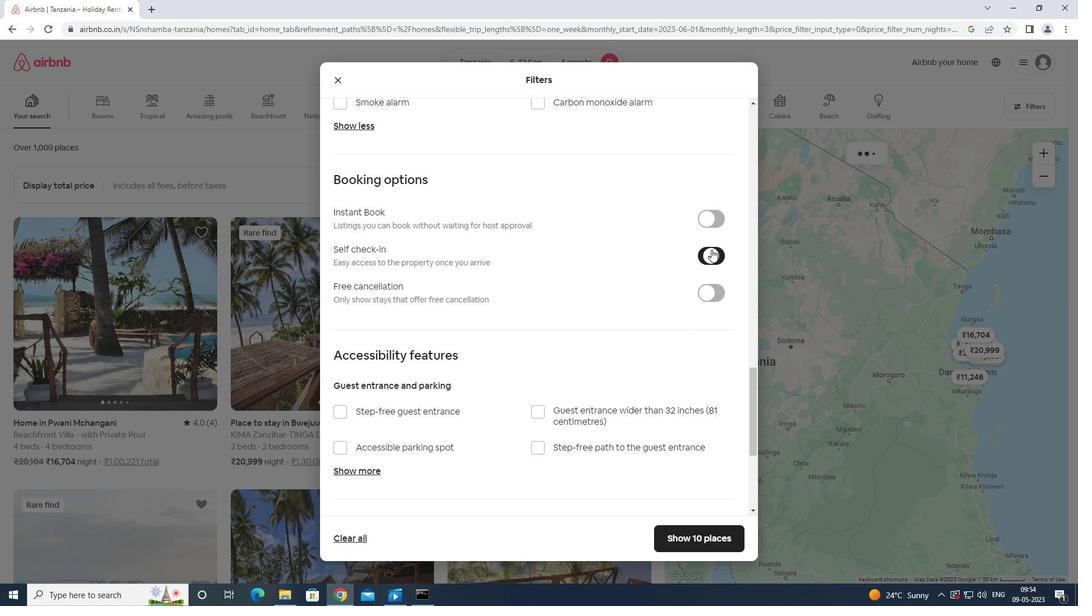 
Action: Mouse scrolled (711, 249) with delta (0, 0)
Screenshot: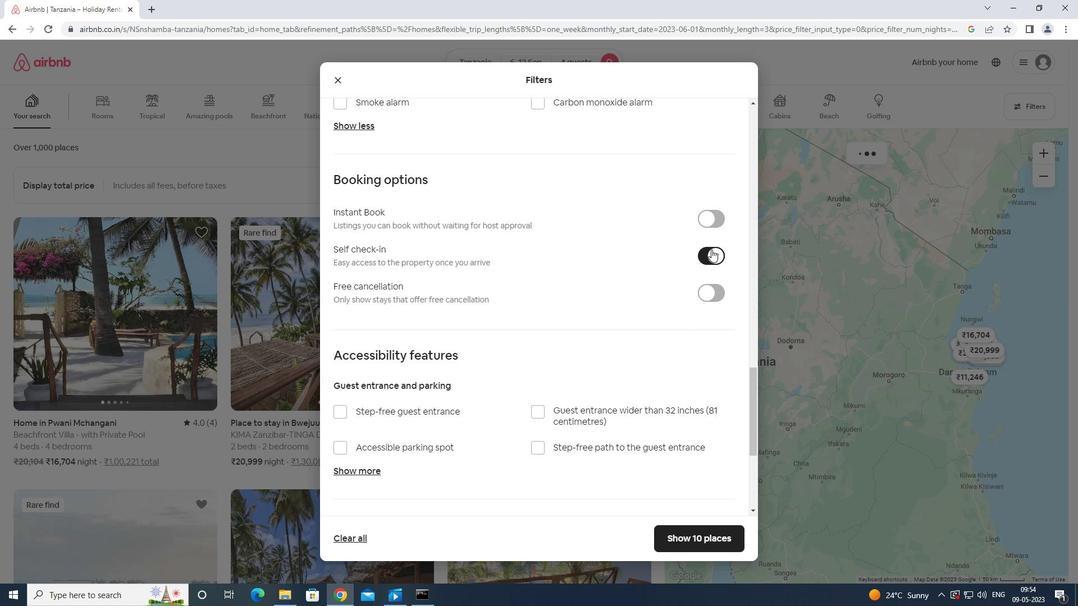 
Action: Mouse moved to (711, 250)
Screenshot: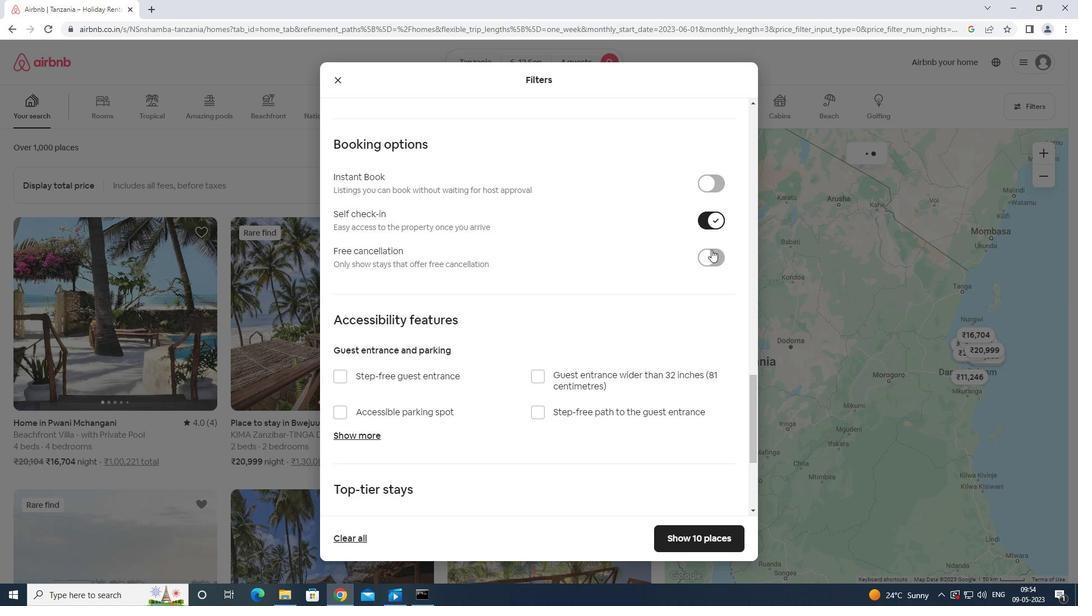 
Action: Mouse scrolled (711, 250) with delta (0, 0)
Screenshot: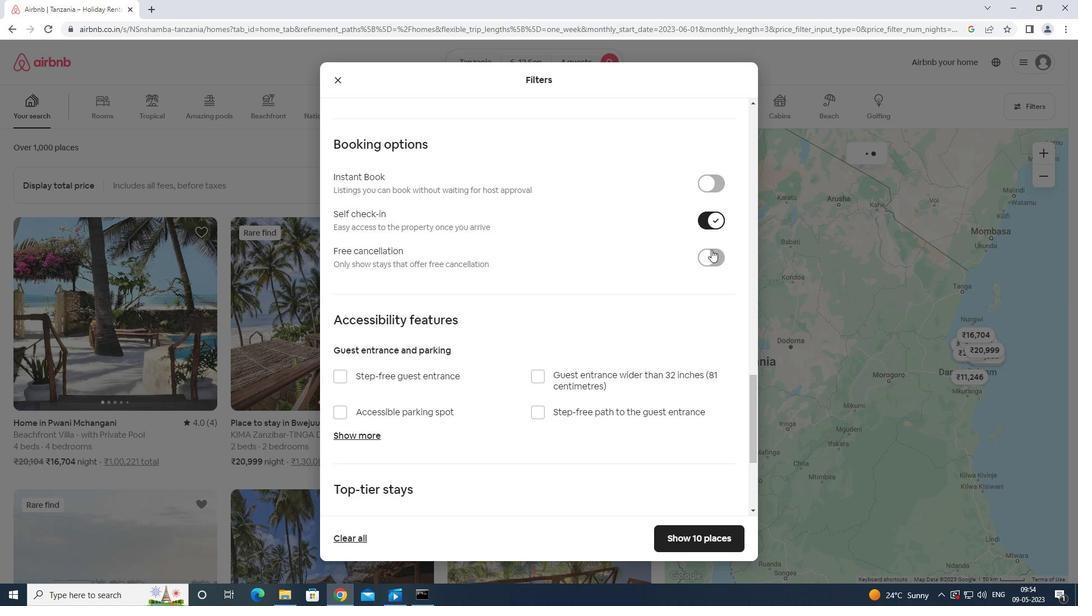 
Action: Mouse moved to (711, 251)
Screenshot: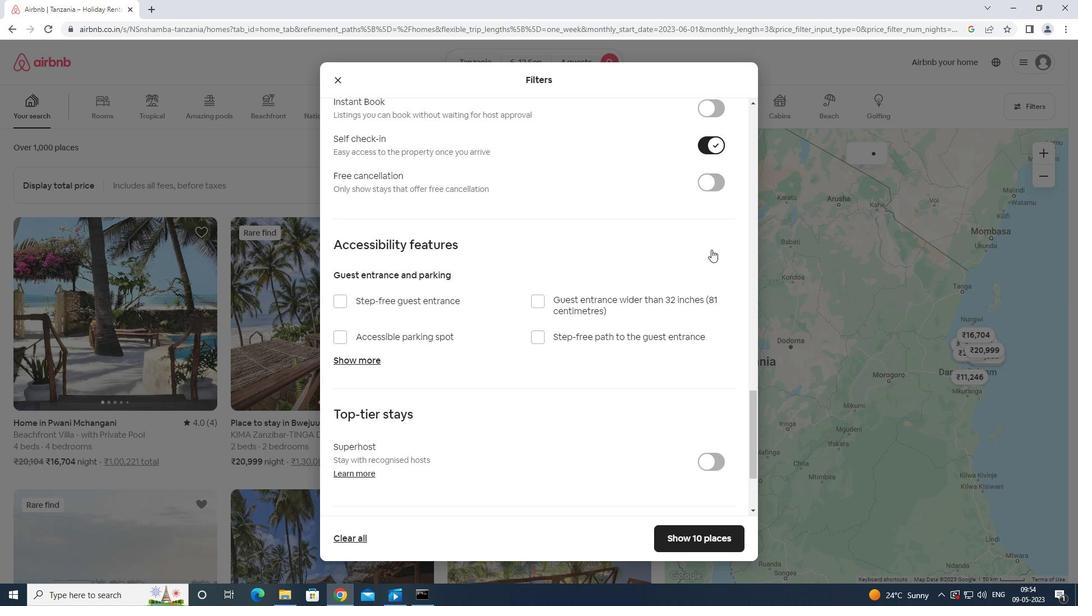 
Action: Mouse scrolled (711, 250) with delta (0, 0)
Screenshot: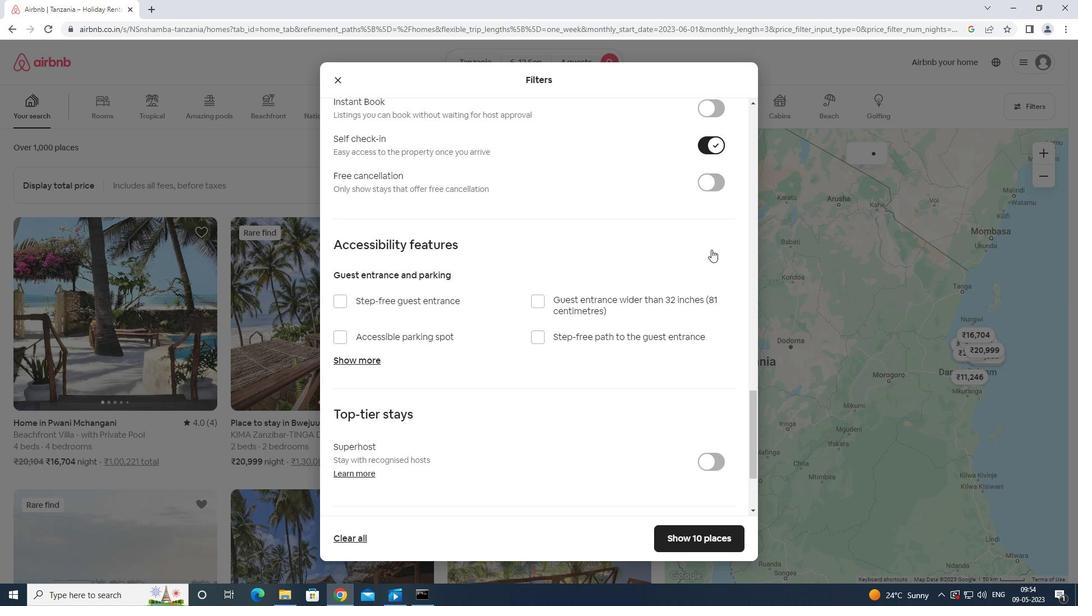 
Action: Mouse moved to (711, 251)
Screenshot: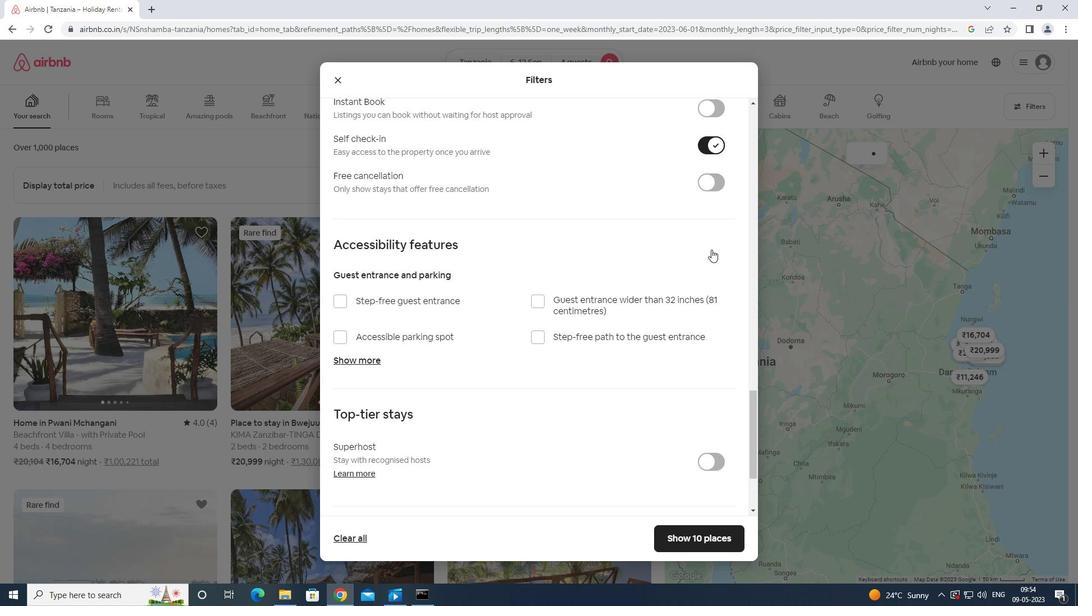 
Action: Mouse scrolled (711, 251) with delta (0, 0)
Screenshot: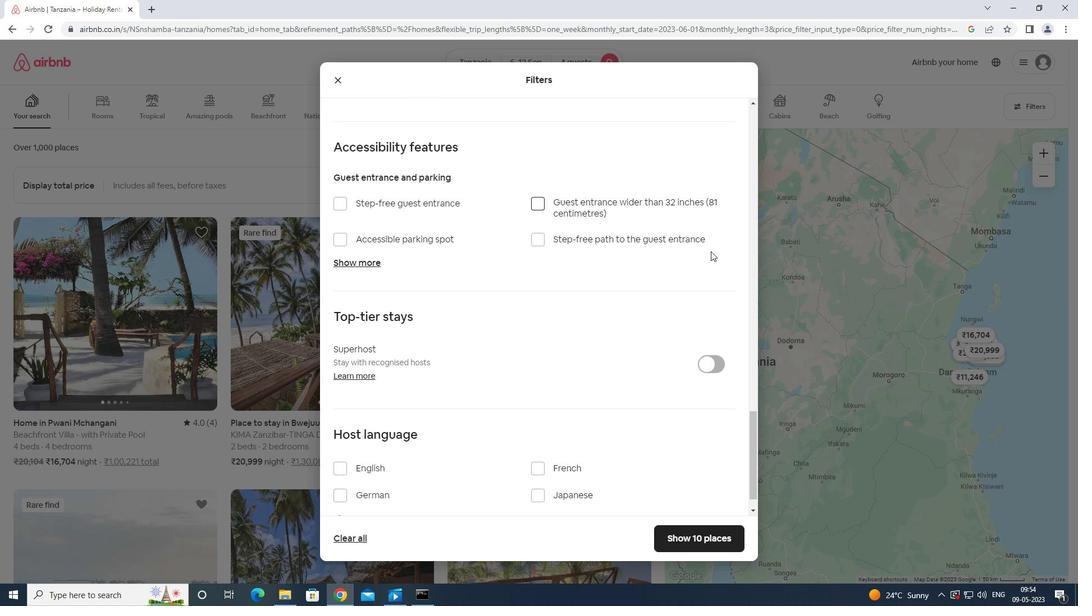 
Action: Mouse scrolled (711, 251) with delta (0, 0)
Screenshot: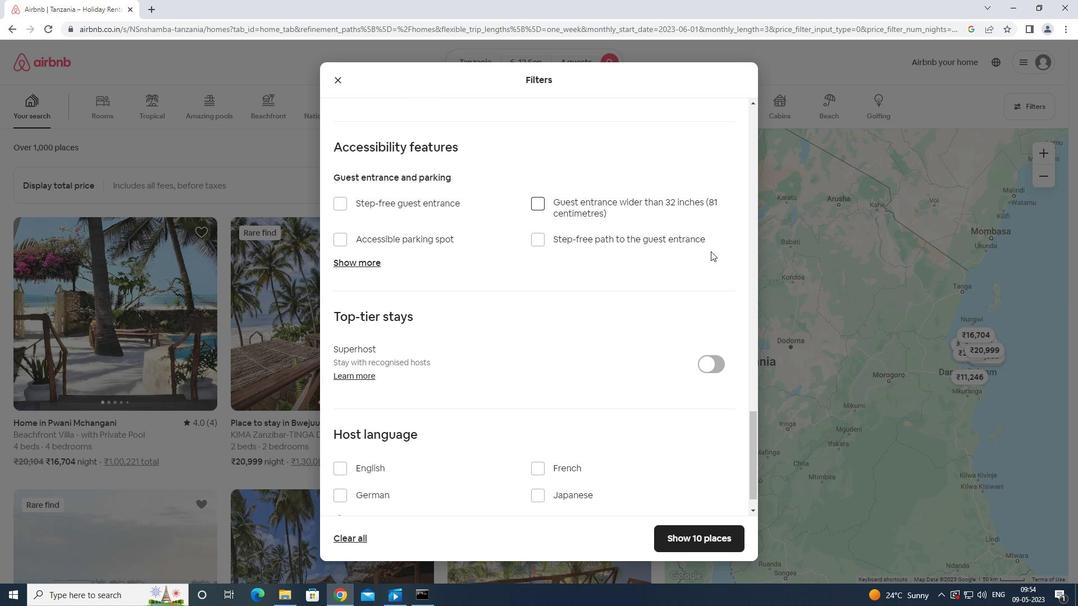 
Action: Mouse scrolled (711, 251) with delta (0, 0)
Screenshot: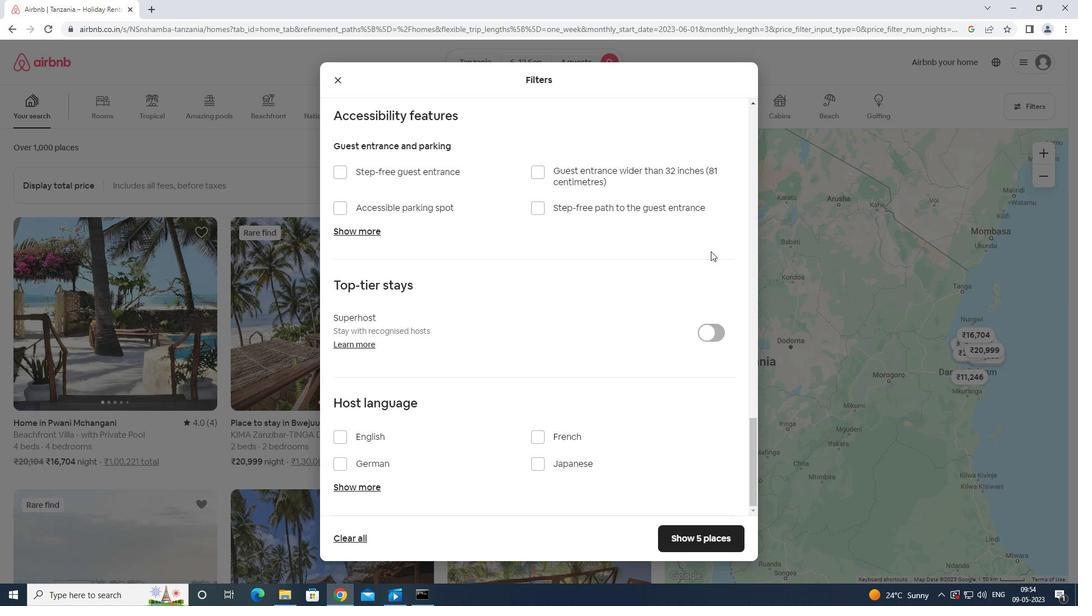 
Action: Mouse scrolled (711, 251) with delta (0, 0)
Screenshot: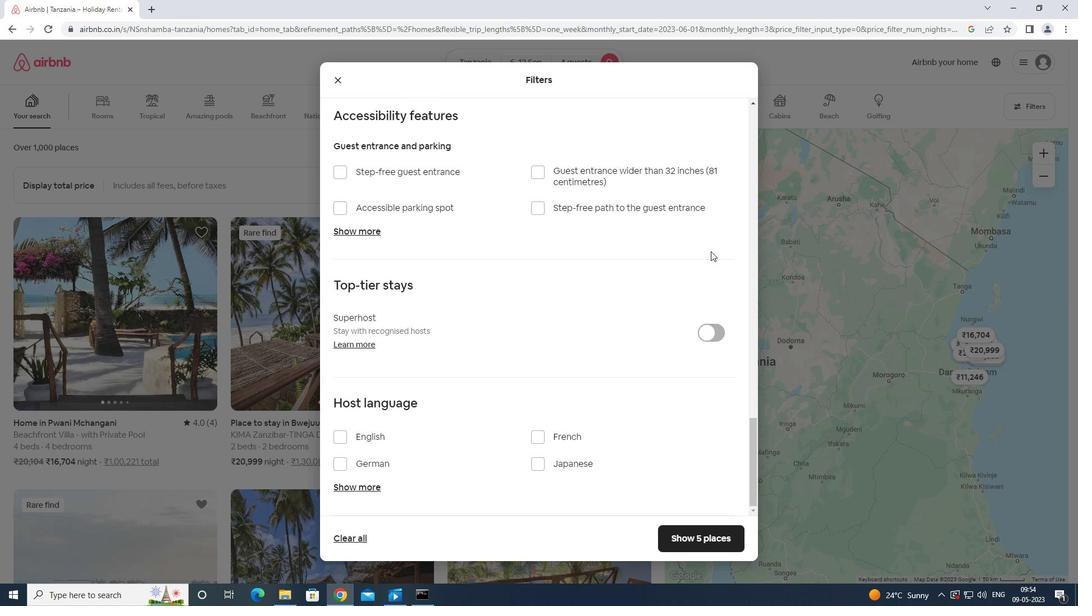 
Action: Mouse moved to (711, 252)
Screenshot: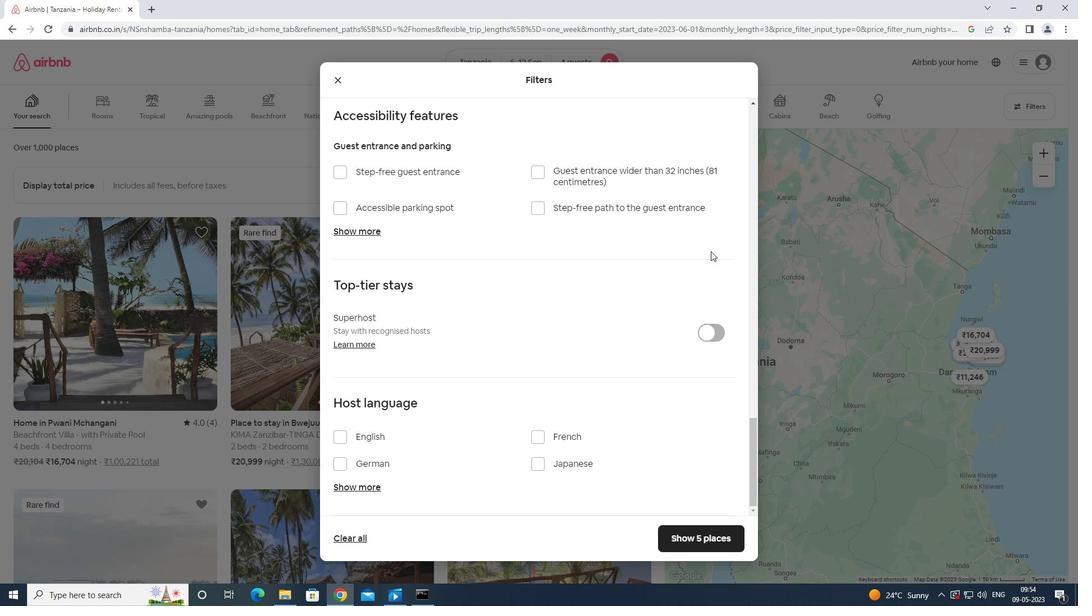 
Action: Mouse scrolled (711, 251) with delta (0, 0)
Screenshot: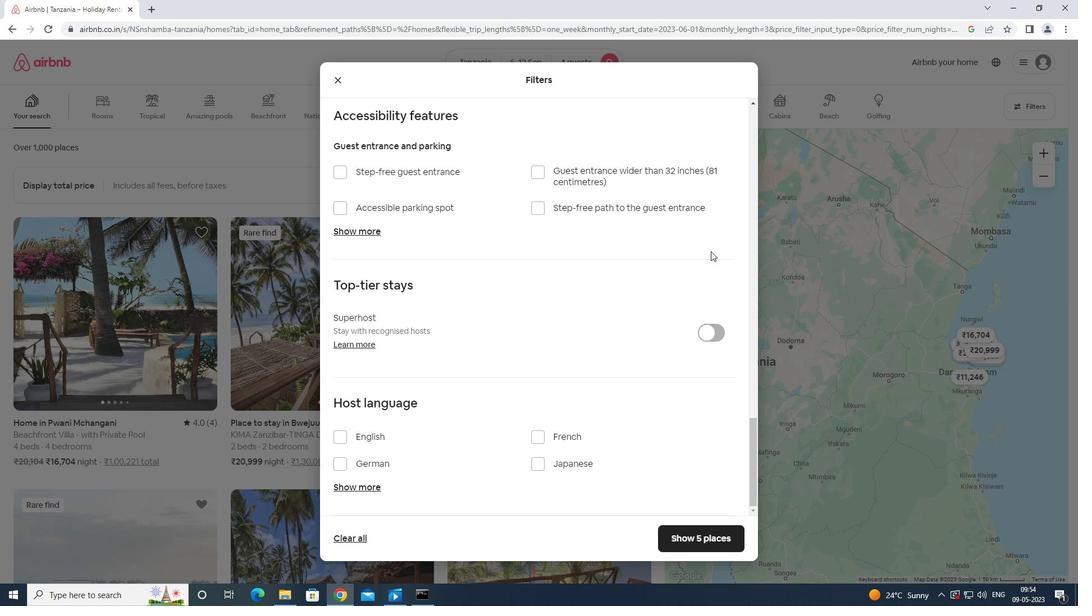 
Action: Mouse moved to (344, 433)
Screenshot: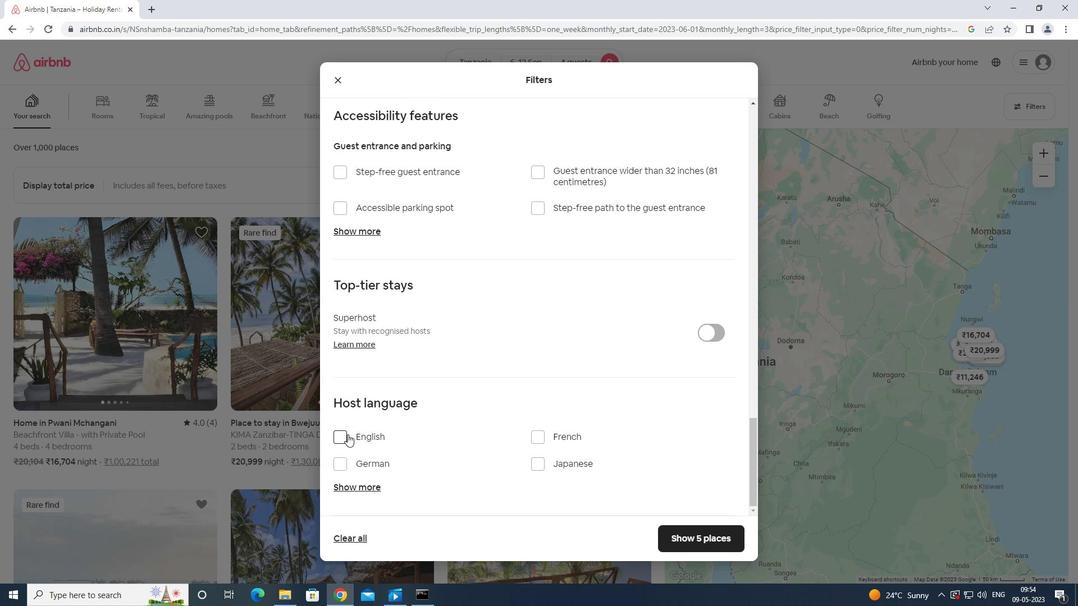 
Action: Mouse pressed left at (344, 433)
Screenshot: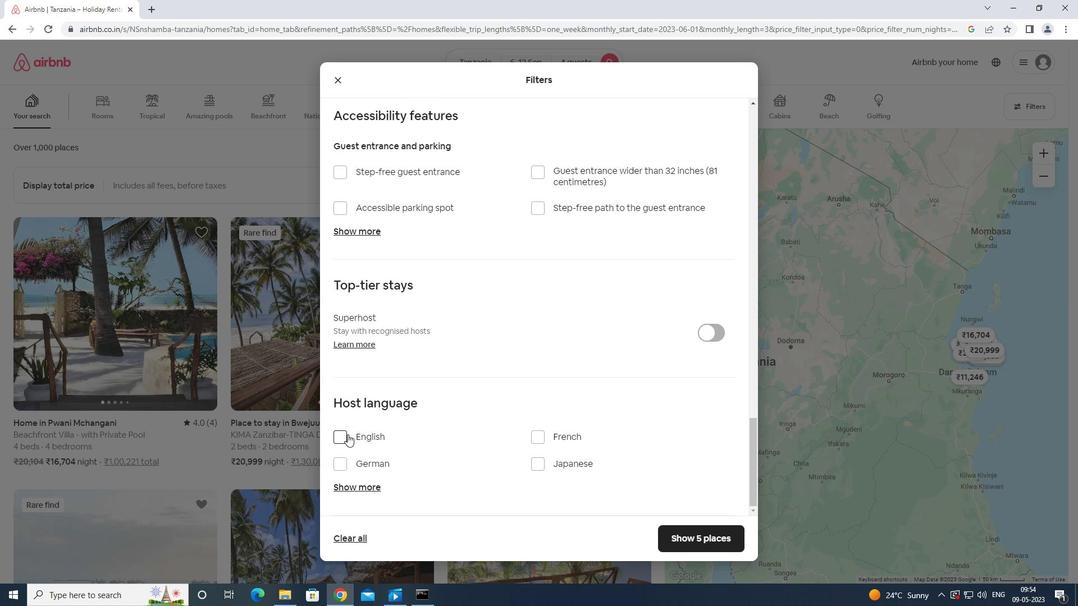
Action: Mouse moved to (691, 535)
Screenshot: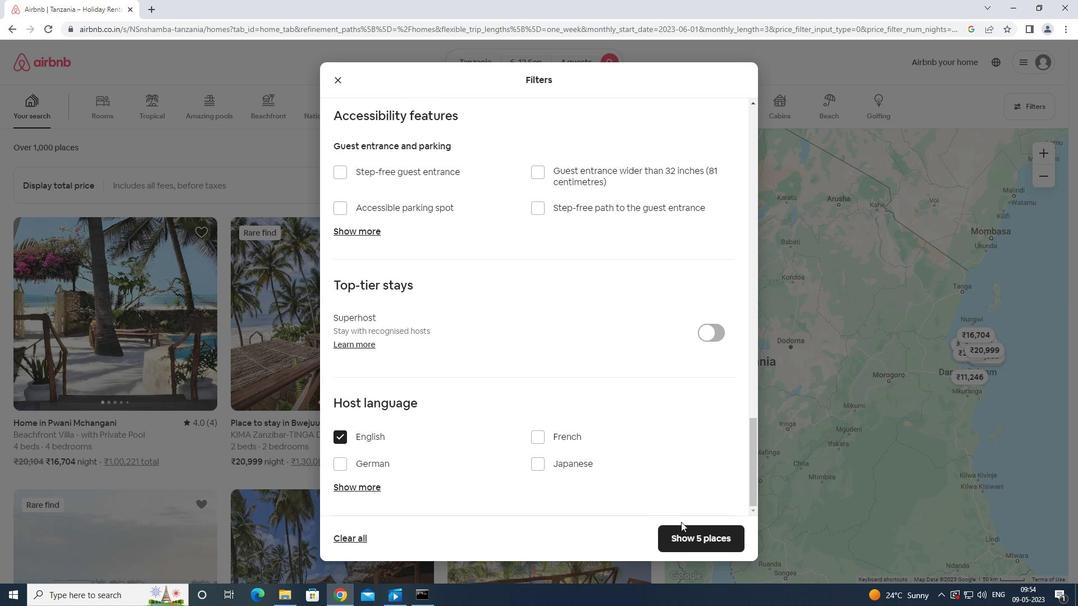 
Action: Mouse pressed left at (691, 535)
Screenshot: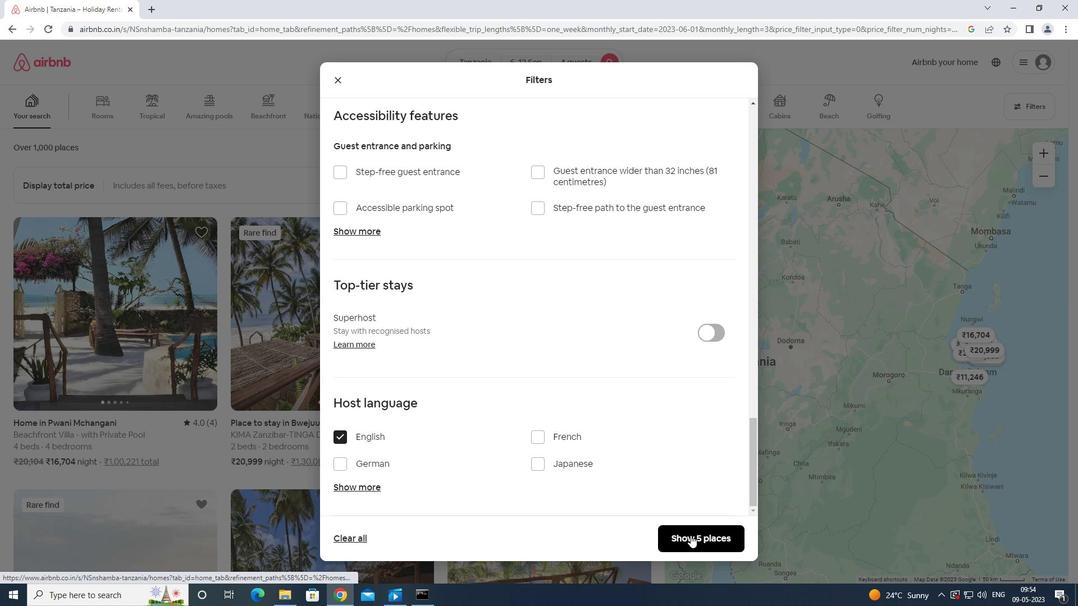 
Action: Mouse moved to (693, 535)
Screenshot: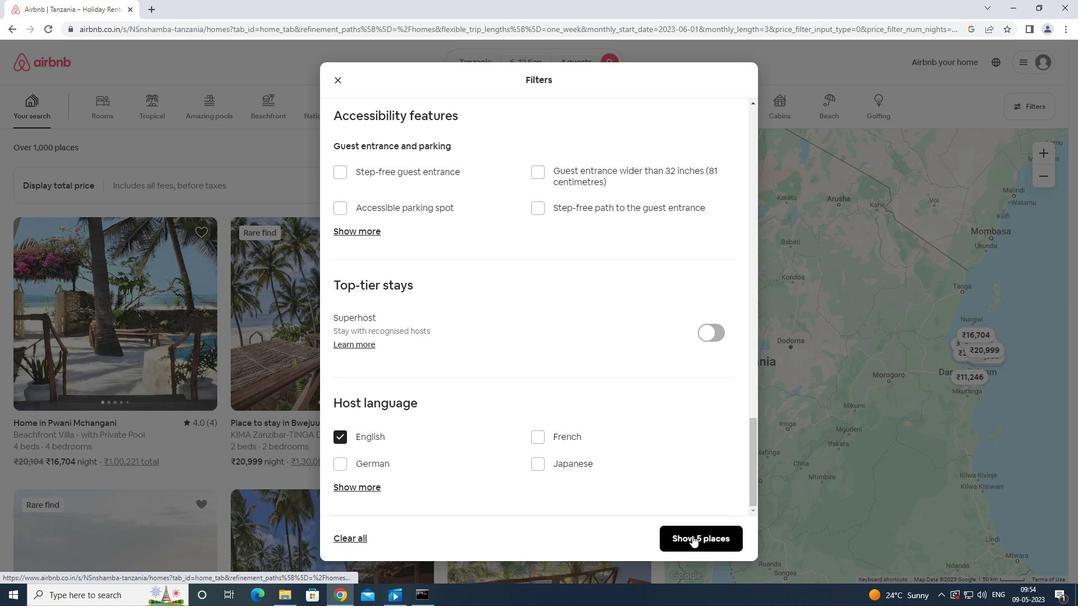 
